 Task: Find connections with filter location Morada Nova with filter topic #innovationwith filter profile language Spanish with filter current company Funny IT Memes with filter school Narayana Junior College - India with filter industry Internet News with filter service category Corporate Law with filter keywords title Geologist
Action: Mouse moved to (531, 186)
Screenshot: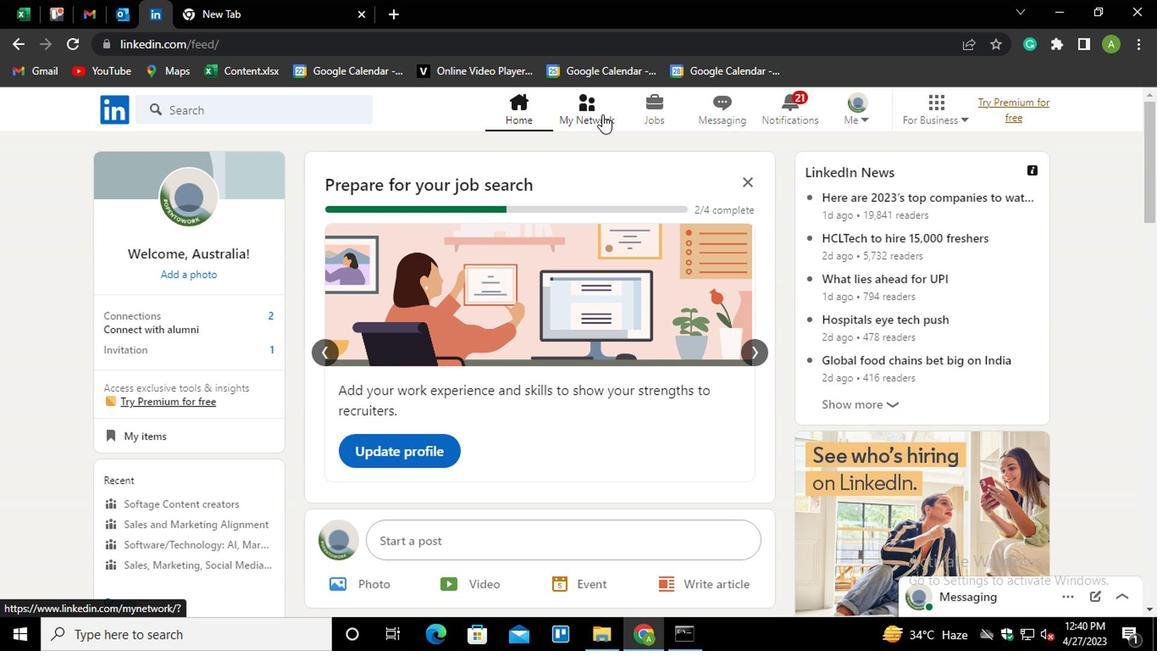 
Action: Mouse pressed left at (531, 186)
Screenshot: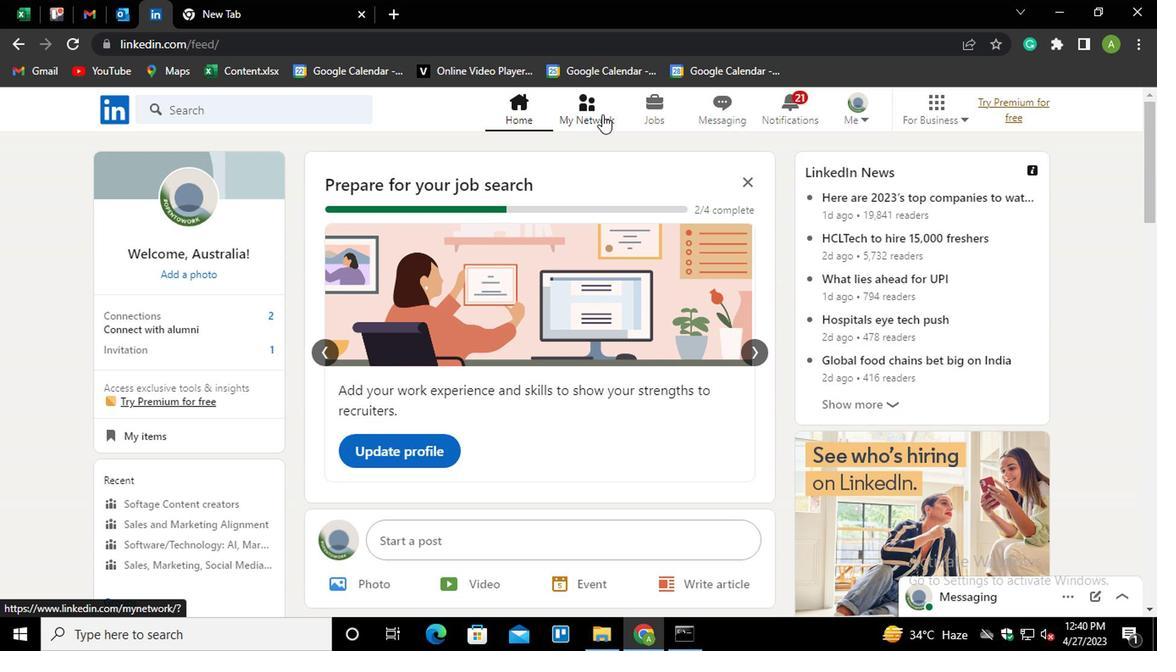 
Action: Mouse moved to (272, 252)
Screenshot: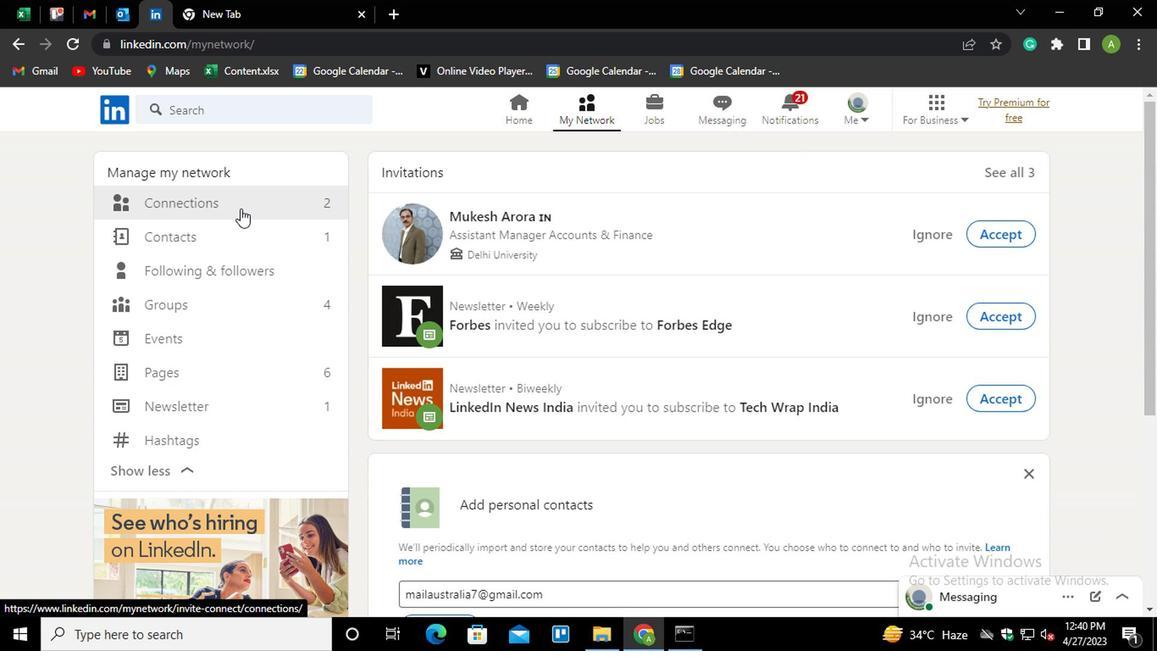 
Action: Mouse pressed left at (272, 252)
Screenshot: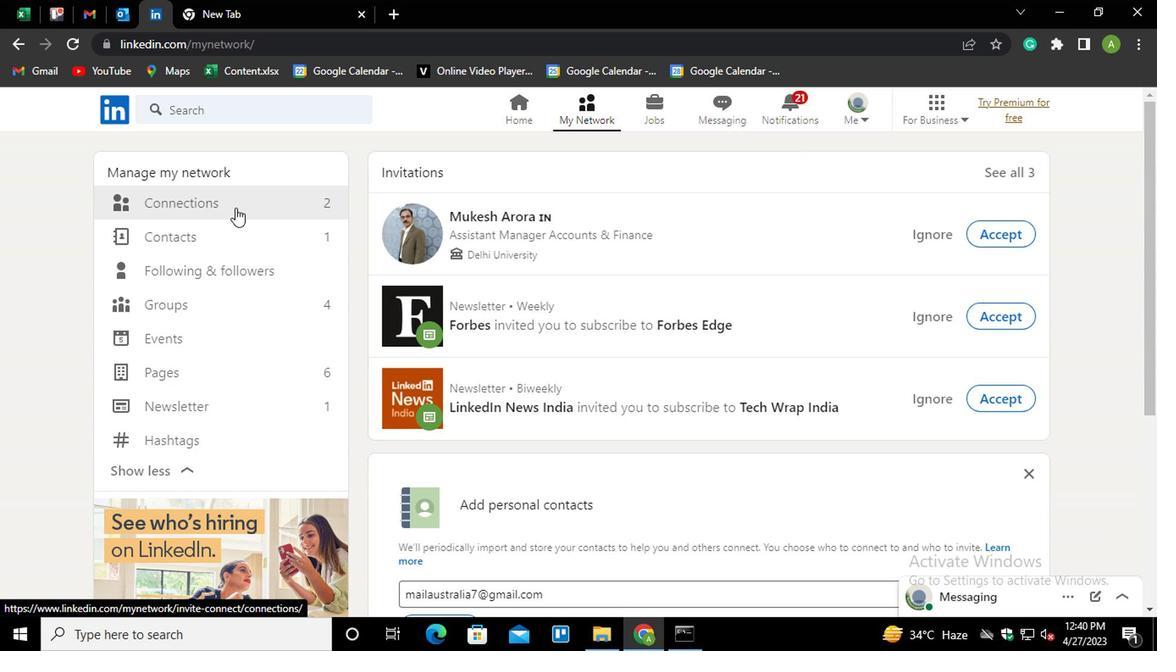 
Action: Mouse moved to (606, 248)
Screenshot: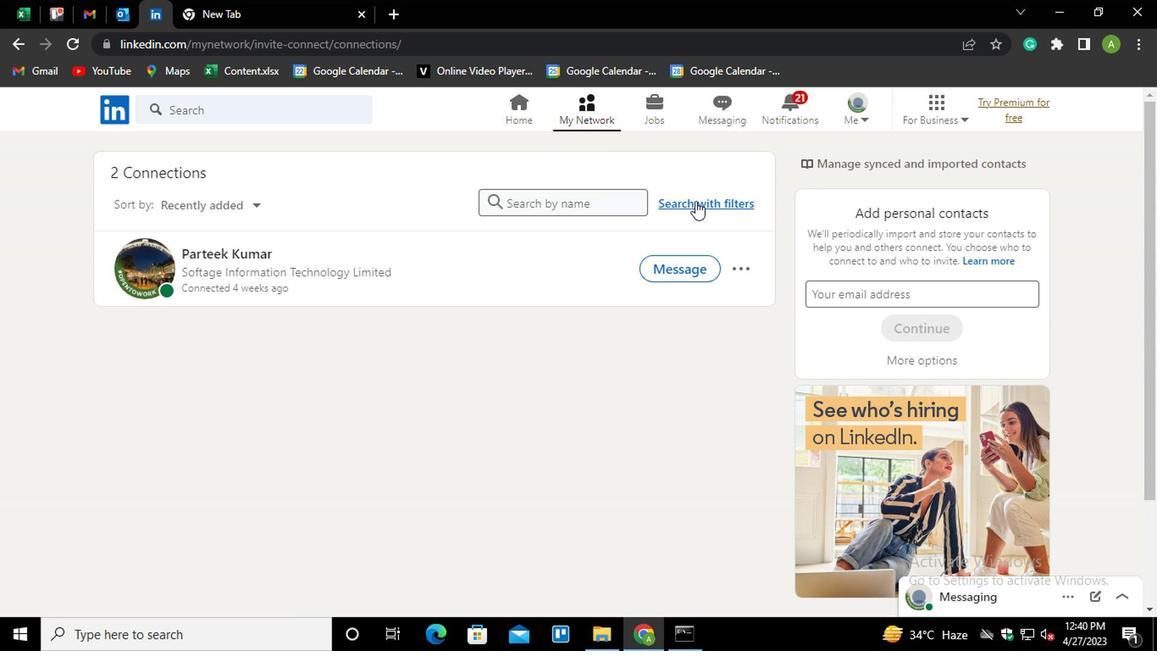 
Action: Mouse pressed left at (606, 248)
Screenshot: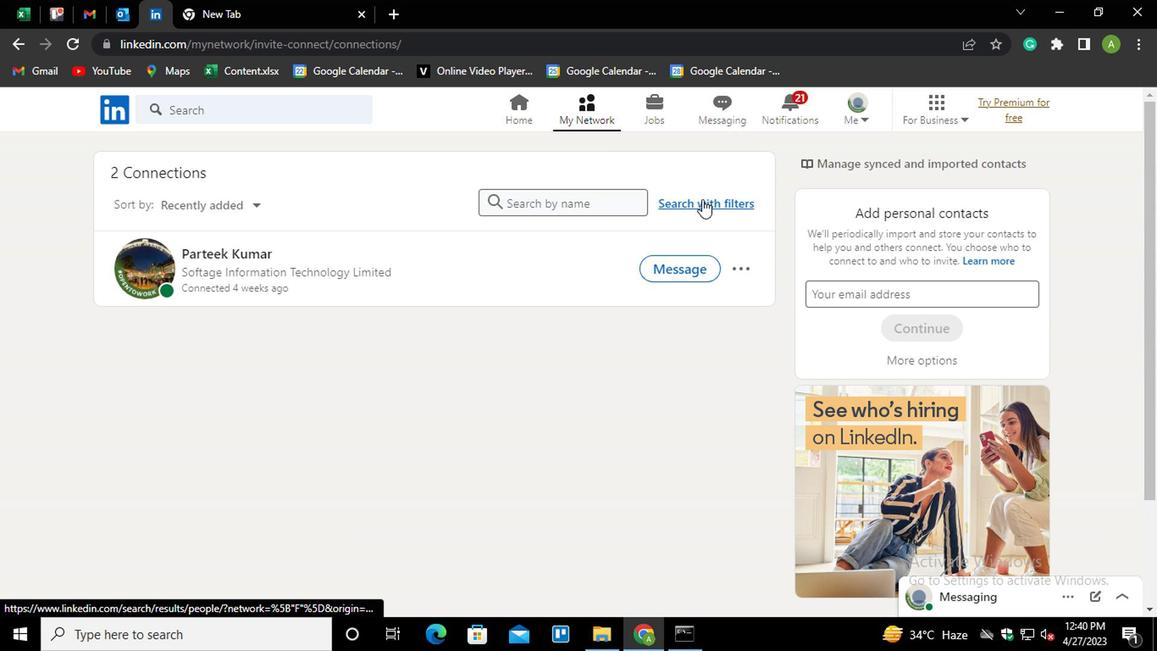 
Action: Mouse moved to (553, 215)
Screenshot: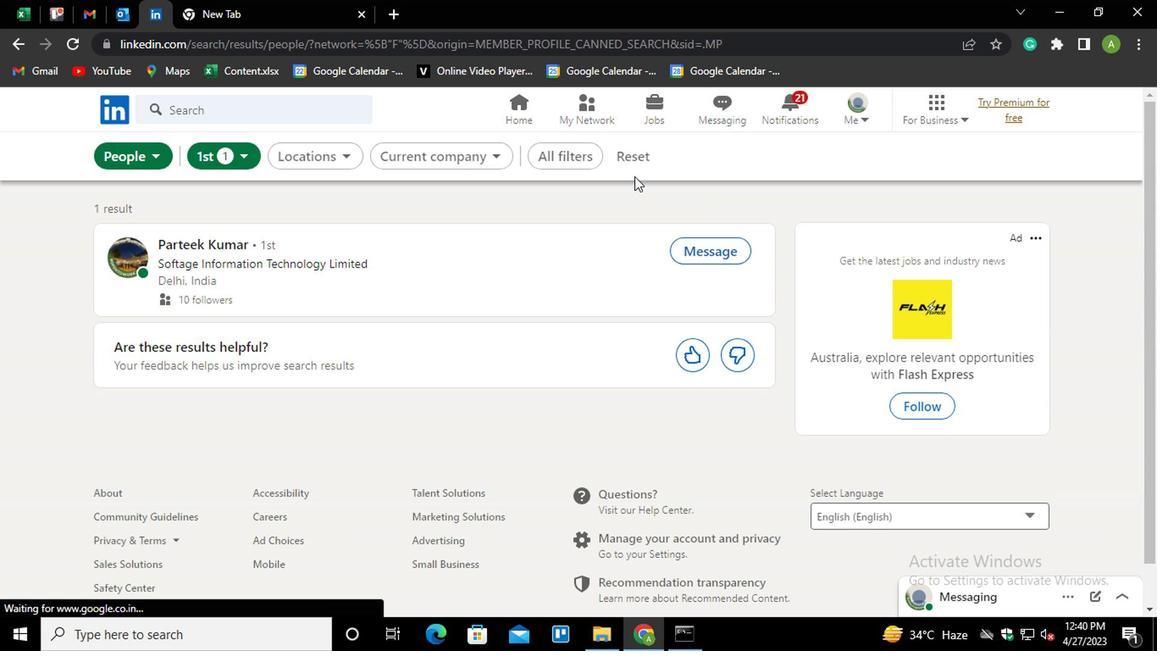 
Action: Mouse pressed left at (553, 215)
Screenshot: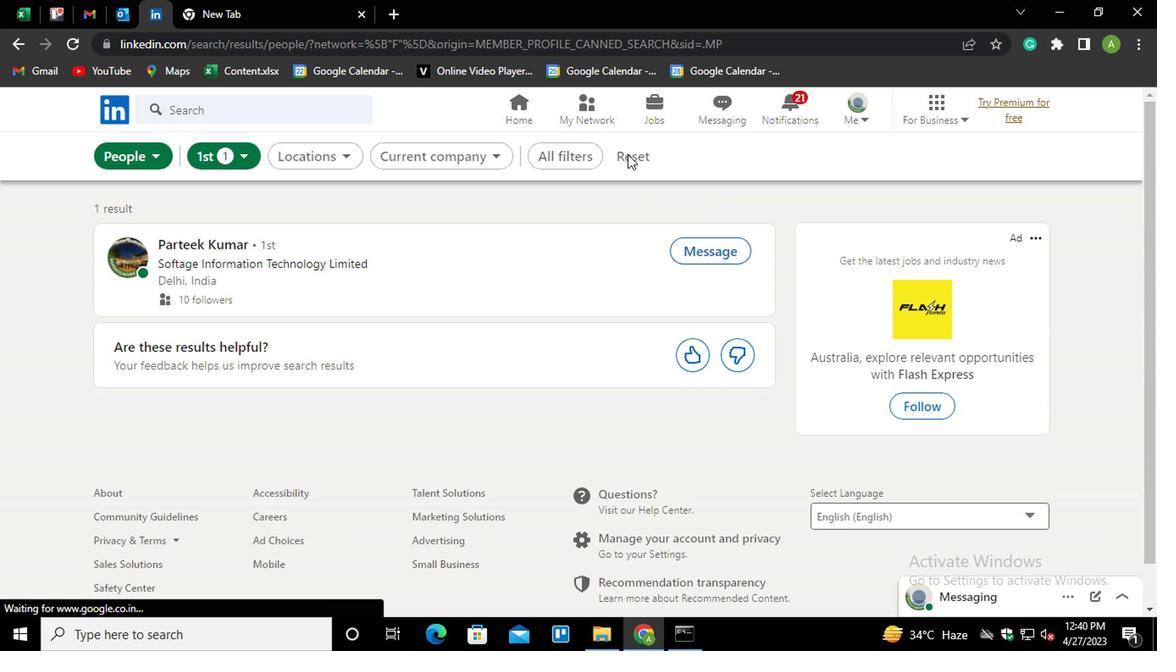 
Action: Mouse moved to (538, 217)
Screenshot: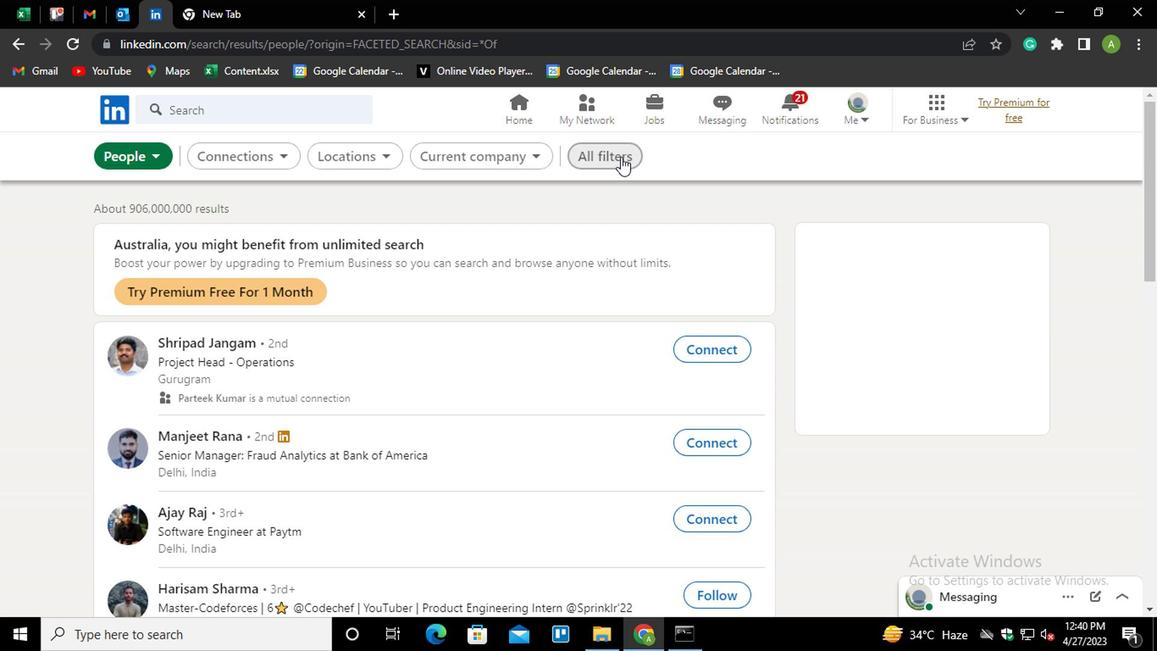 
Action: Mouse pressed left at (538, 217)
Screenshot: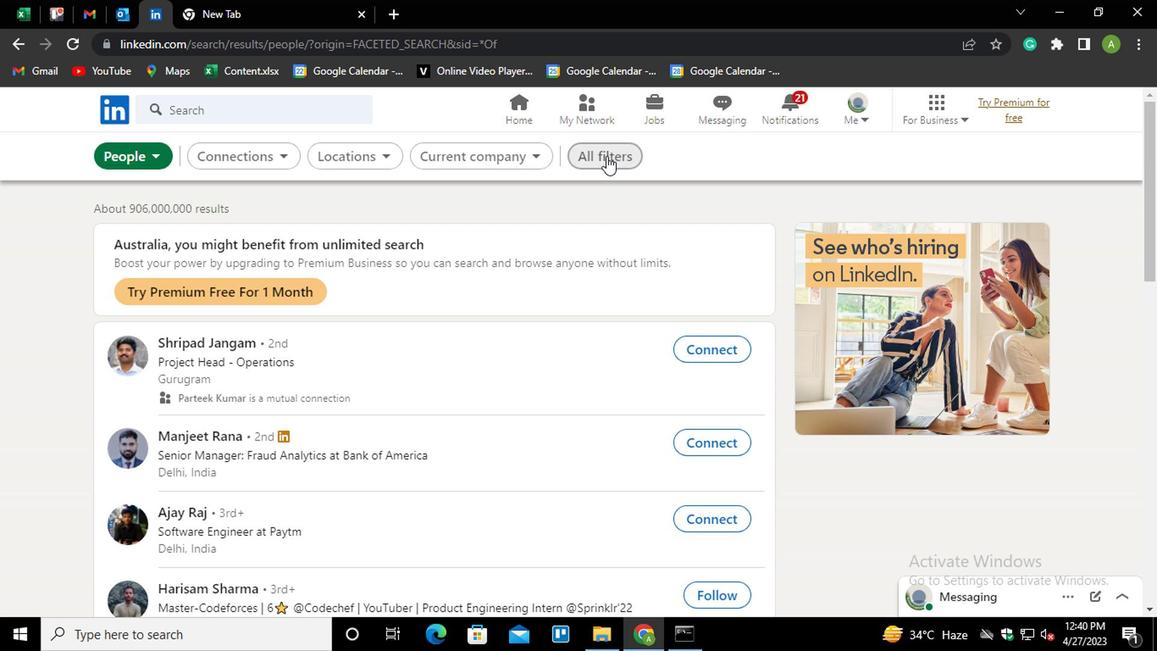 
Action: Mouse moved to (684, 302)
Screenshot: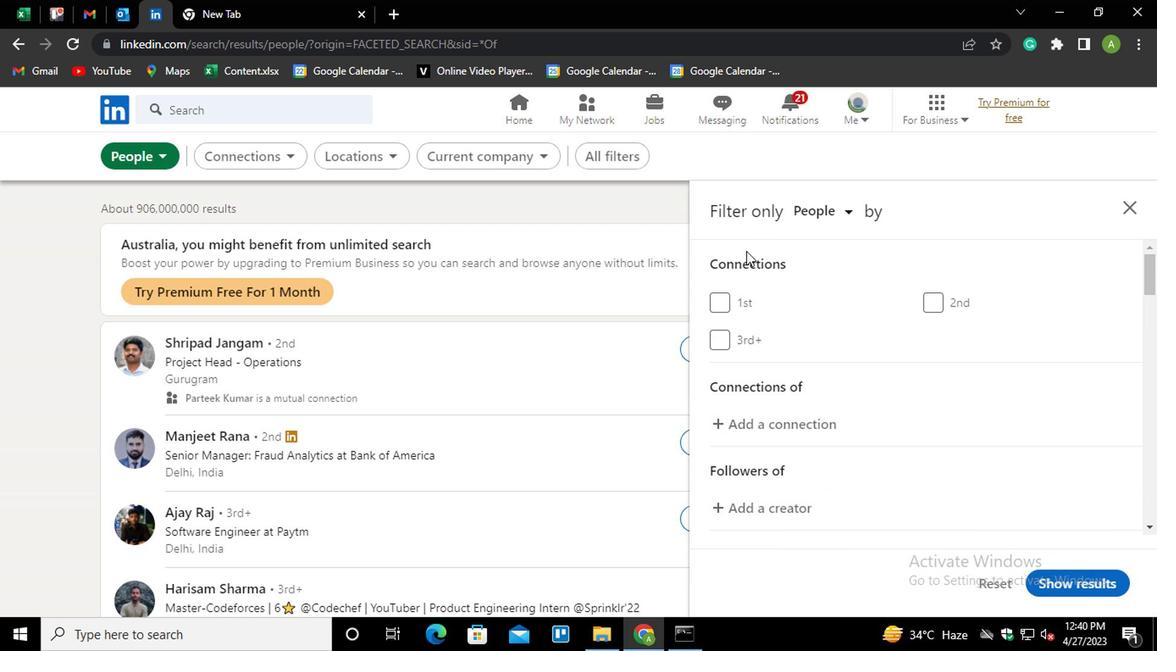 
Action: Mouse scrolled (684, 301) with delta (0, 0)
Screenshot: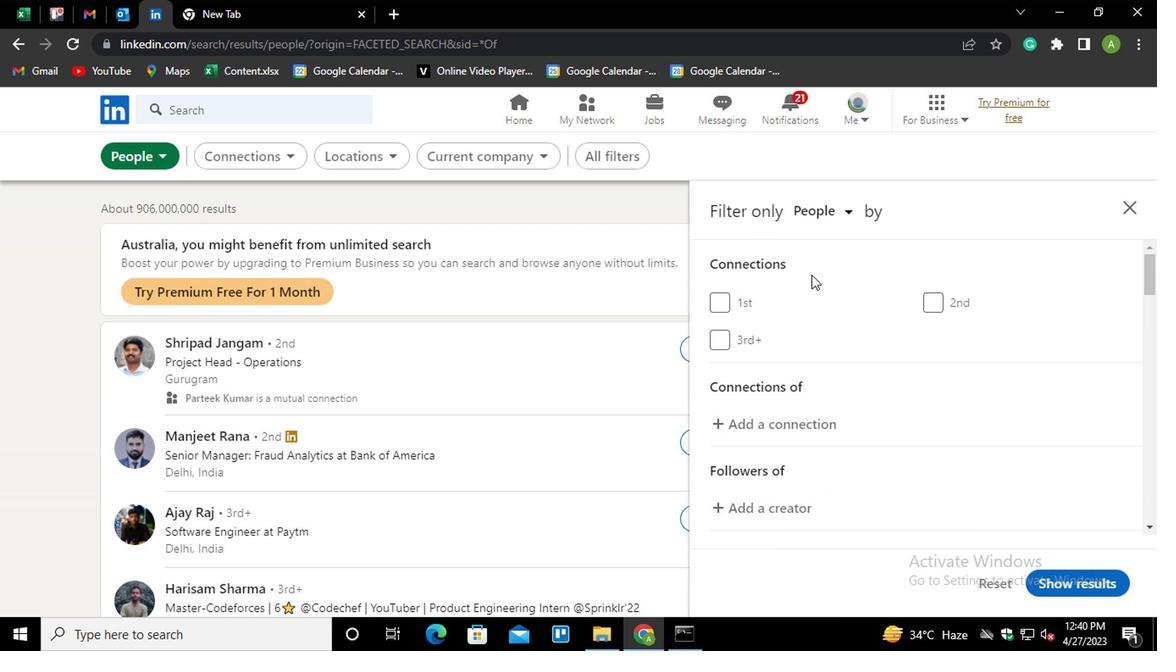
Action: Mouse scrolled (684, 301) with delta (0, 0)
Screenshot: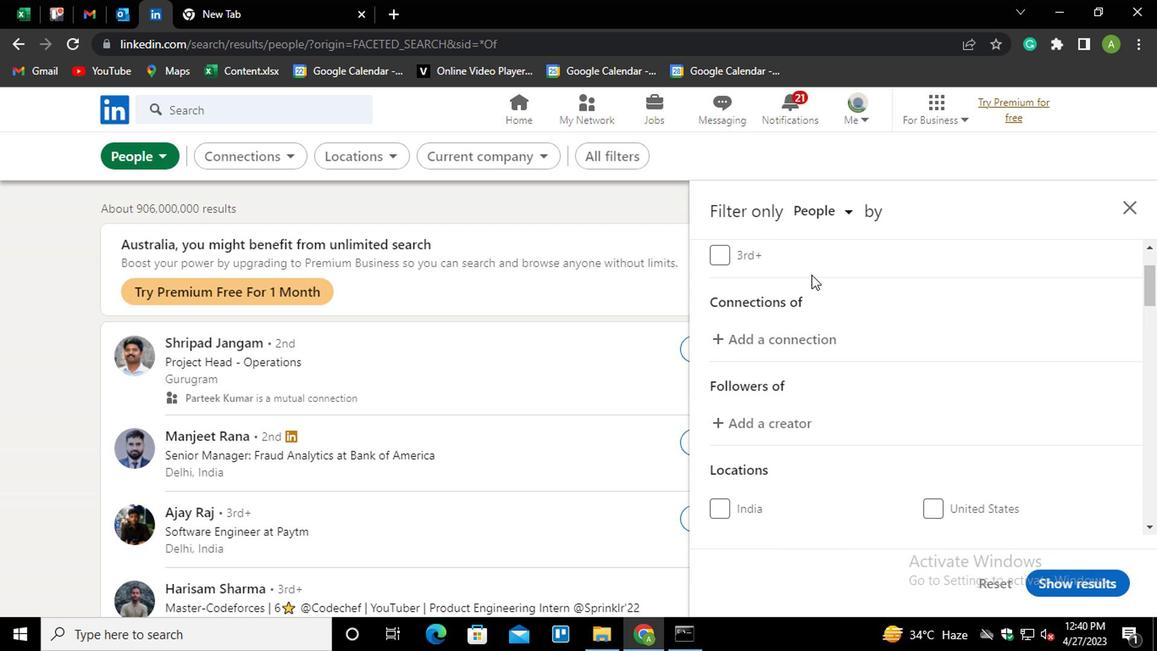 
Action: Mouse scrolled (684, 301) with delta (0, 0)
Screenshot: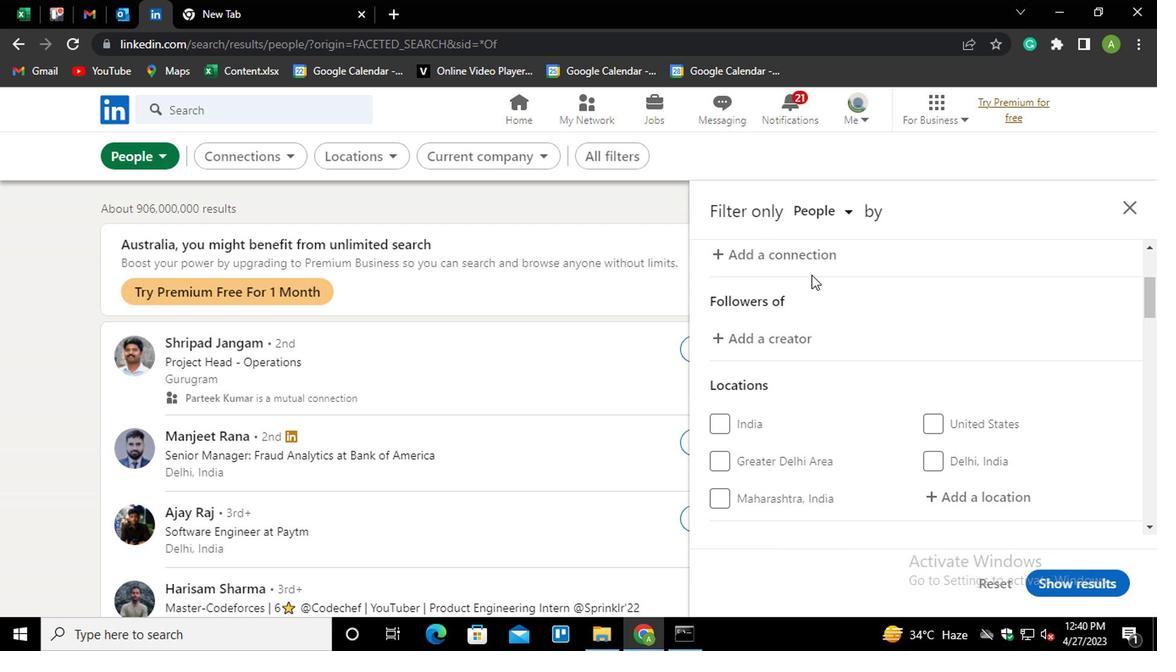 
Action: Mouse moved to (783, 395)
Screenshot: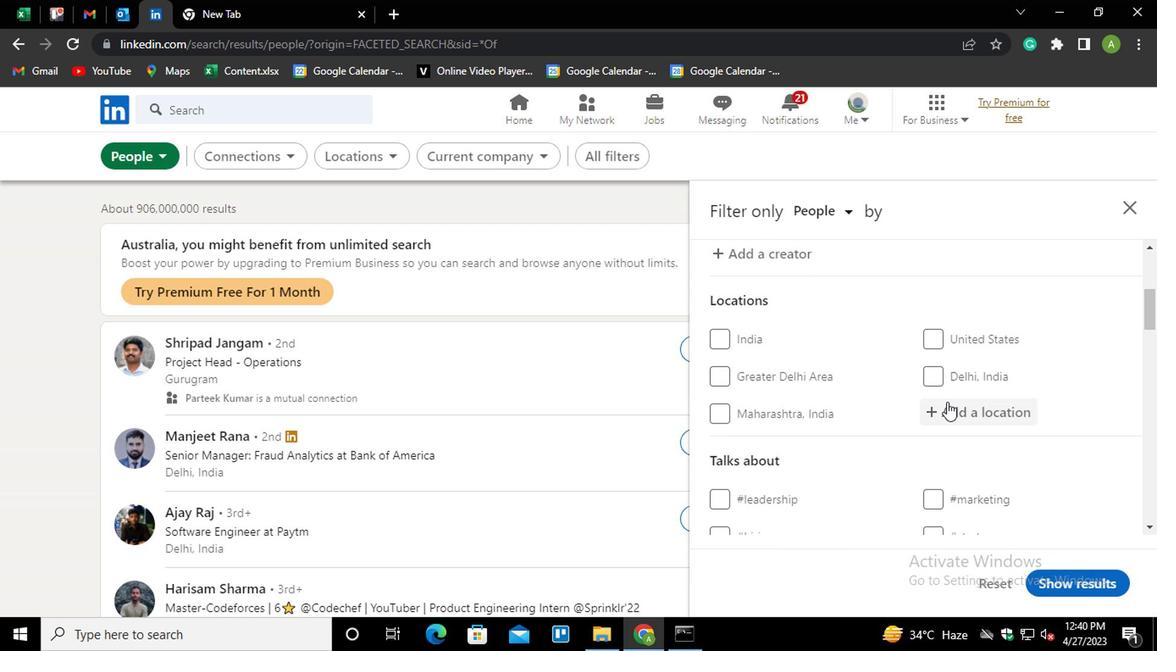 
Action: Mouse pressed left at (783, 395)
Screenshot: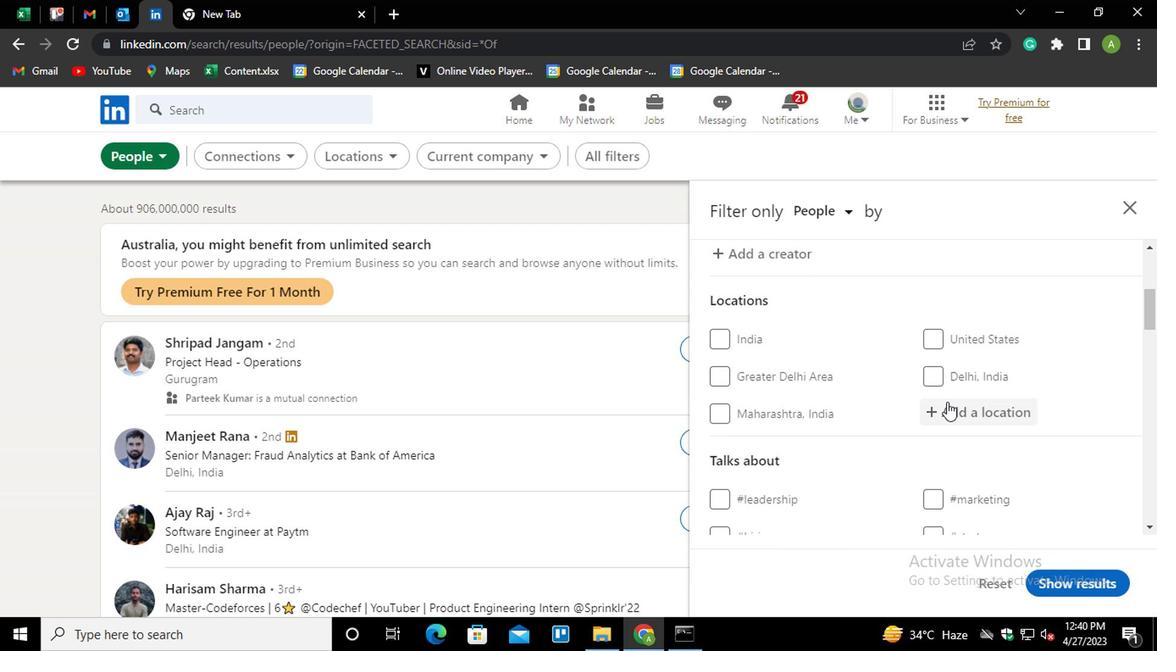 
Action: Mouse moved to (785, 399)
Screenshot: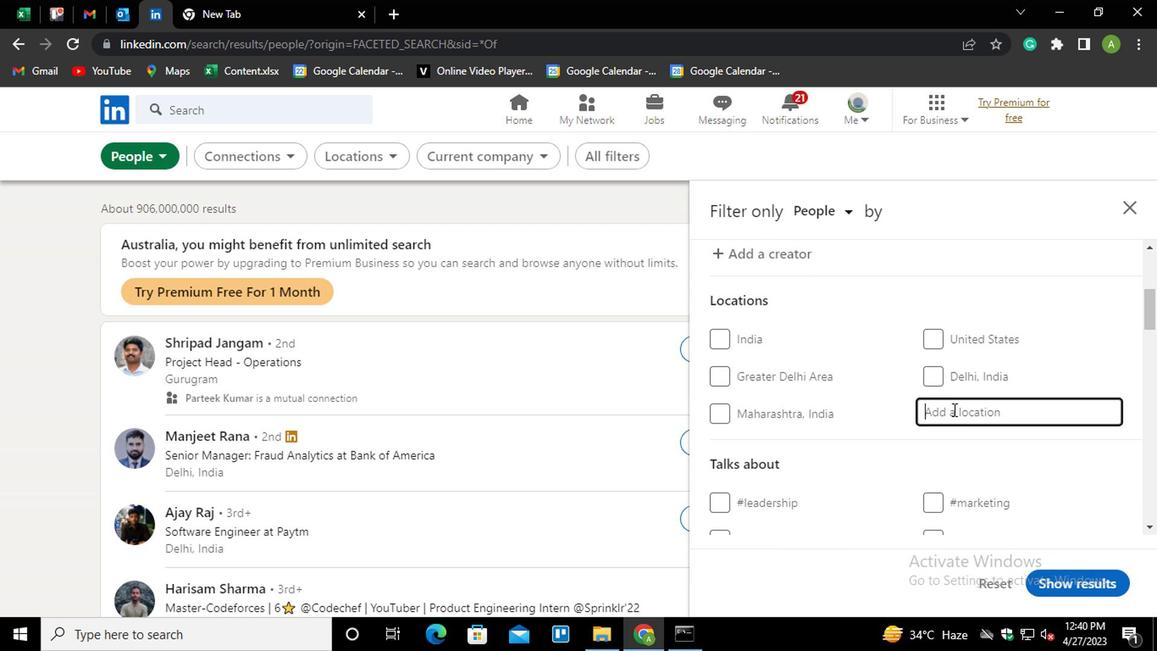 
Action: Mouse pressed left at (785, 399)
Screenshot: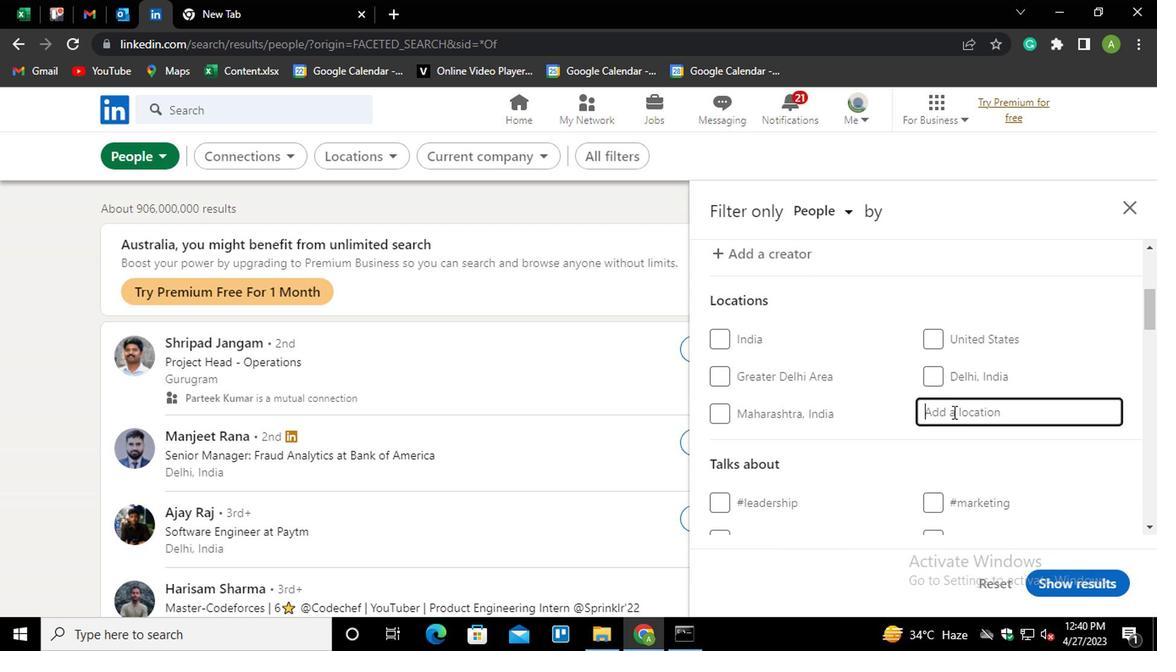 
Action: Mouse moved to (785, 400)
Screenshot: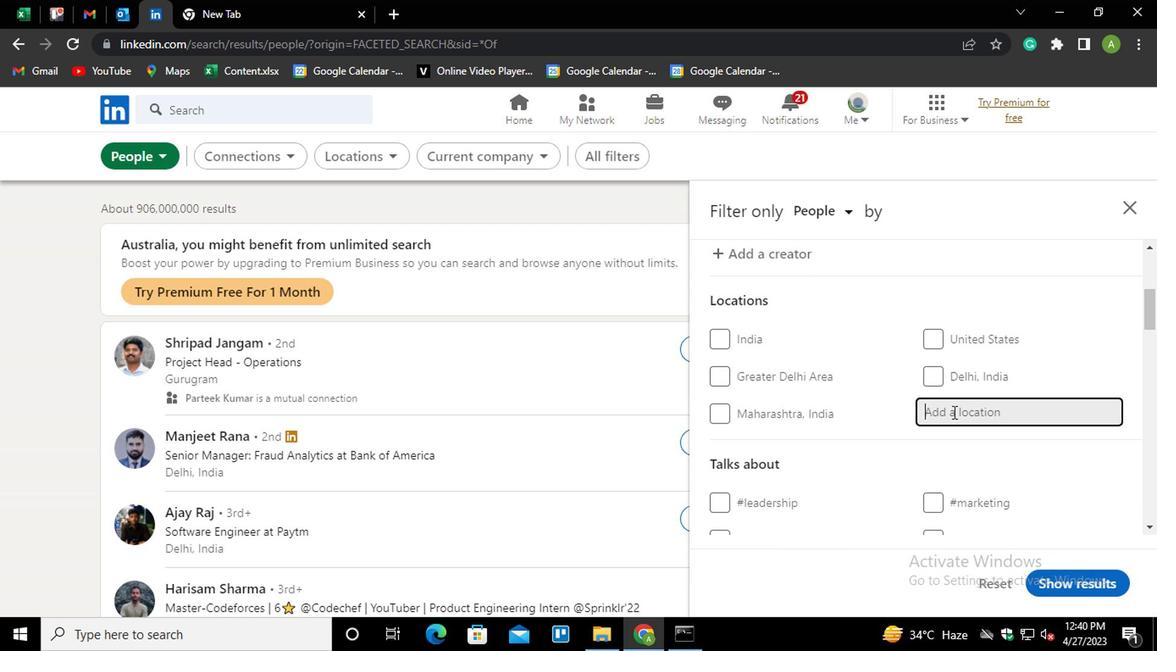 
Action: Key pressed <Key.shift><Key.shift><Key.shift><Key.shift><Key.shift><Key.shift><Key.shift><Key.shift><Key.shift><Key.shift>MORADA<Key.down><Key.space><Key.shift><Key.shift><Key.shift><Key.shift><Key.shift><Key.shift><Key.shift><Key.shift><Key.shift><Key.shift><Key.shift><Key.shift><Key.shift>NOVA<Key.down><Key.enter>
Screenshot: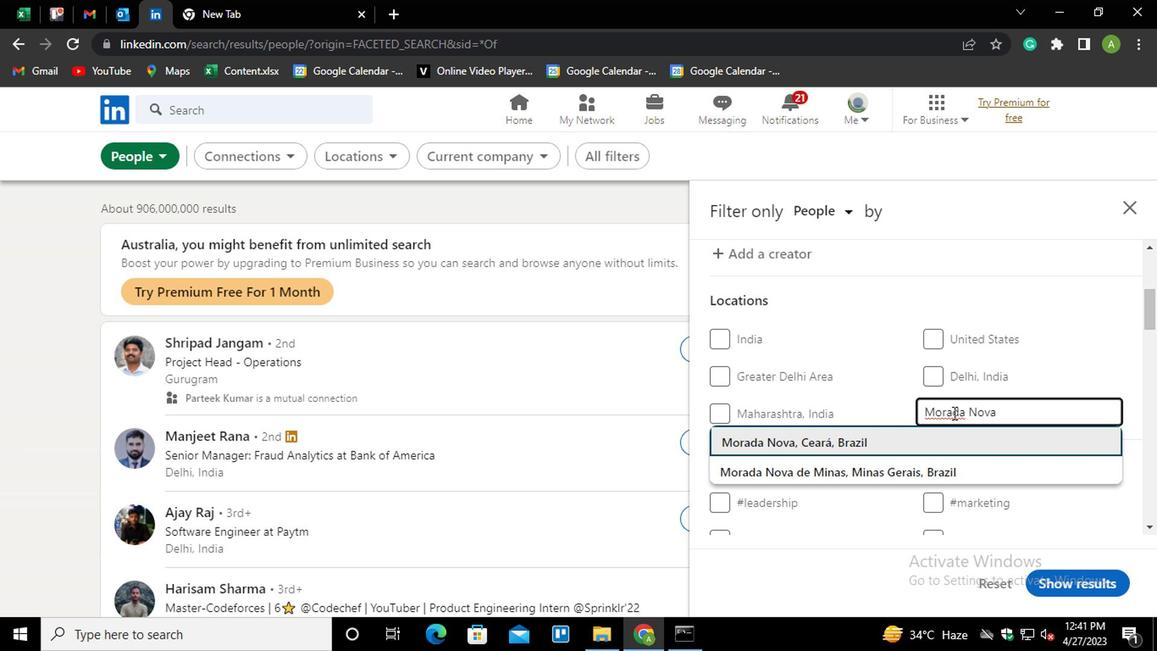
Action: Mouse scrolled (785, 399) with delta (0, 0)
Screenshot: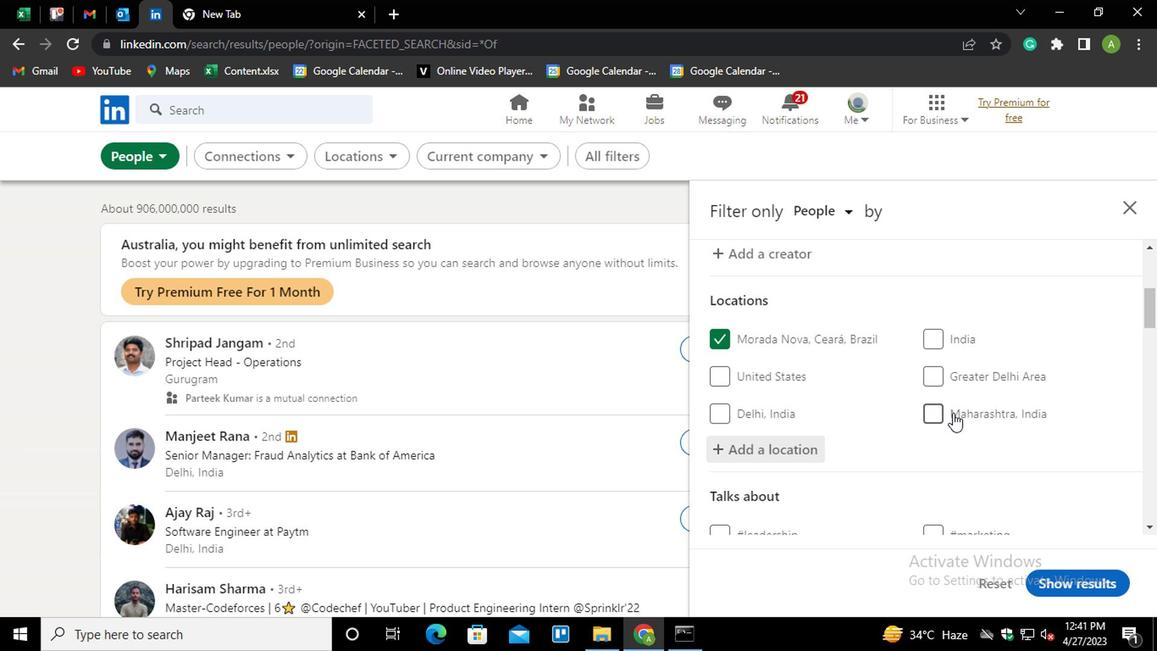 
Action: Mouse scrolled (785, 399) with delta (0, 0)
Screenshot: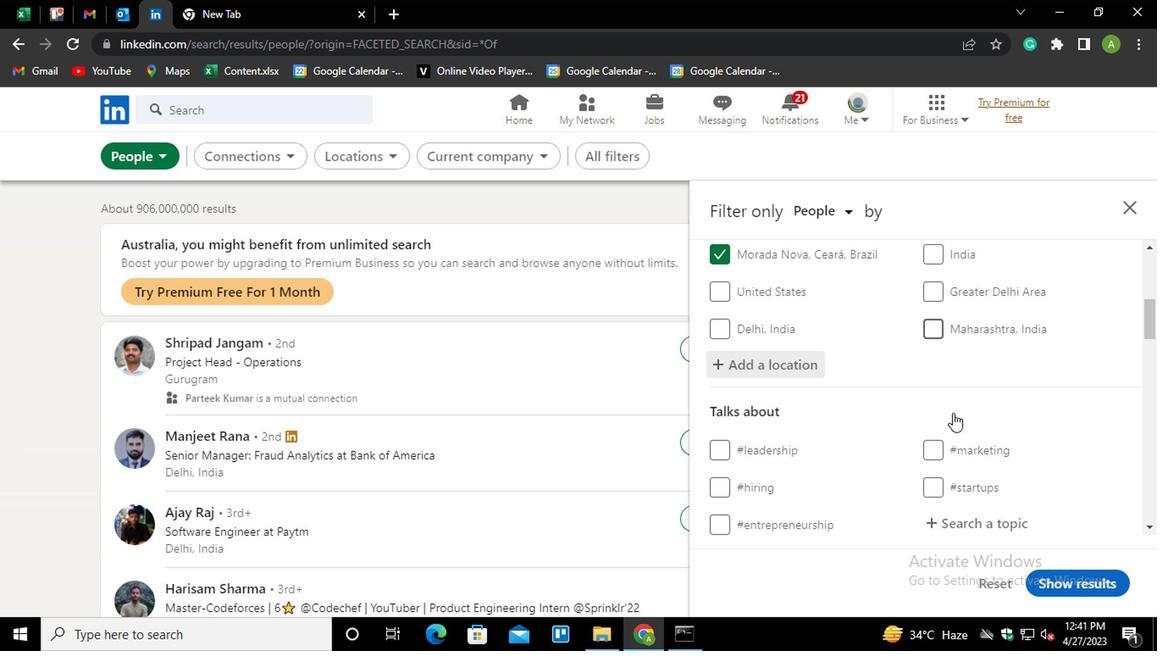 
Action: Mouse scrolled (785, 399) with delta (0, 0)
Screenshot: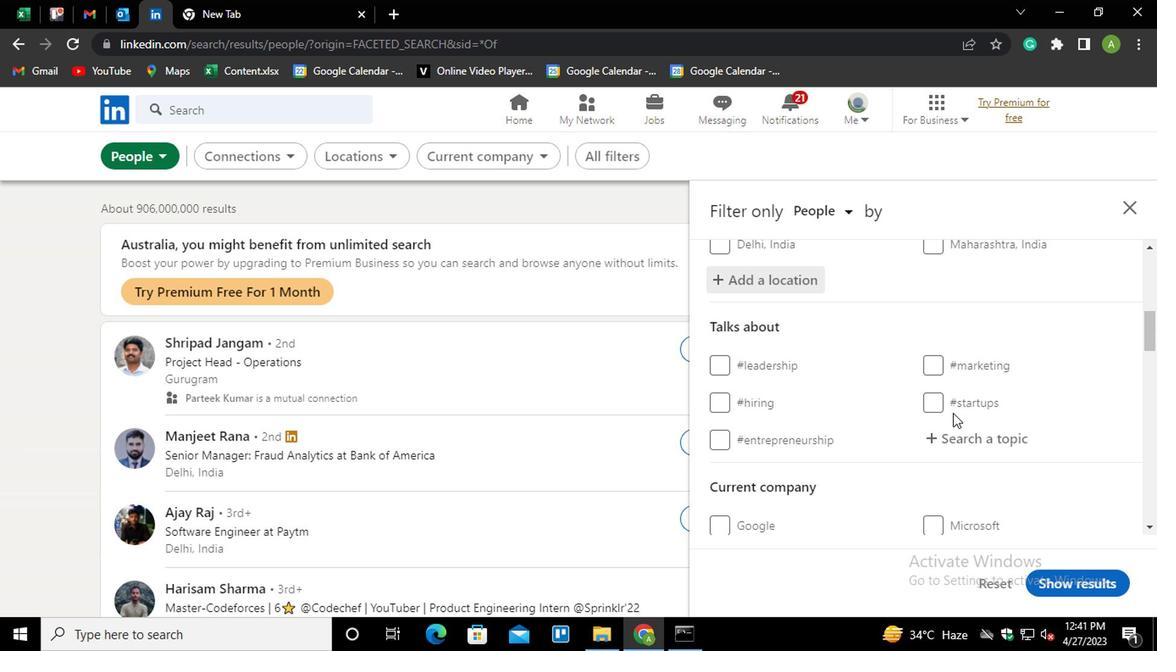 
Action: Mouse moved to (782, 358)
Screenshot: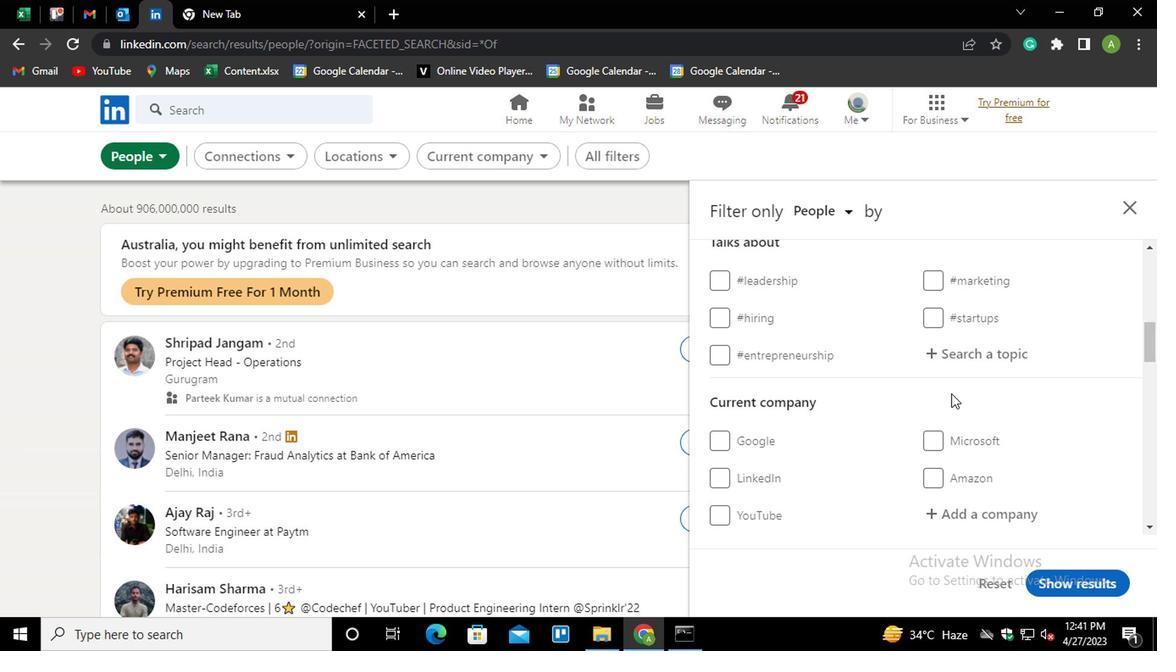 
Action: Mouse pressed left at (782, 358)
Screenshot: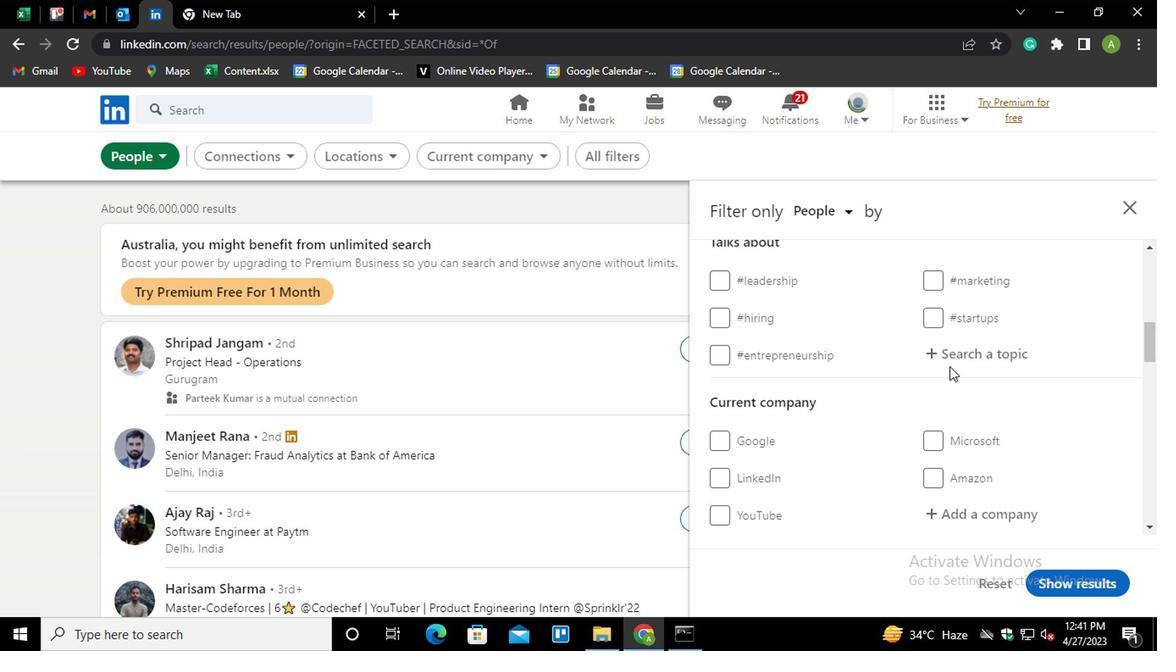 
Action: Mouse moved to (781, 358)
Screenshot: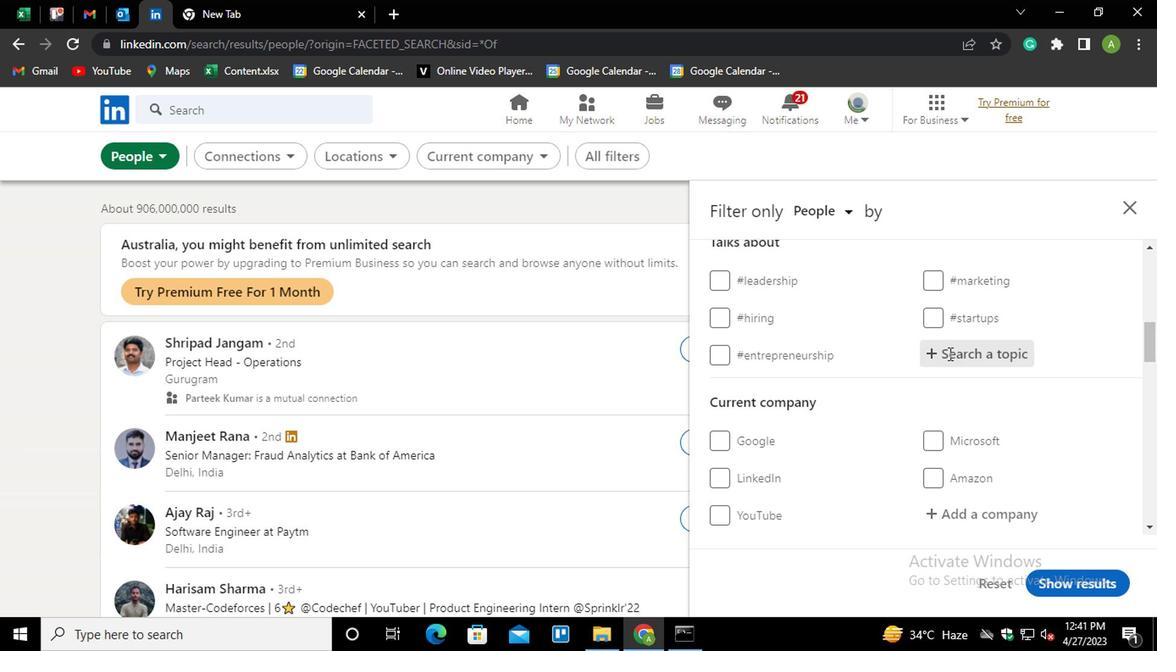 
Action: Key pressed <Key.shift>#INNOVATION
Screenshot: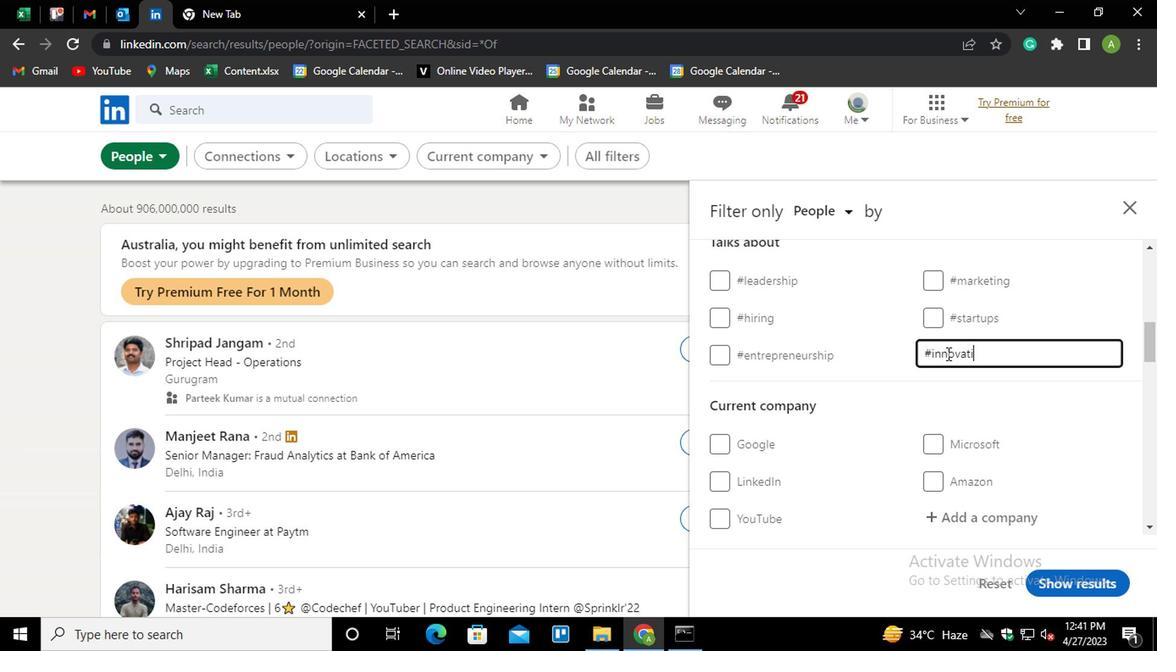
Action: Mouse moved to (866, 336)
Screenshot: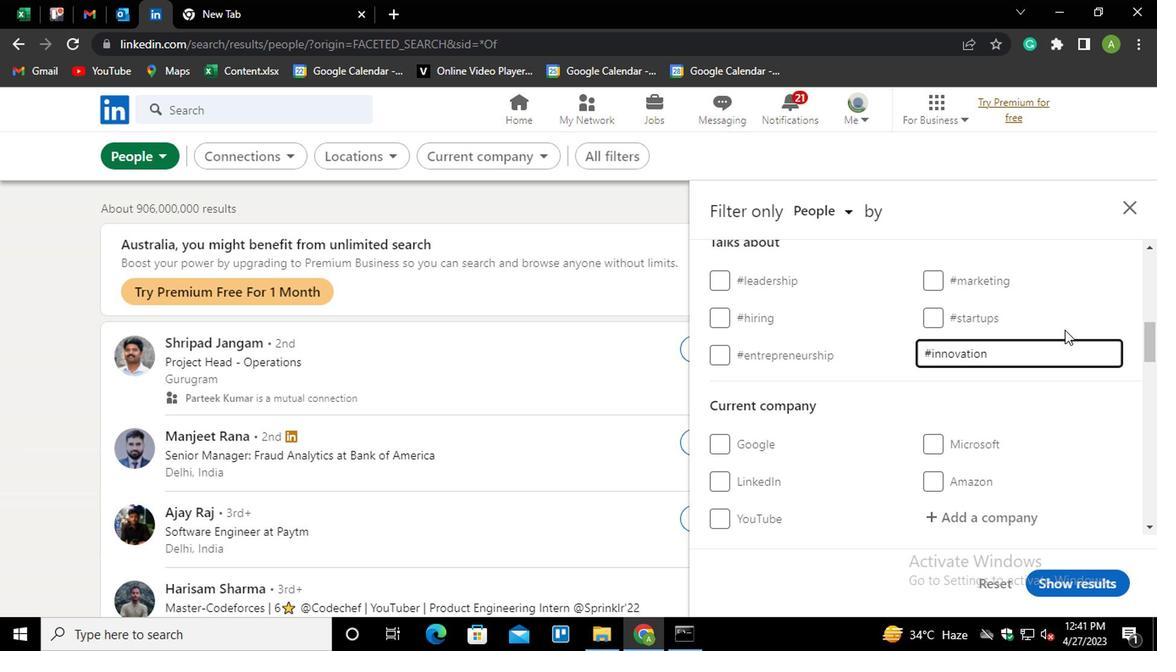 
Action: Mouse pressed left at (866, 336)
Screenshot: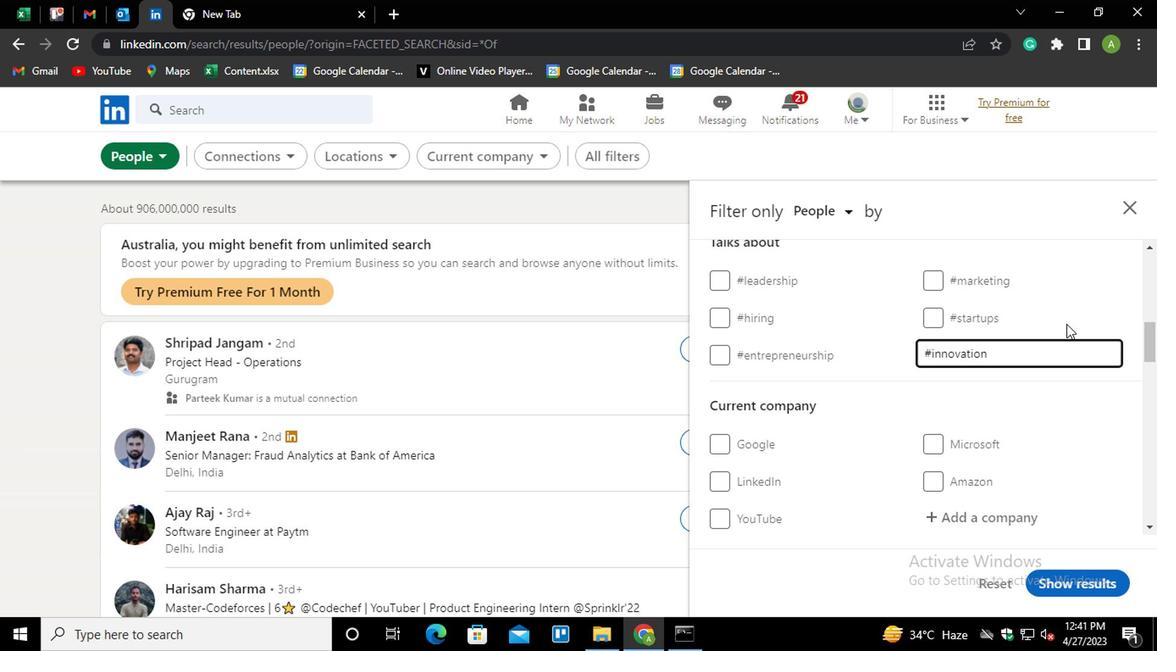 
Action: Mouse moved to (866, 336)
Screenshot: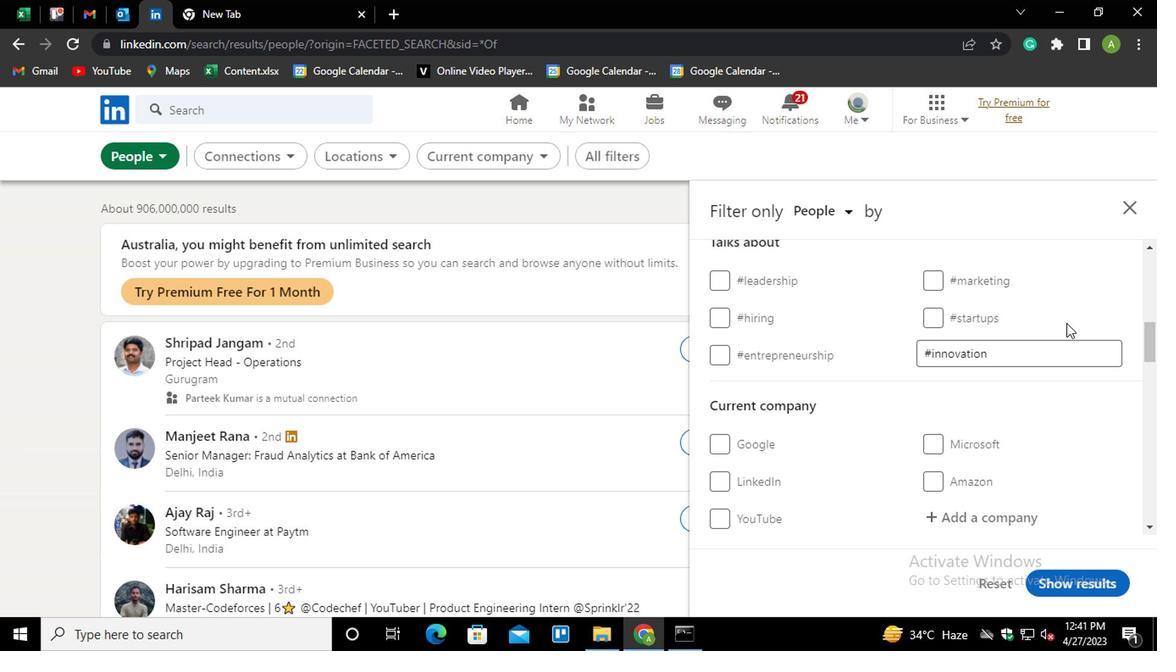 
Action: Mouse scrolled (866, 335) with delta (0, 0)
Screenshot: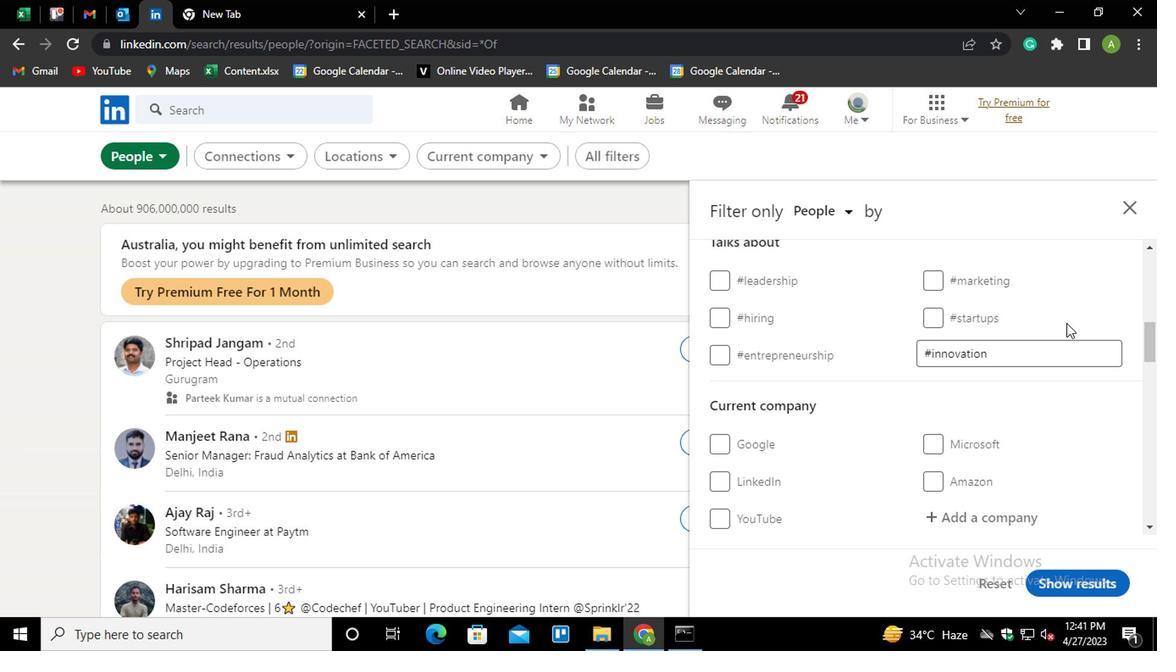 
Action: Mouse scrolled (866, 335) with delta (0, 0)
Screenshot: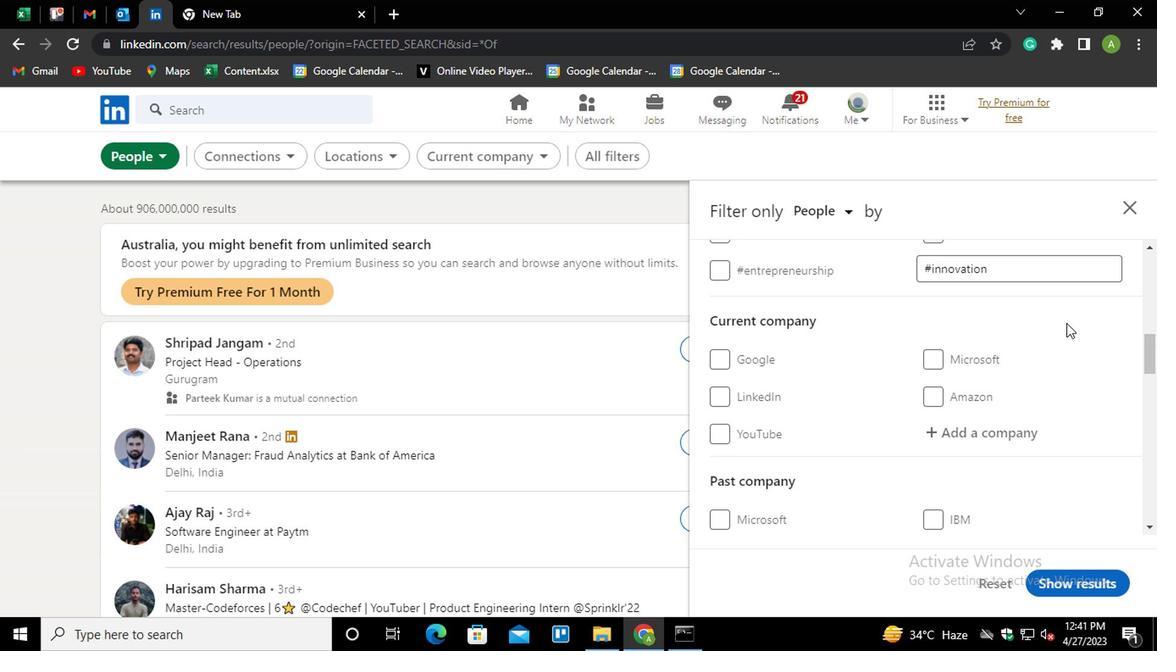 
Action: Mouse moved to (866, 335)
Screenshot: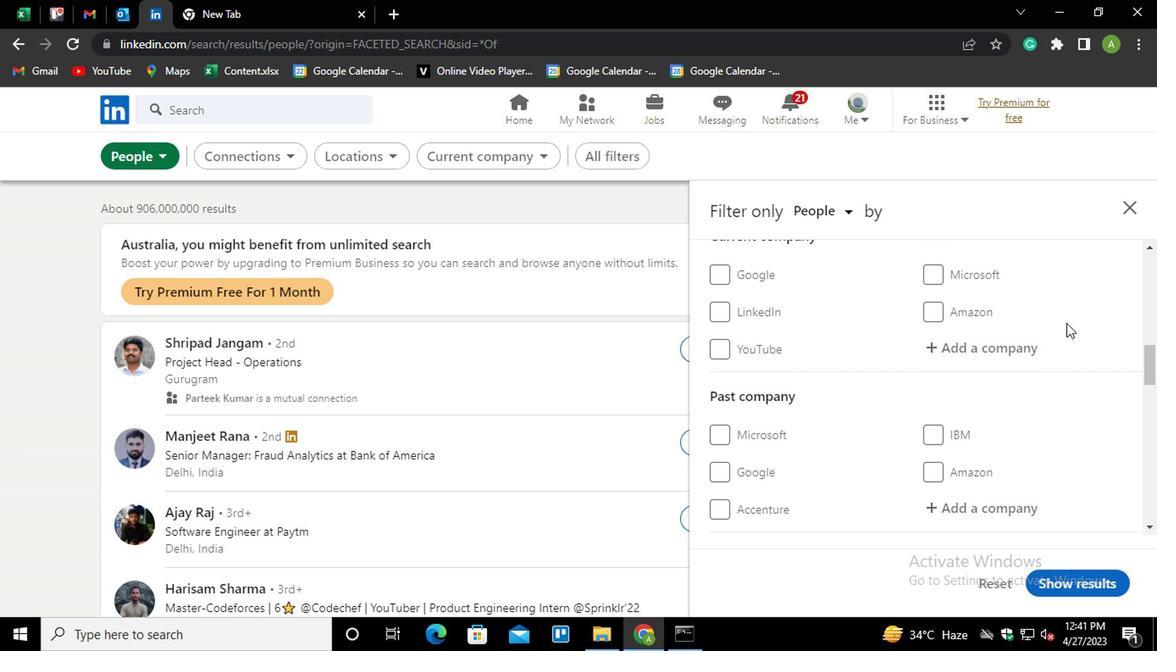 
Action: Mouse scrolled (866, 335) with delta (0, 0)
Screenshot: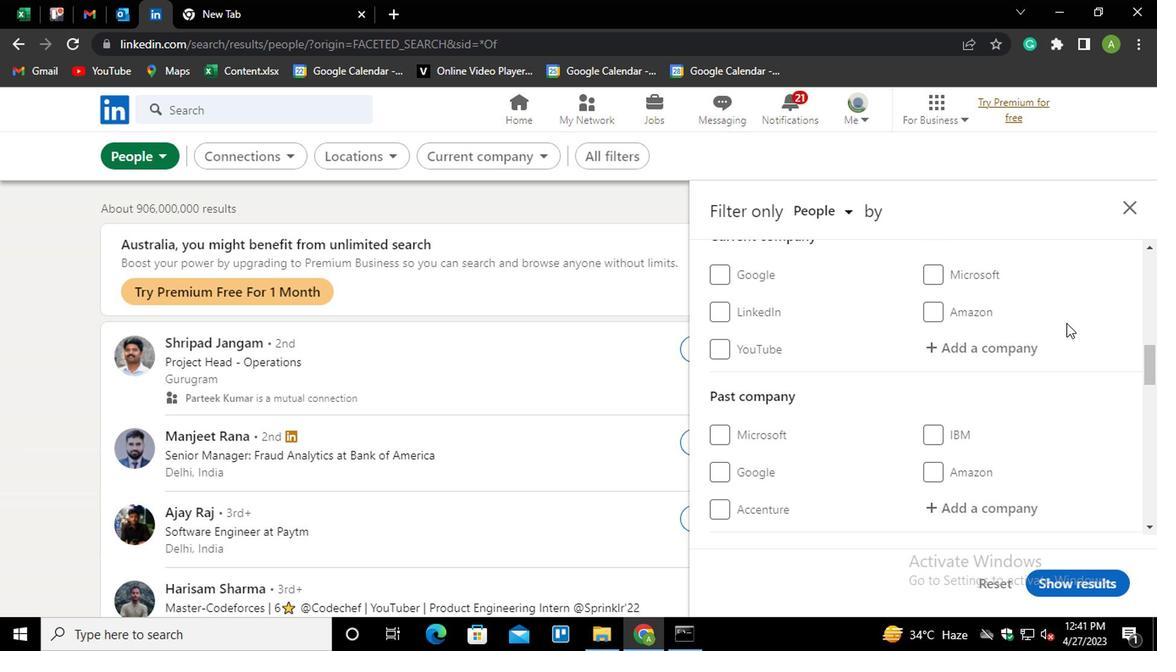 
Action: Mouse scrolled (866, 335) with delta (0, 0)
Screenshot: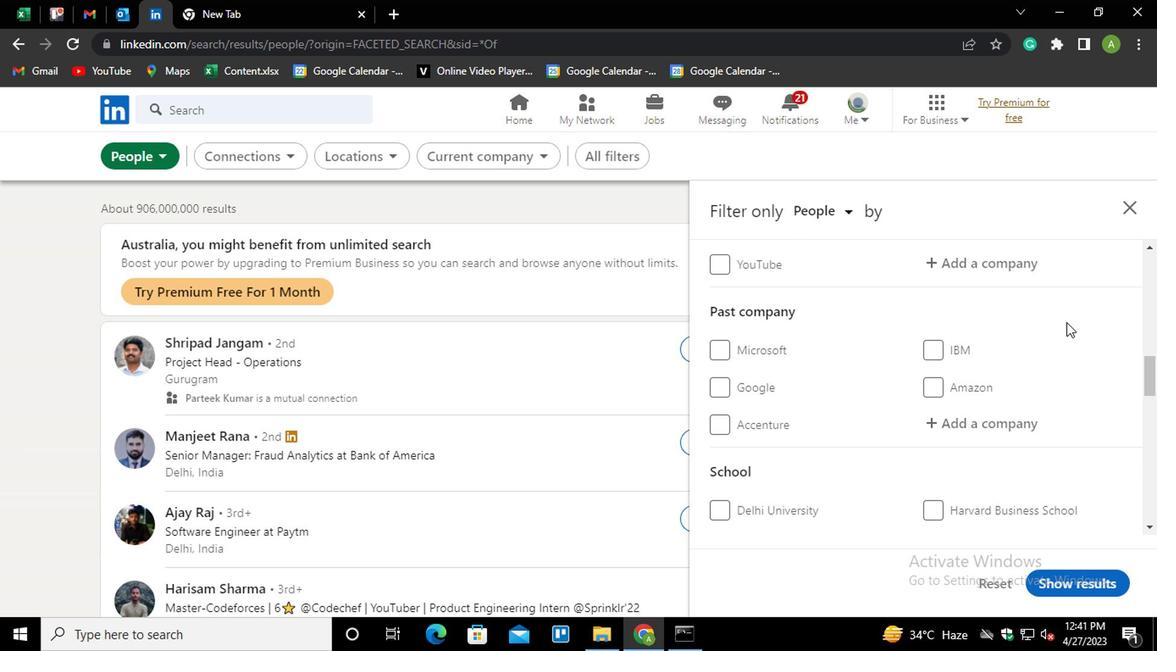
Action: Mouse scrolled (866, 335) with delta (0, 0)
Screenshot: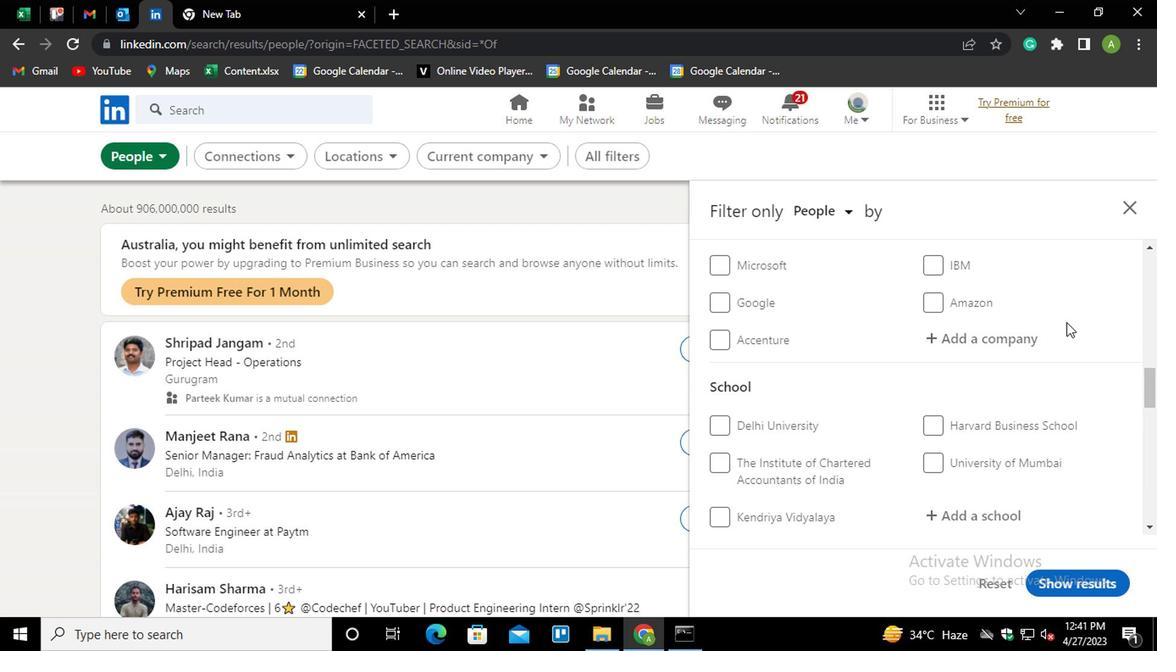 
Action: Mouse scrolled (866, 335) with delta (0, 0)
Screenshot: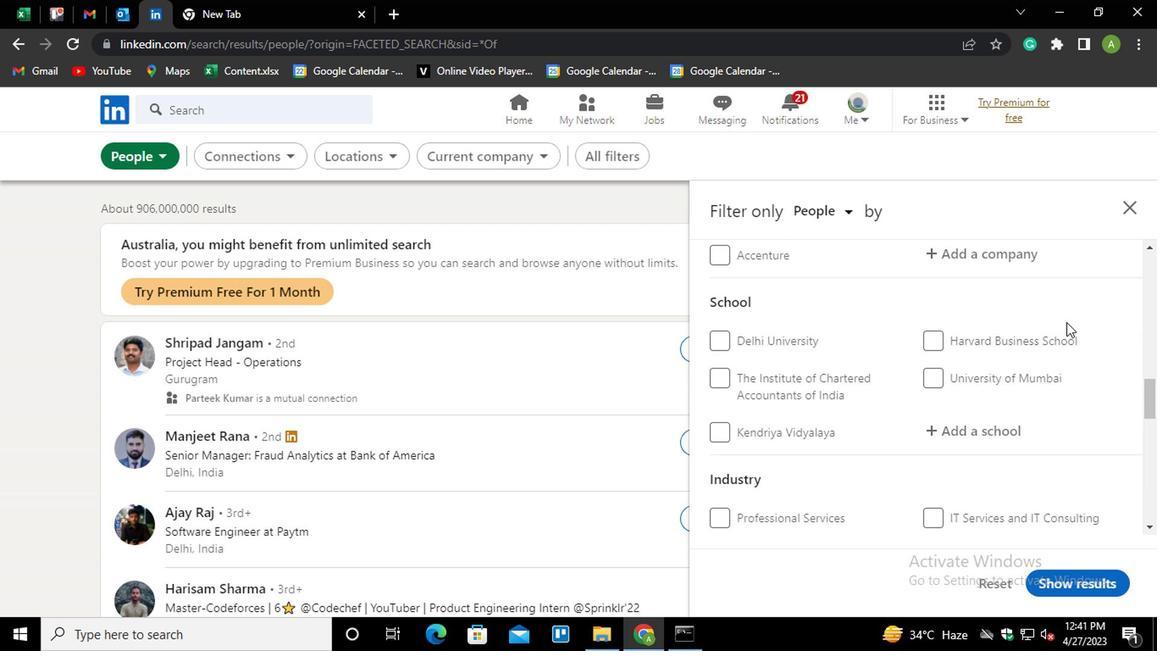 
Action: Mouse scrolled (866, 335) with delta (0, 0)
Screenshot: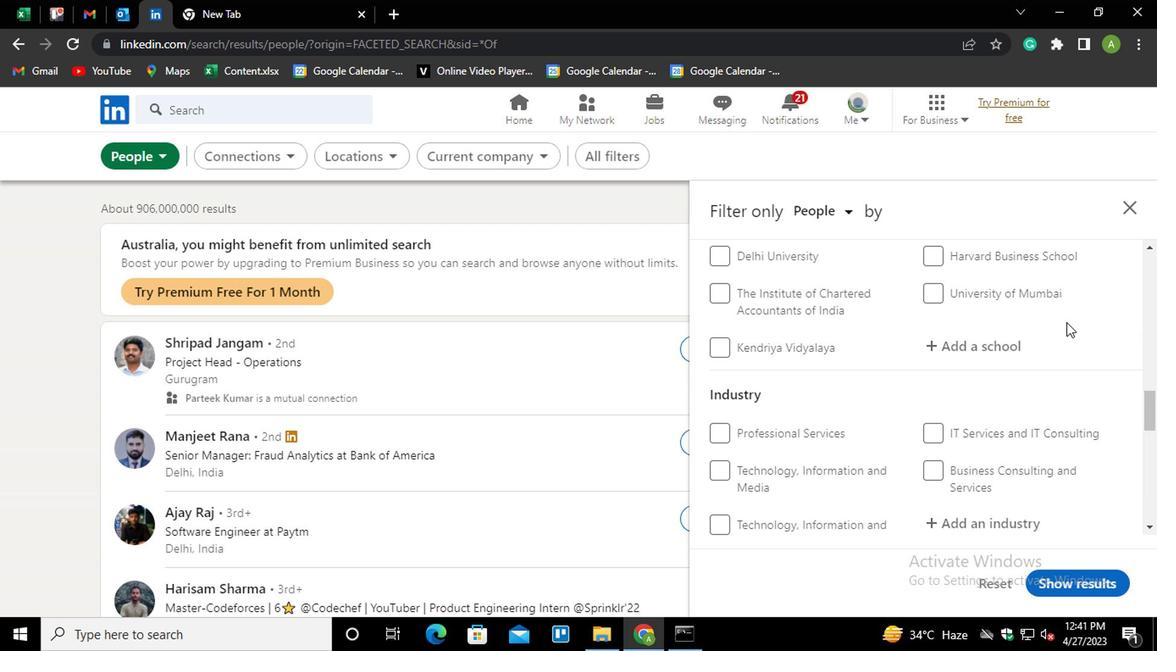 
Action: Mouse scrolled (866, 335) with delta (0, 0)
Screenshot: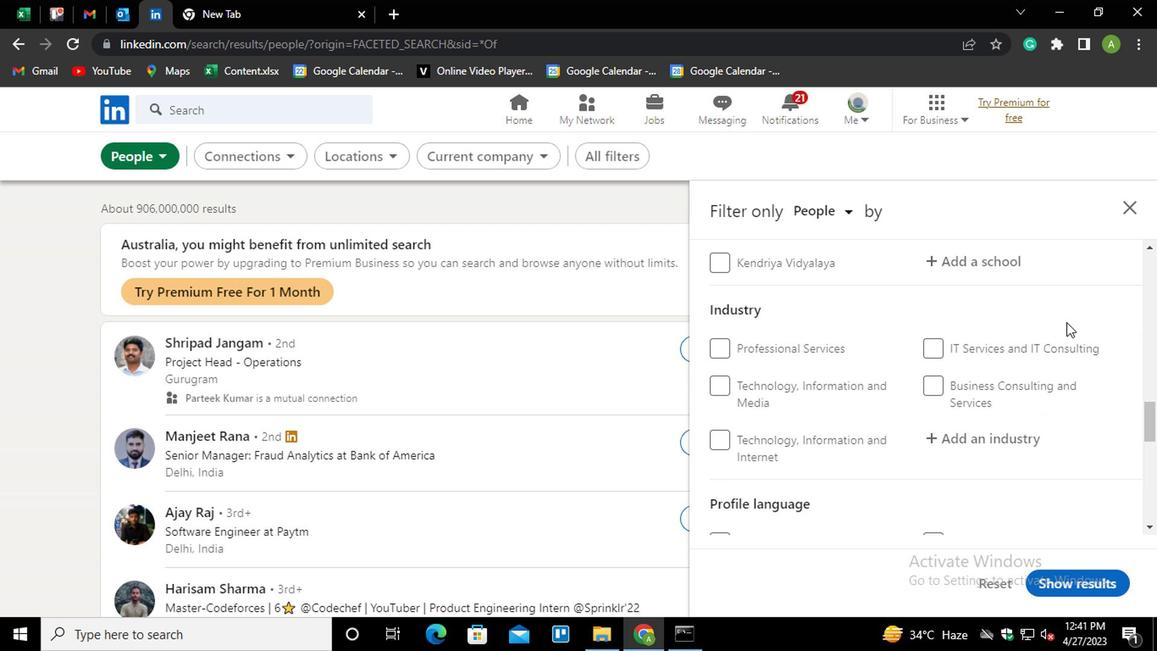 
Action: Mouse scrolled (866, 335) with delta (0, 0)
Screenshot: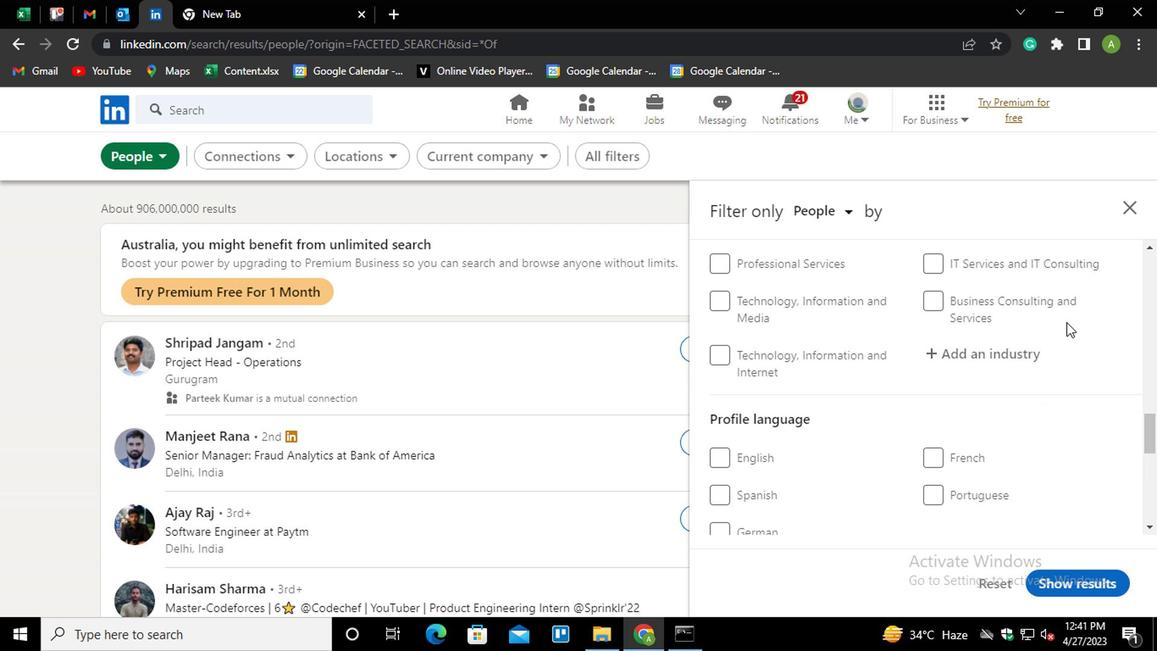 
Action: Mouse scrolled (866, 335) with delta (0, 0)
Screenshot: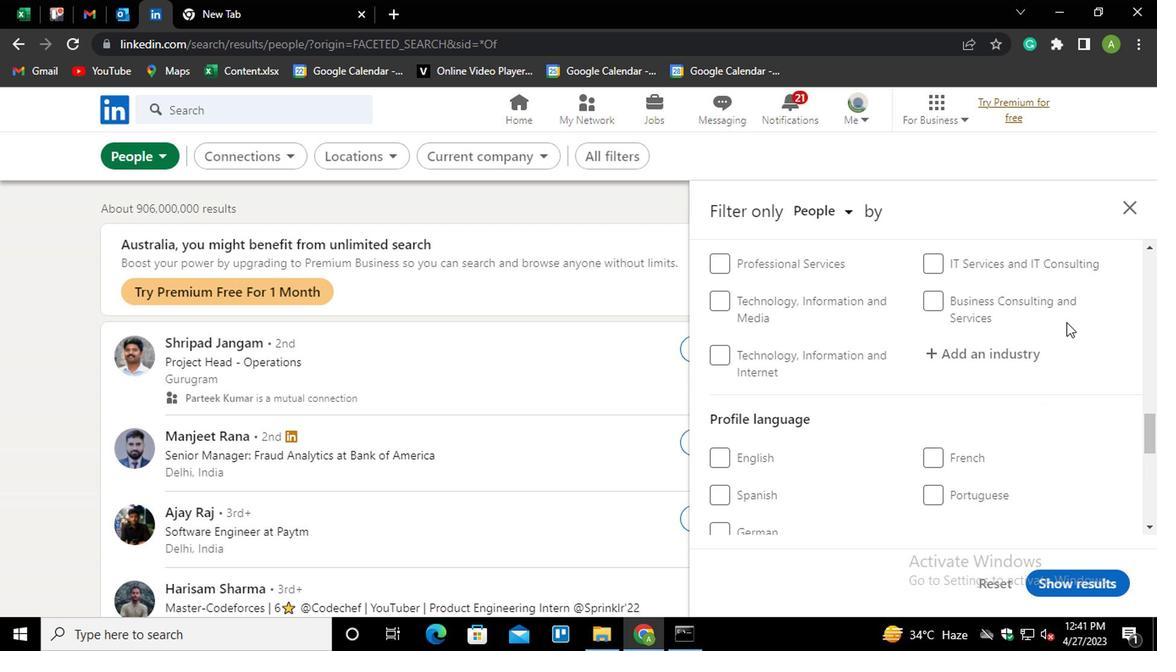 
Action: Mouse moved to (631, 338)
Screenshot: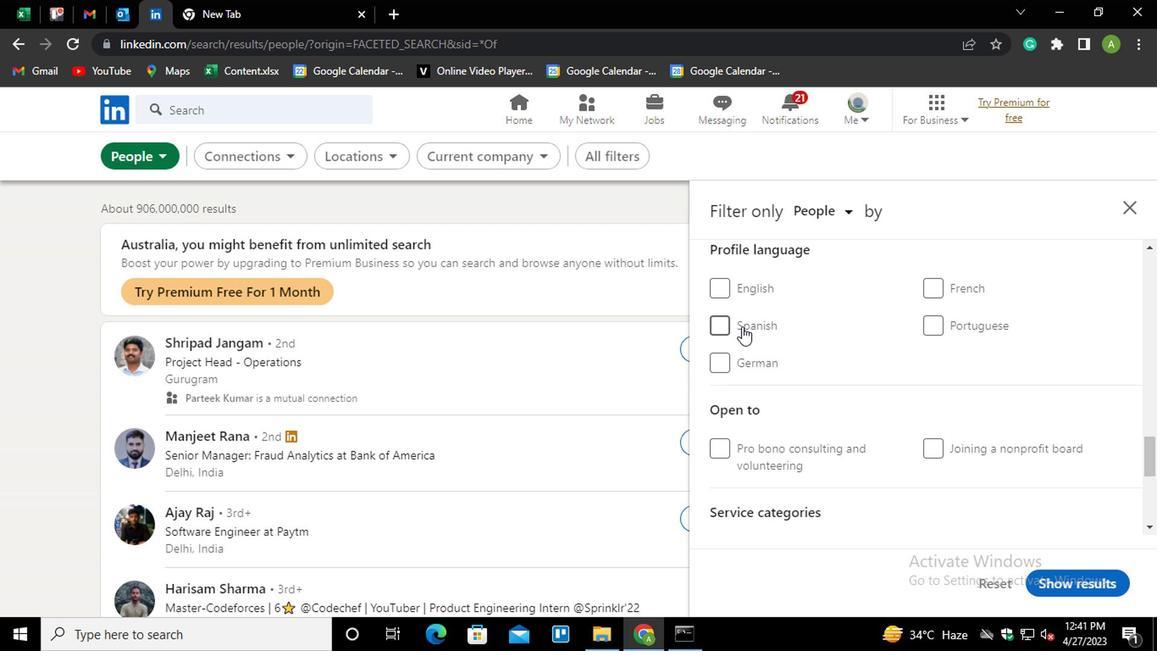 
Action: Mouse pressed left at (631, 338)
Screenshot: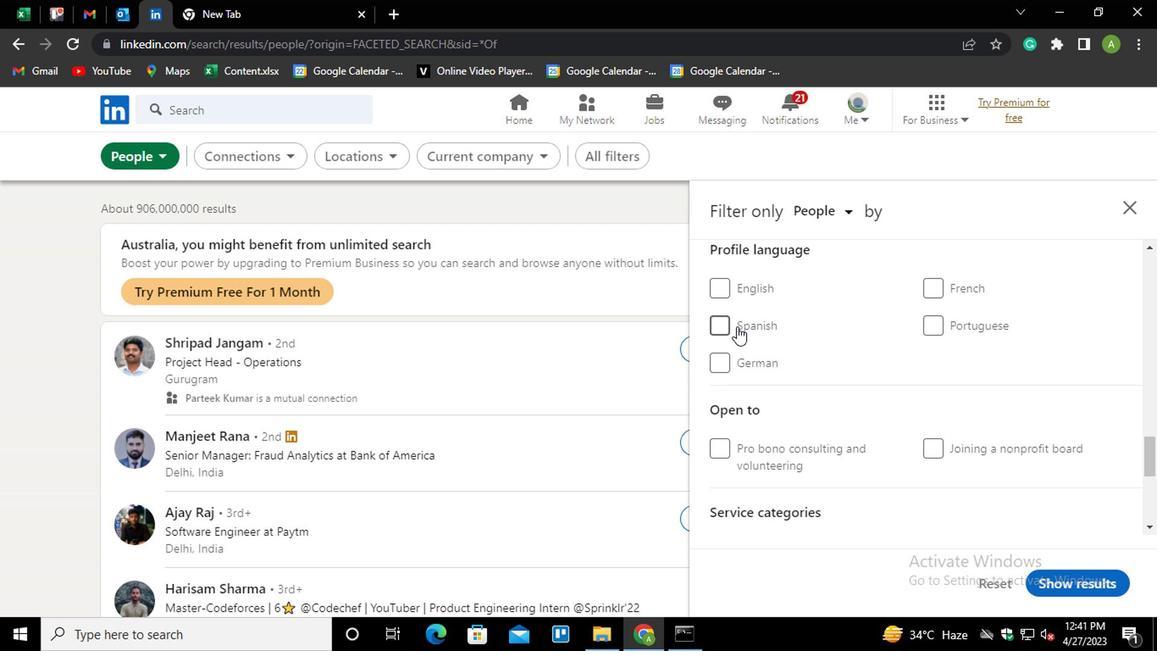 
Action: Mouse moved to (716, 367)
Screenshot: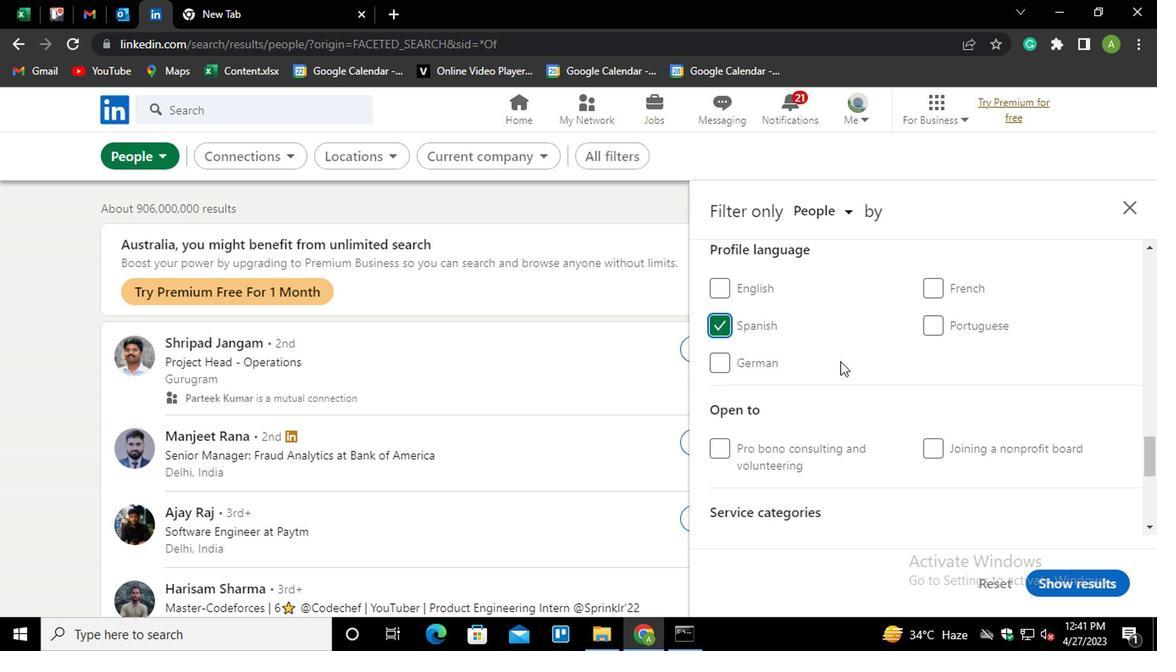 
Action: Mouse scrolled (716, 367) with delta (0, 0)
Screenshot: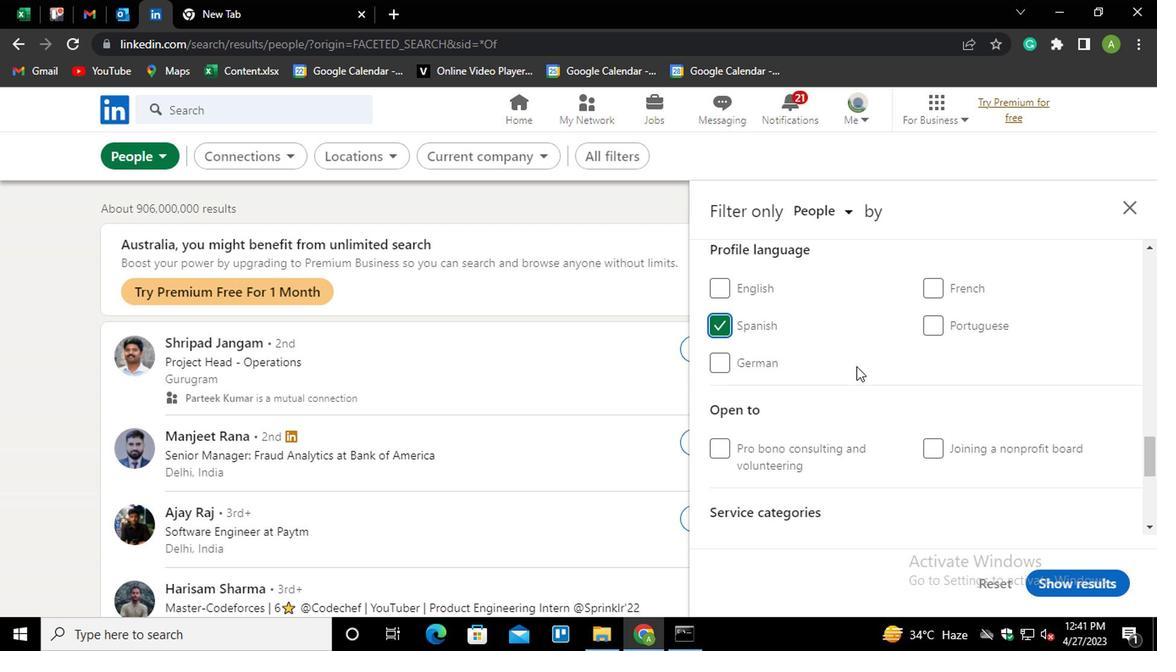 
Action: Mouse scrolled (716, 367) with delta (0, 0)
Screenshot: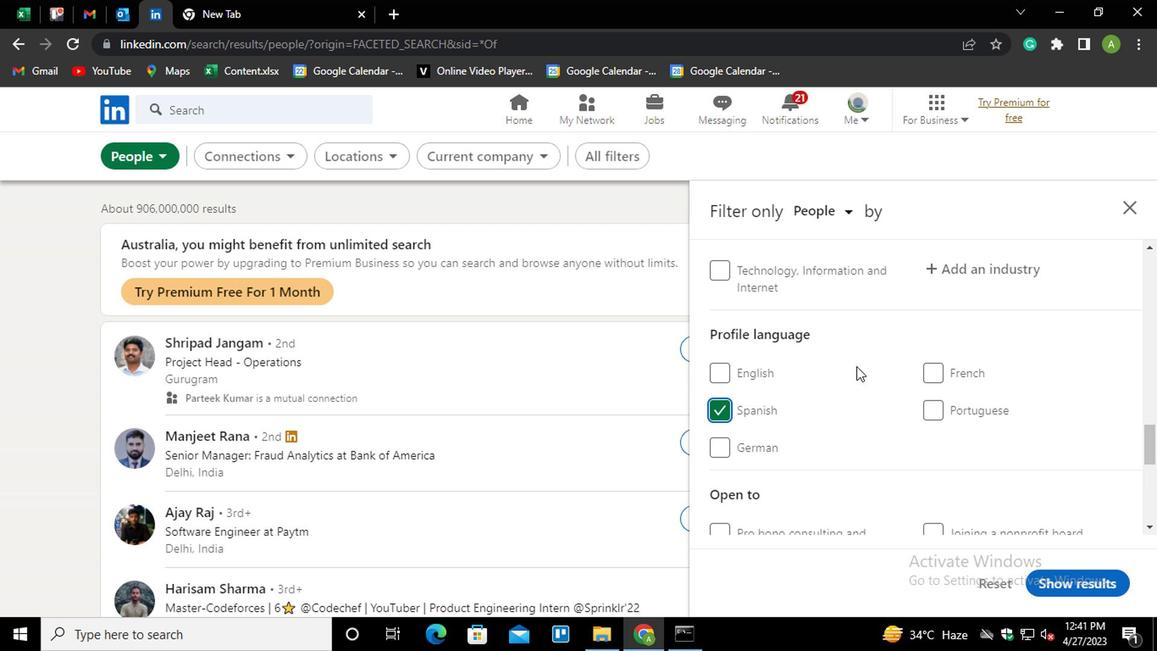 
Action: Mouse scrolled (716, 367) with delta (0, 0)
Screenshot: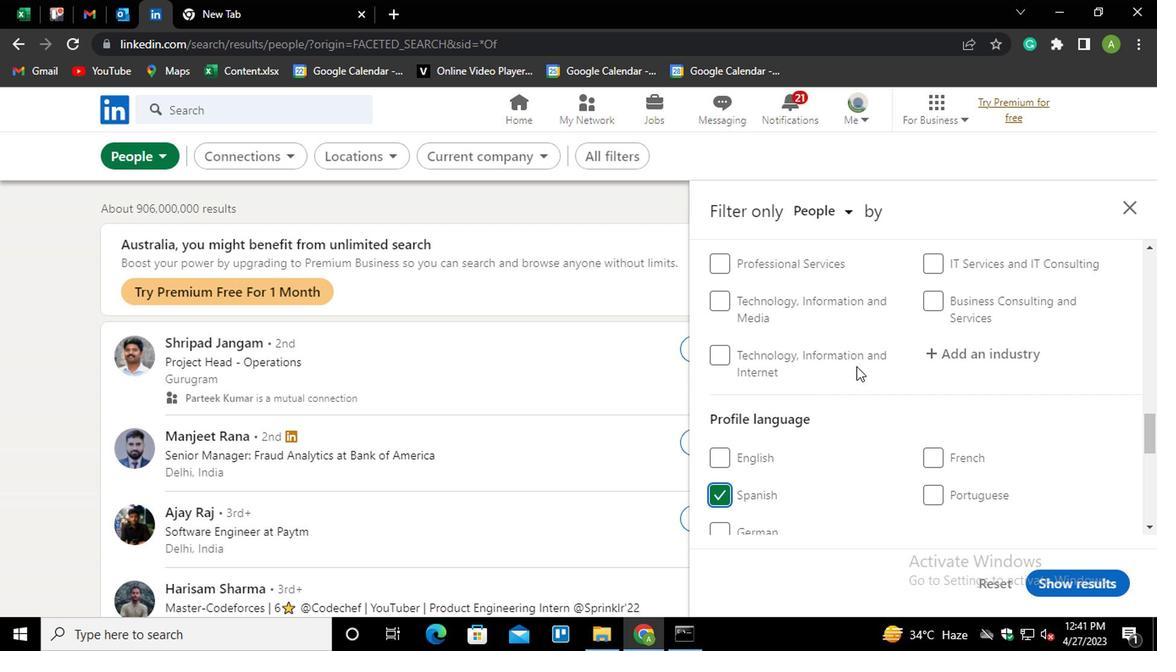 
Action: Mouse scrolled (716, 367) with delta (0, 0)
Screenshot: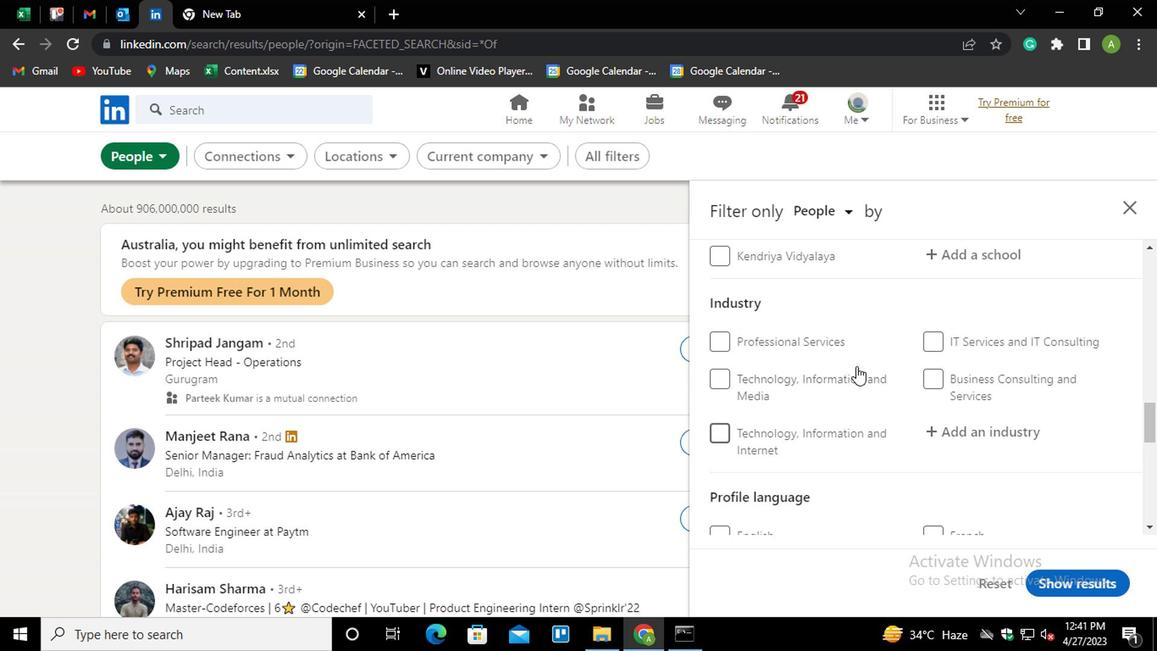 
Action: Mouse scrolled (716, 367) with delta (0, 0)
Screenshot: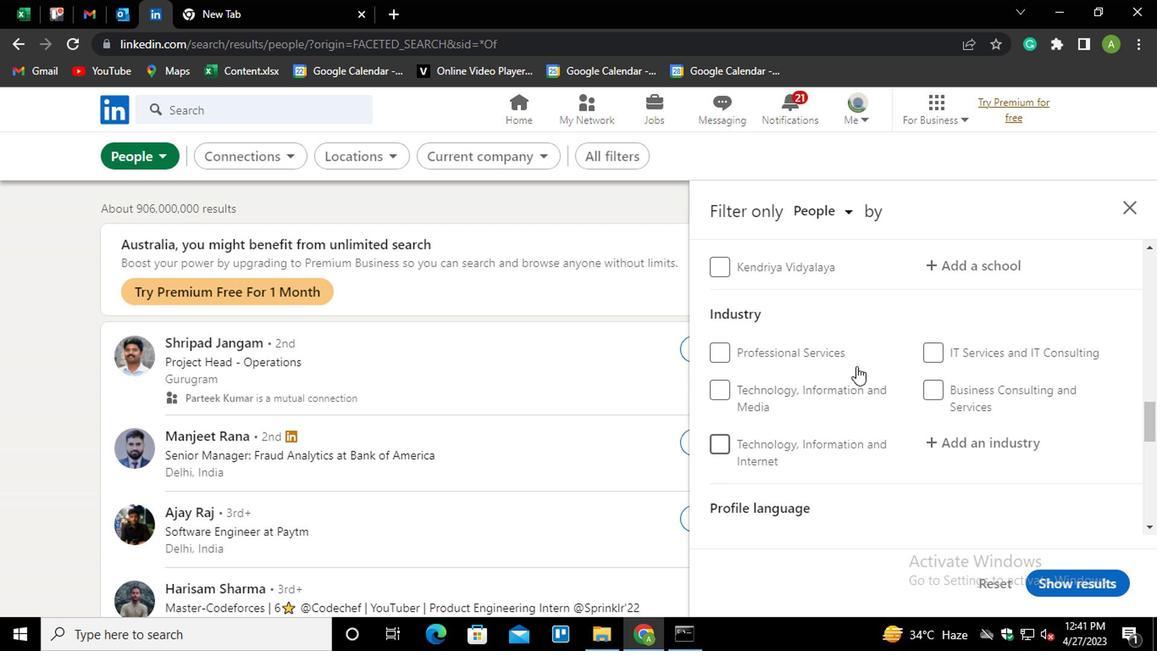 
Action: Mouse scrolled (716, 367) with delta (0, 0)
Screenshot: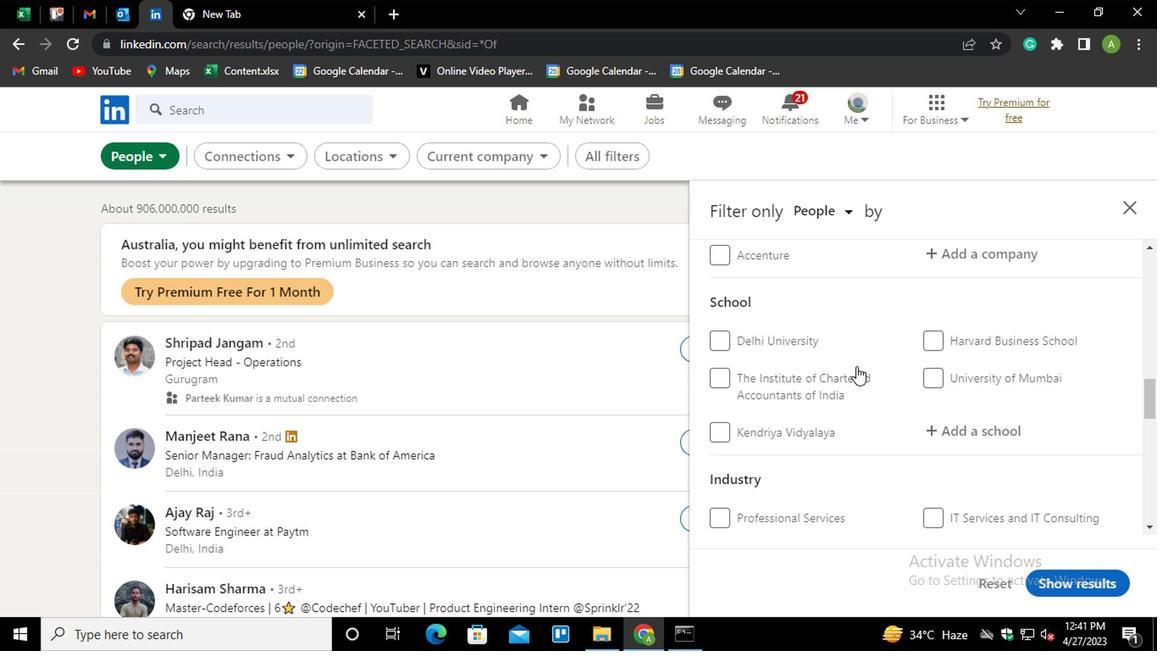 
Action: Mouse scrolled (716, 367) with delta (0, 0)
Screenshot: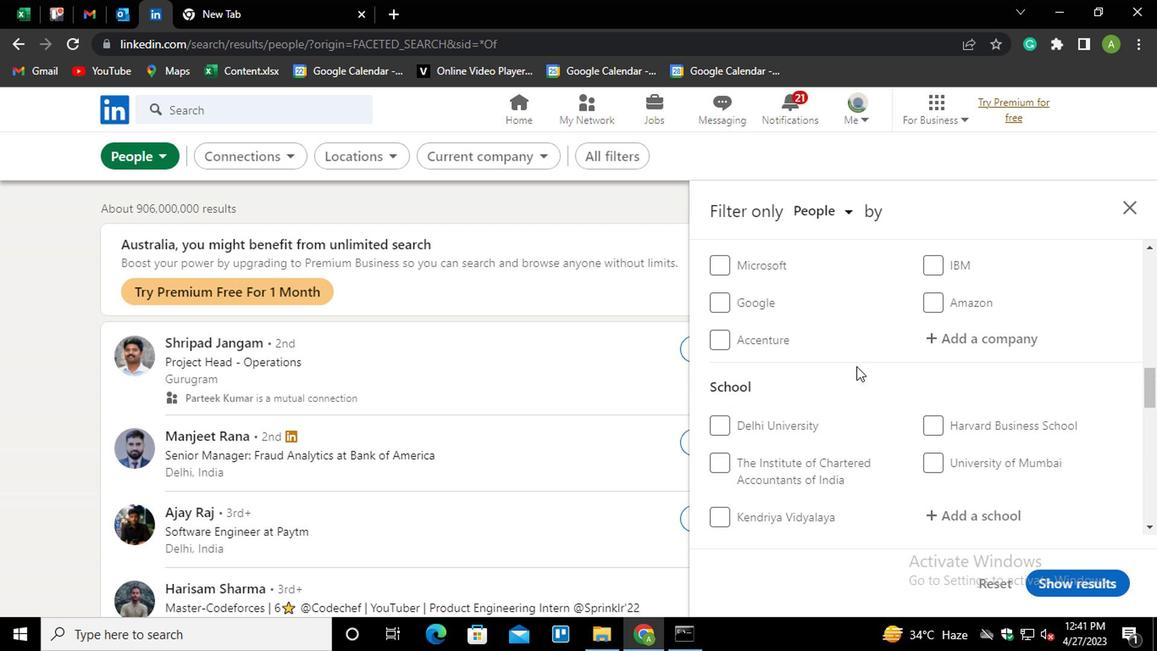 
Action: Mouse moved to (782, 292)
Screenshot: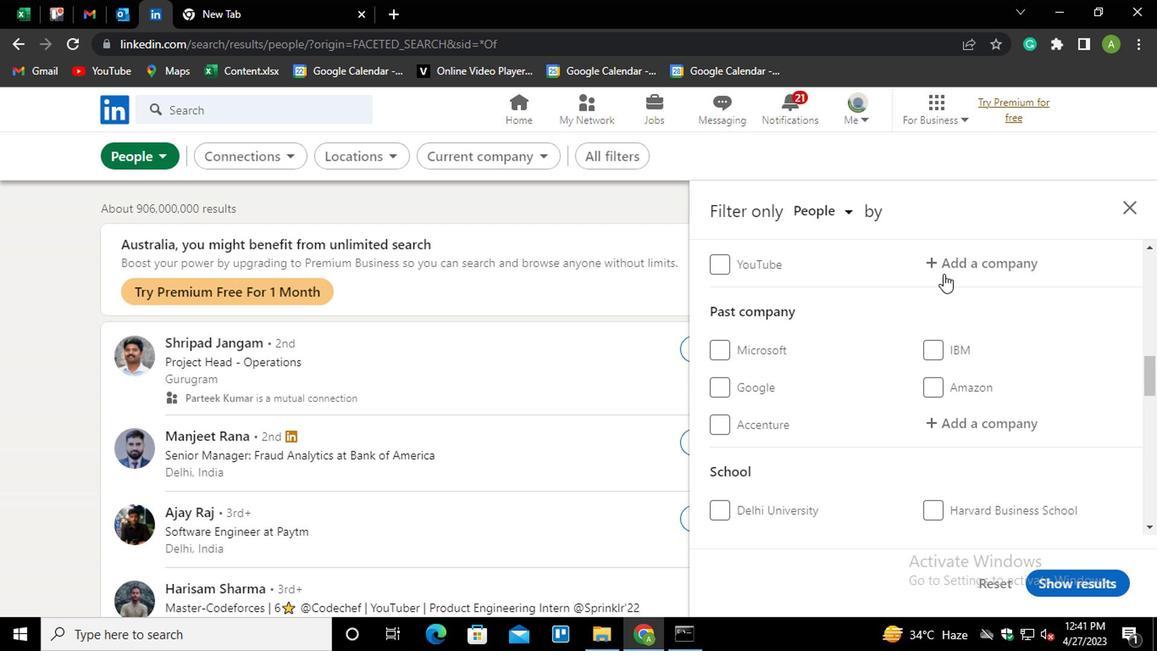 
Action: Mouse pressed left at (782, 292)
Screenshot: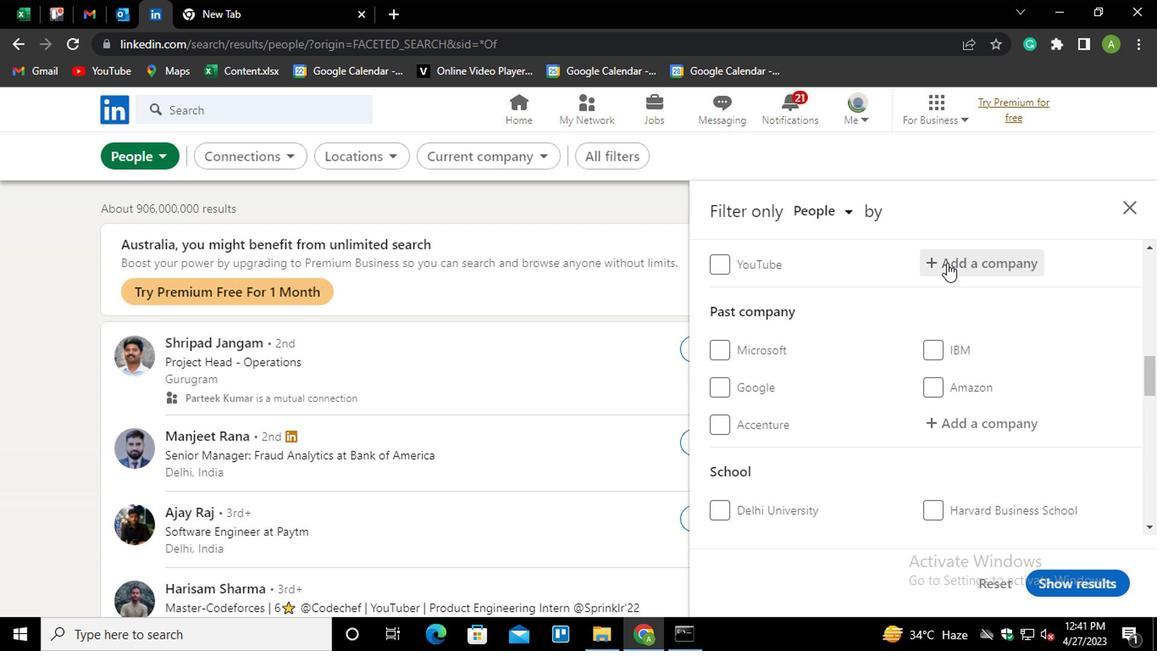 
Action: Key pressed <Key.shift><Key.shift><Key.shift><Key.shift>FUNNY<Key.space><Key.shift>I<Key.down><Key.enter>
Screenshot: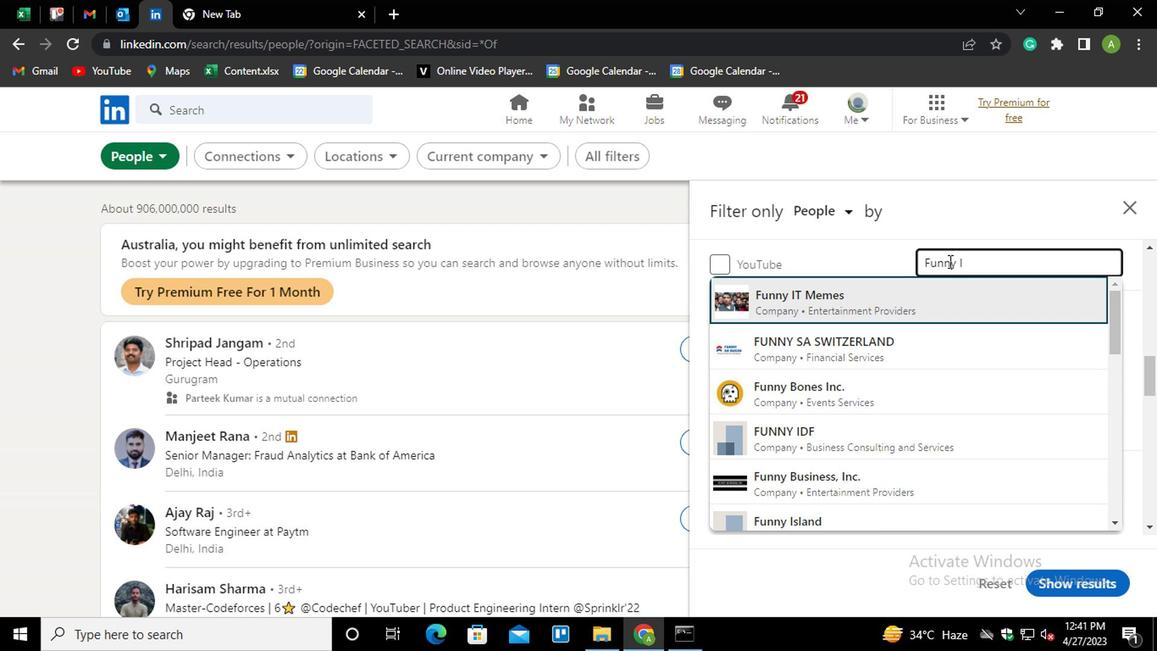 
Action: Mouse moved to (787, 321)
Screenshot: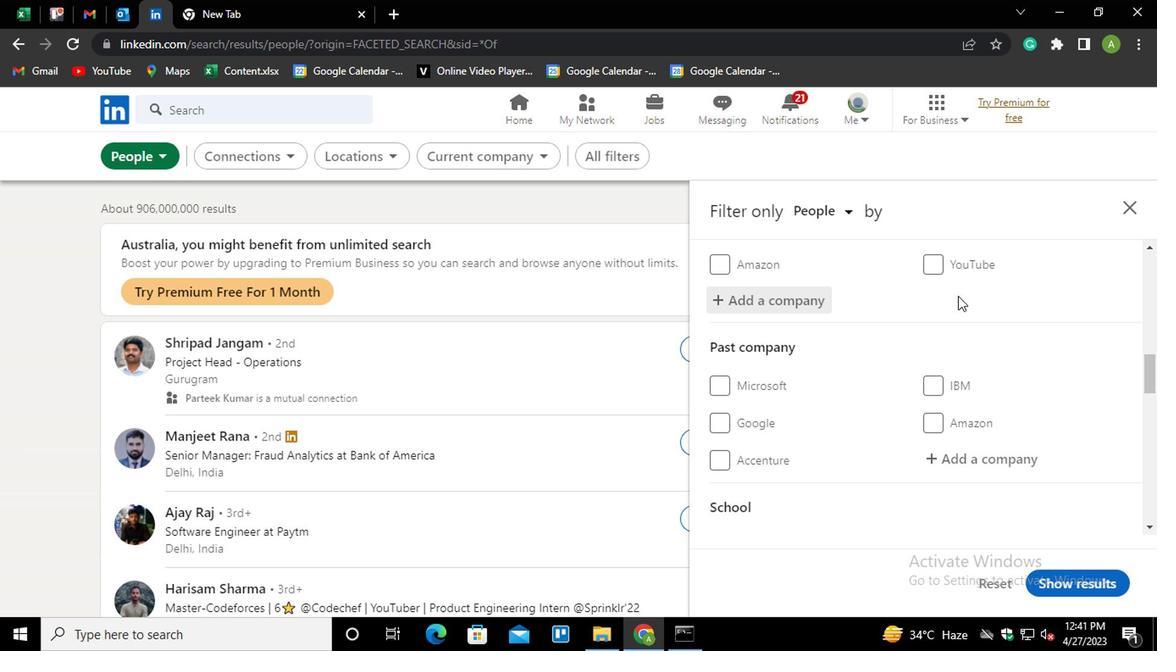 
Action: Mouse scrolled (787, 320) with delta (0, 0)
Screenshot: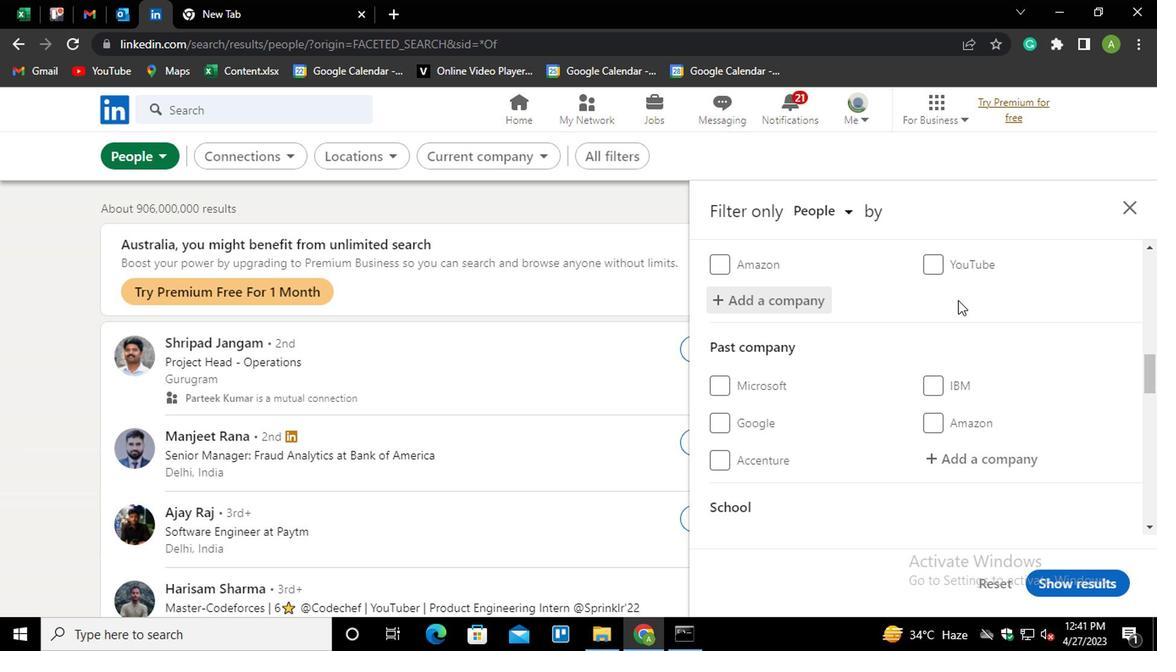 
Action: Mouse scrolled (787, 320) with delta (0, 0)
Screenshot: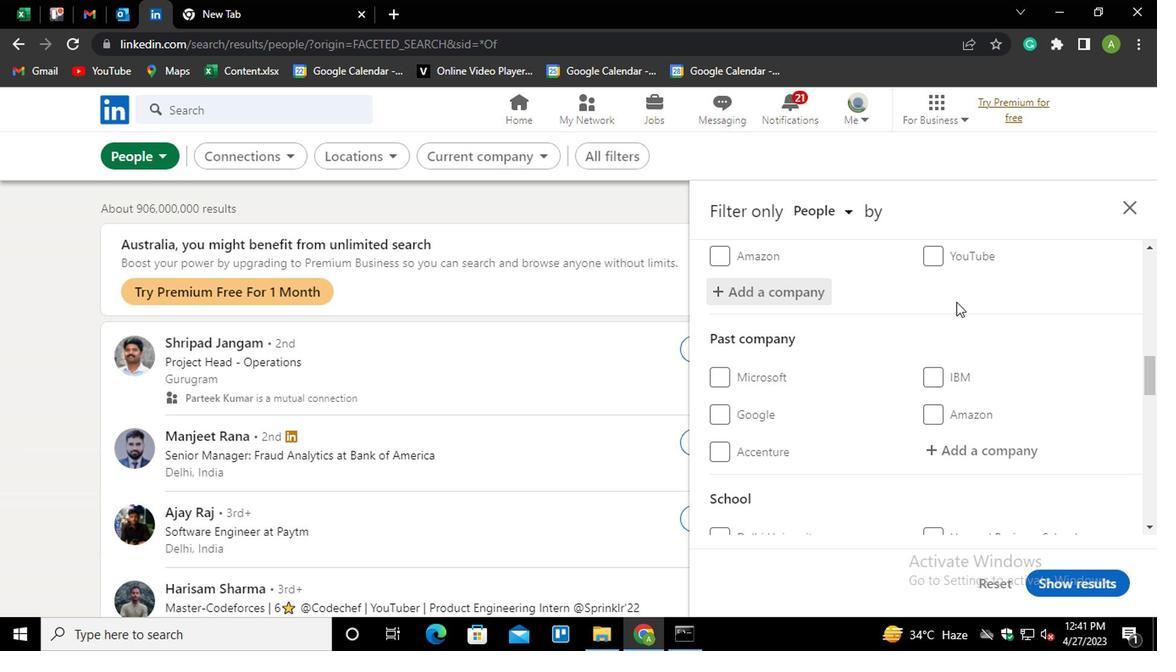 
Action: Mouse scrolled (787, 320) with delta (0, 0)
Screenshot: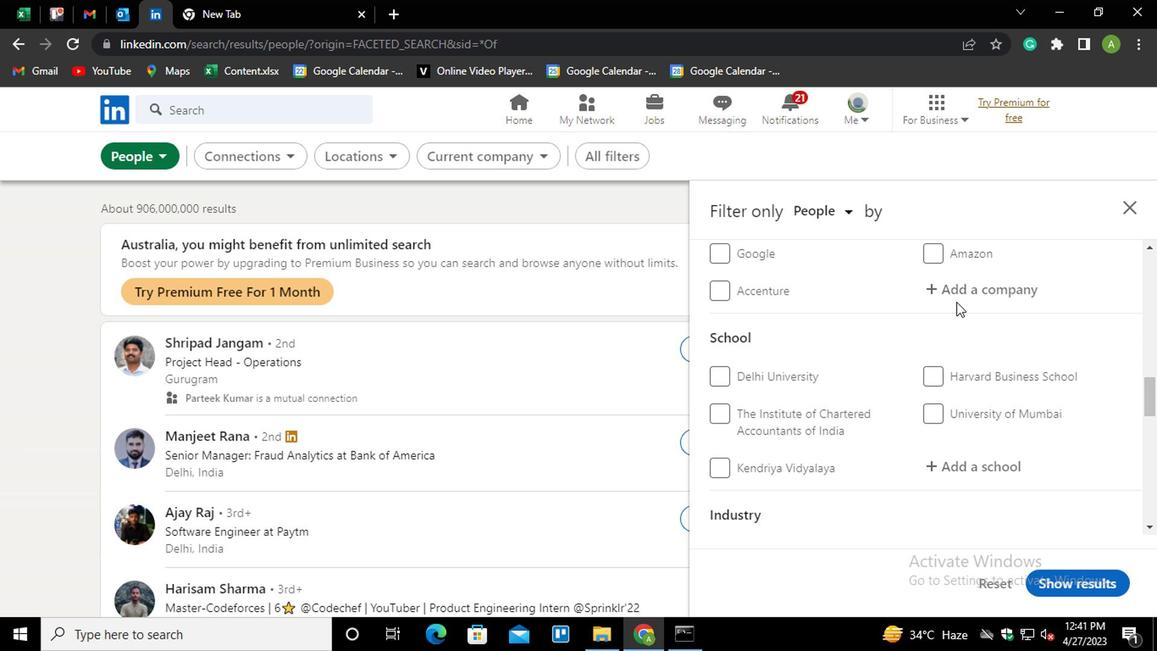 
Action: Mouse moved to (784, 376)
Screenshot: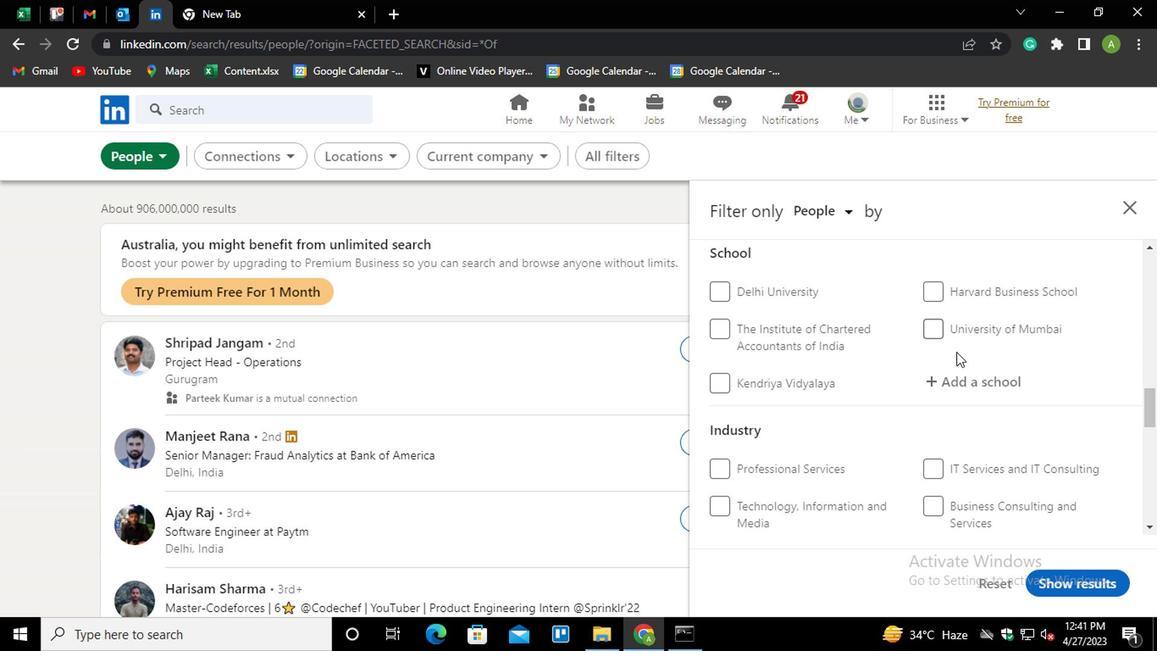 
Action: Mouse pressed left at (784, 376)
Screenshot: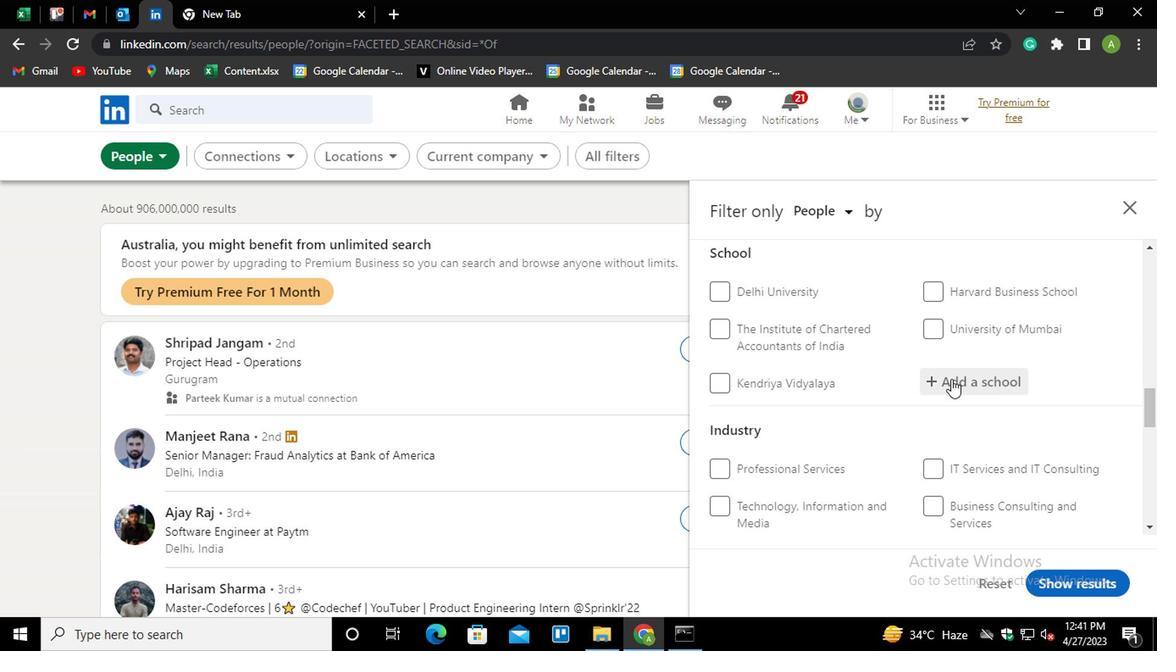 
Action: Mouse moved to (784, 376)
Screenshot: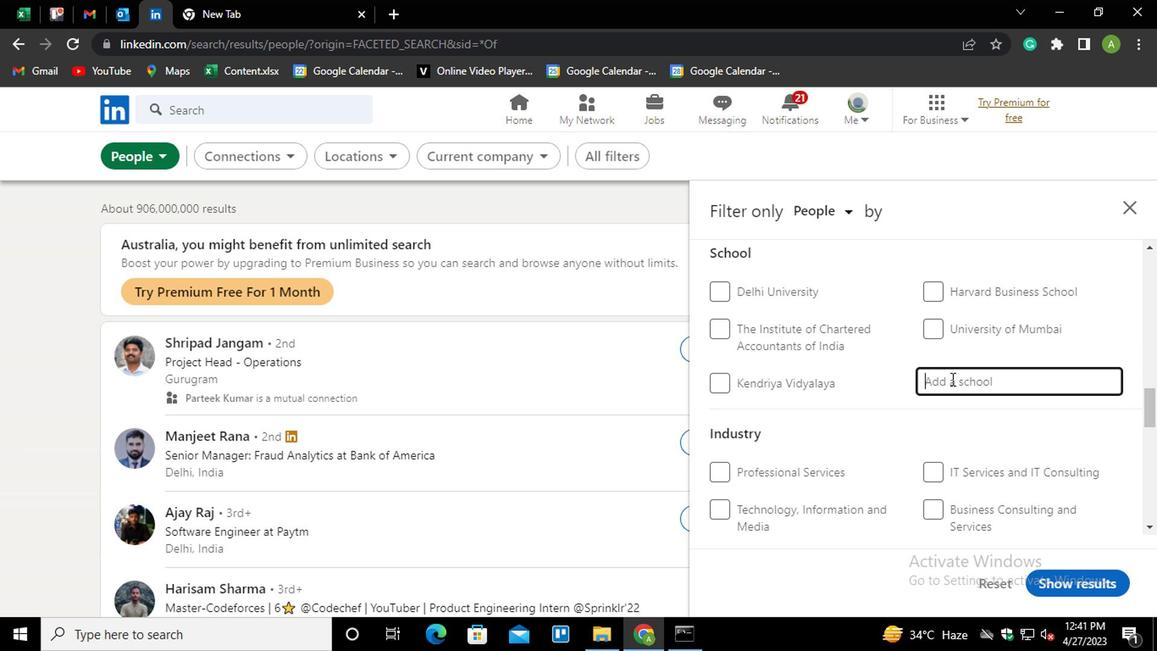 
Action: Key pressed <Key.shift>NAY<Key.backspace>RAYANA<Key.down><Key.enter>
Screenshot: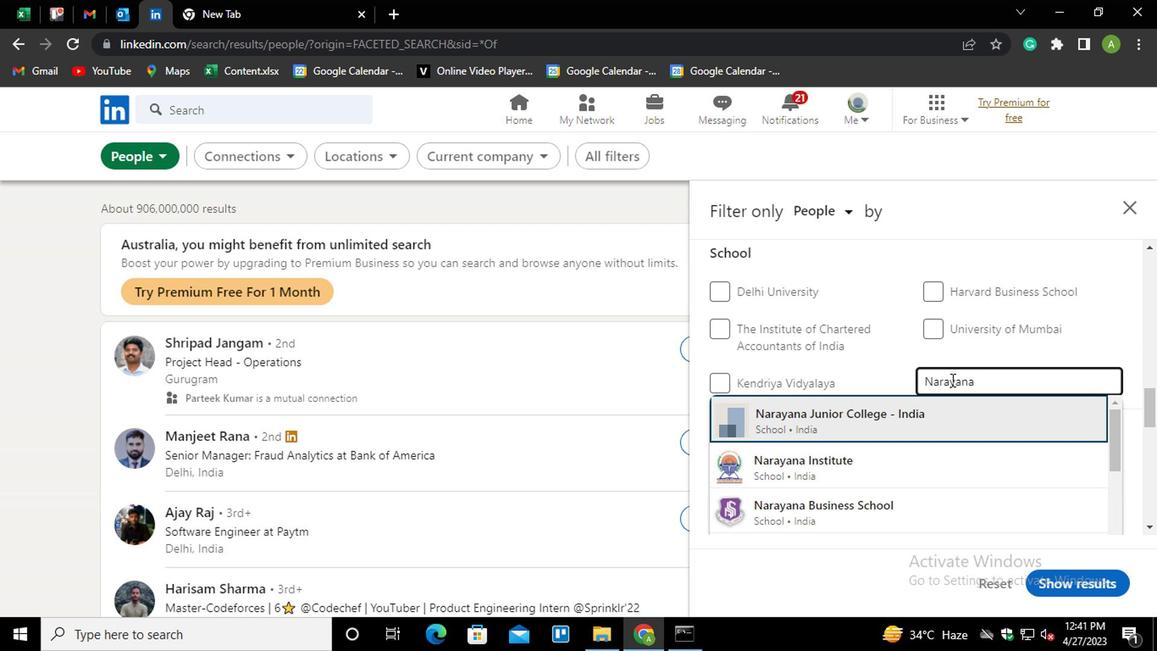 
Action: Mouse scrolled (784, 376) with delta (0, 0)
Screenshot: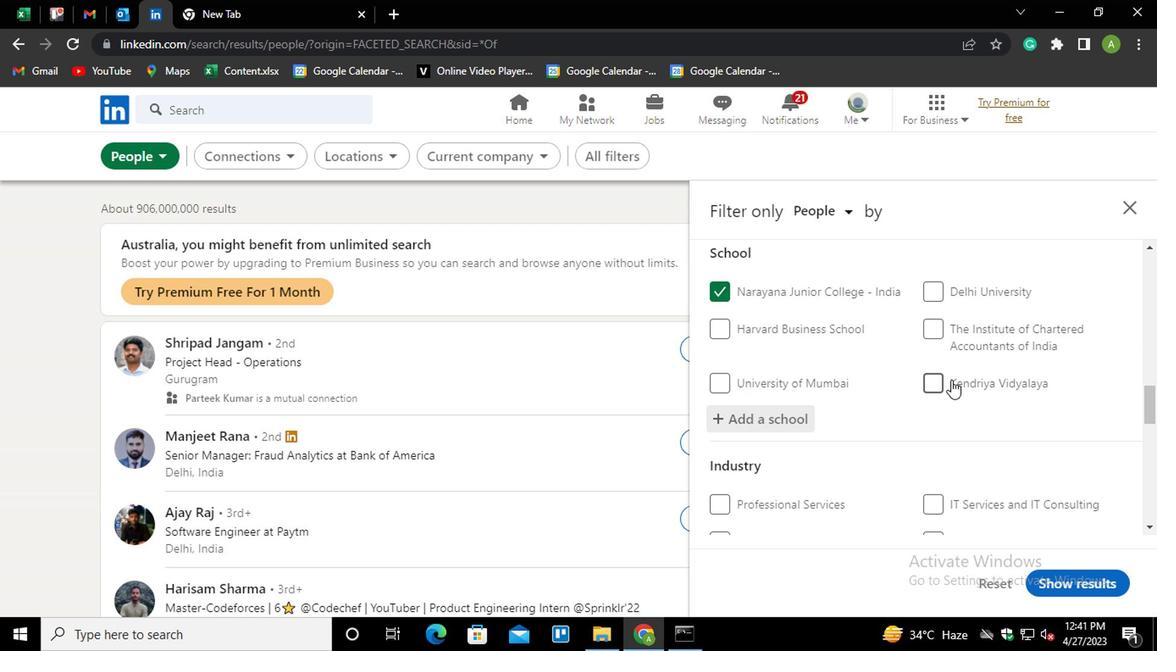 
Action: Mouse scrolled (784, 376) with delta (0, 0)
Screenshot: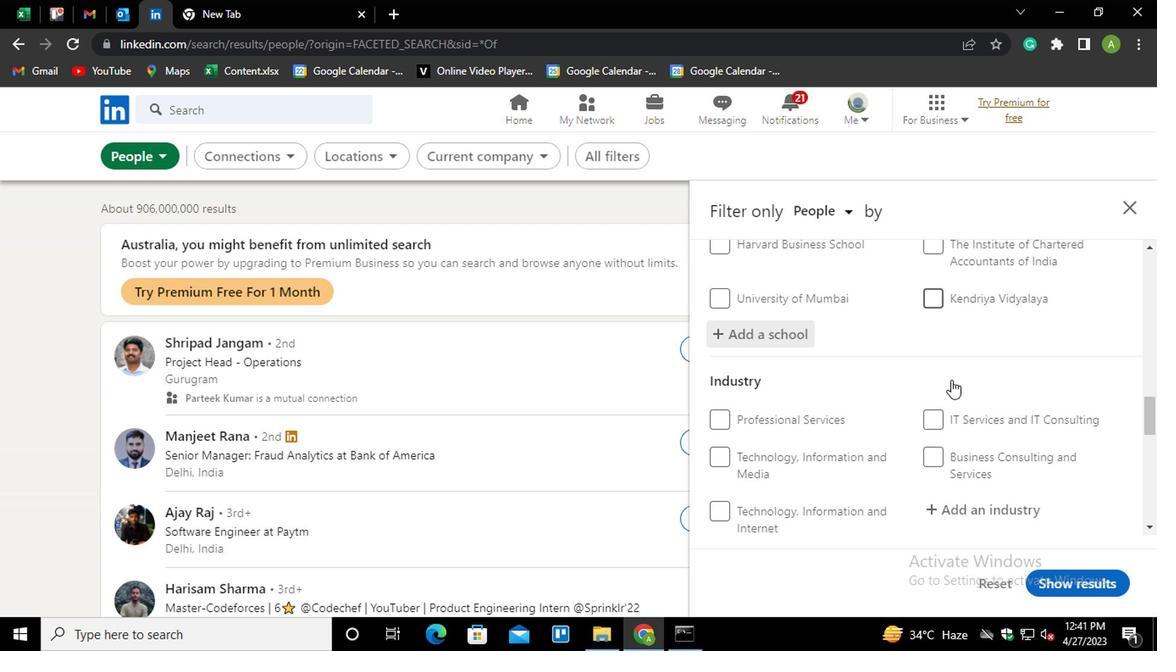 
Action: Mouse scrolled (784, 376) with delta (0, 0)
Screenshot: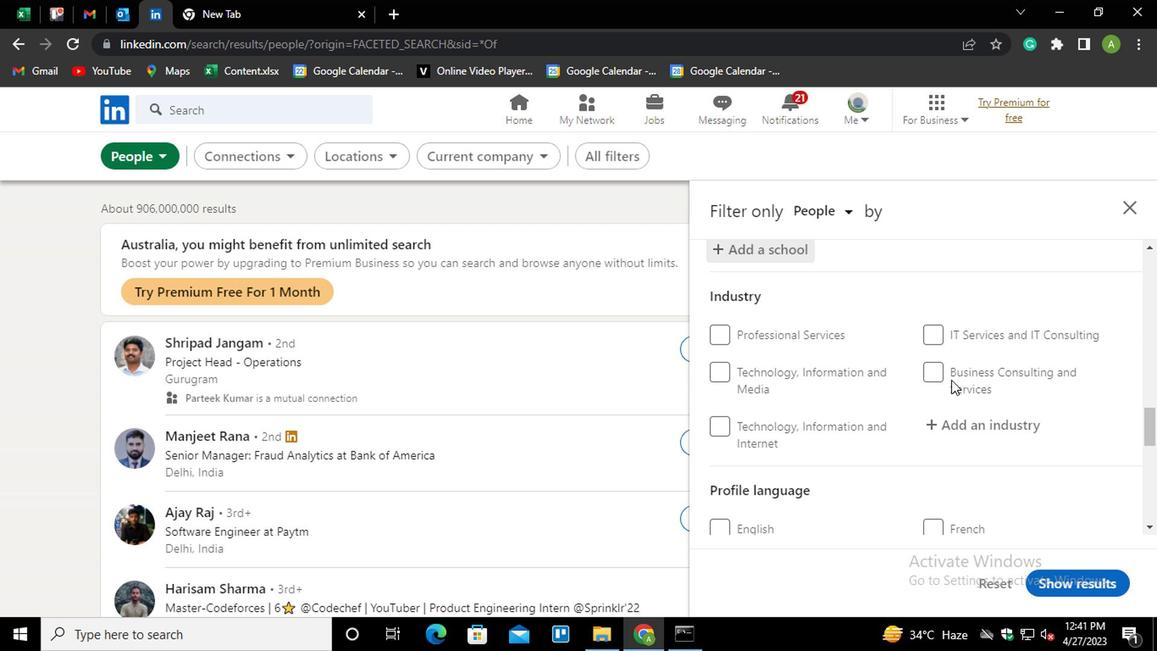 
Action: Mouse scrolled (784, 377) with delta (0, 0)
Screenshot: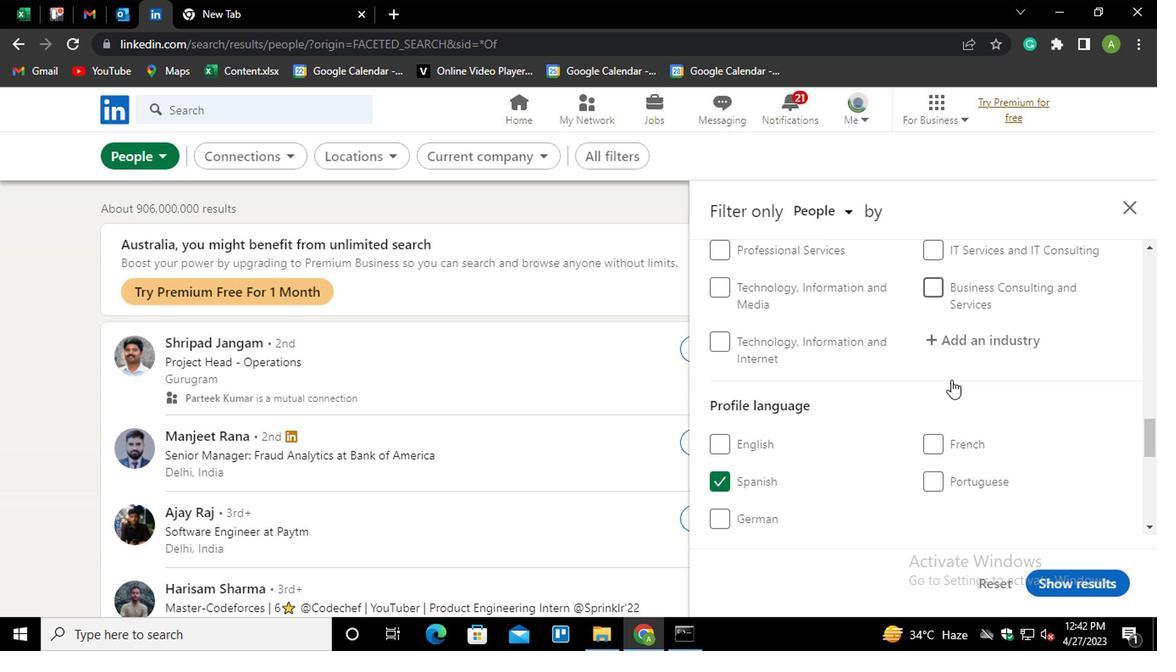 
Action: Mouse moved to (794, 408)
Screenshot: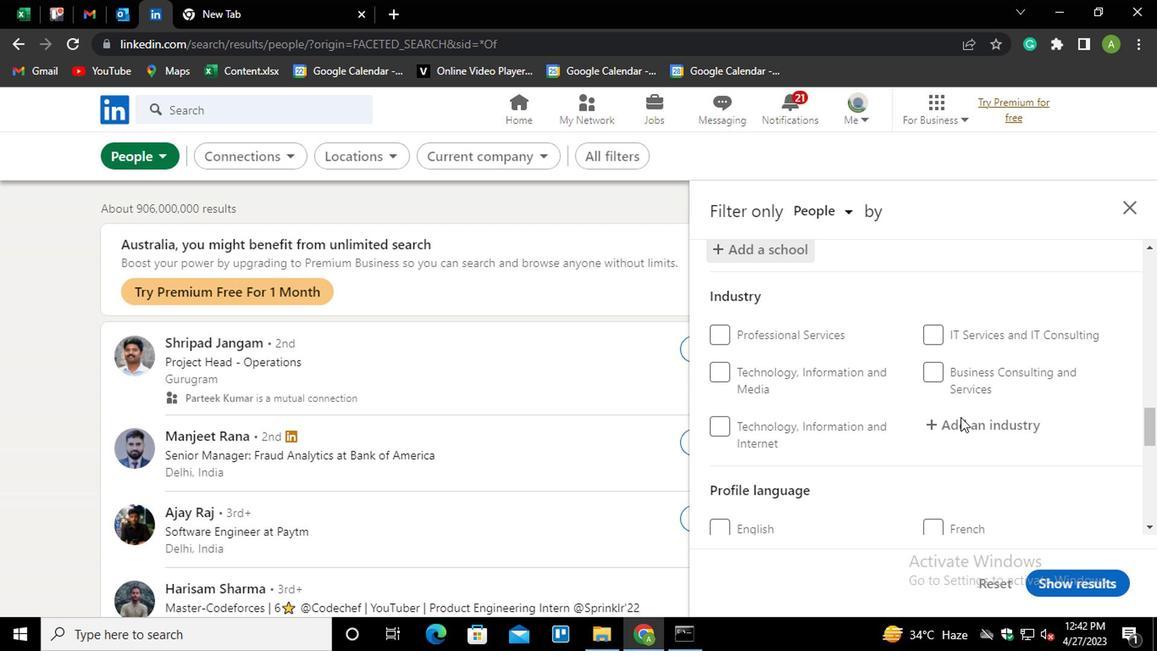 
Action: Mouse pressed left at (794, 408)
Screenshot: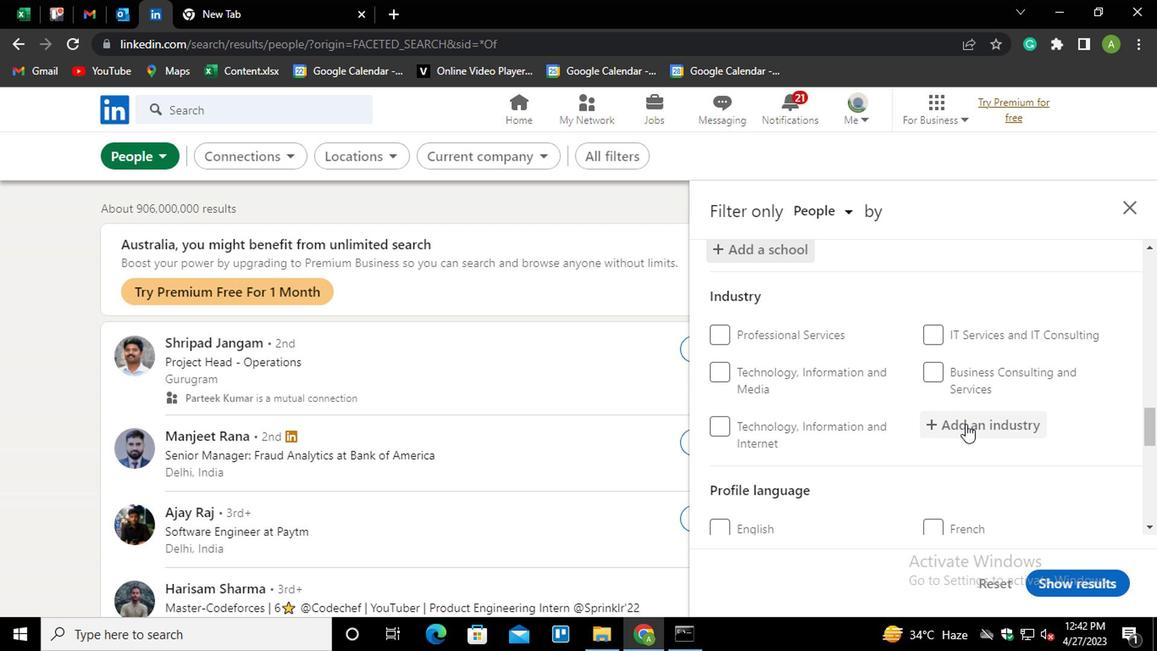 
Action: Mouse moved to (806, 406)
Screenshot: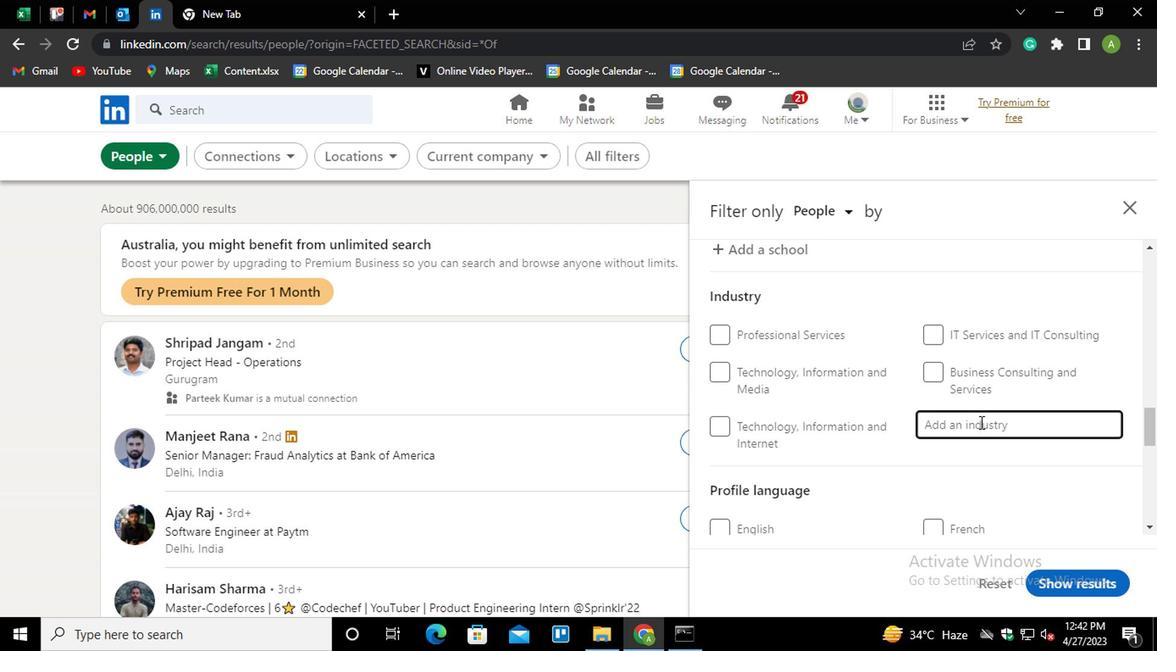 
Action: Mouse pressed left at (806, 406)
Screenshot: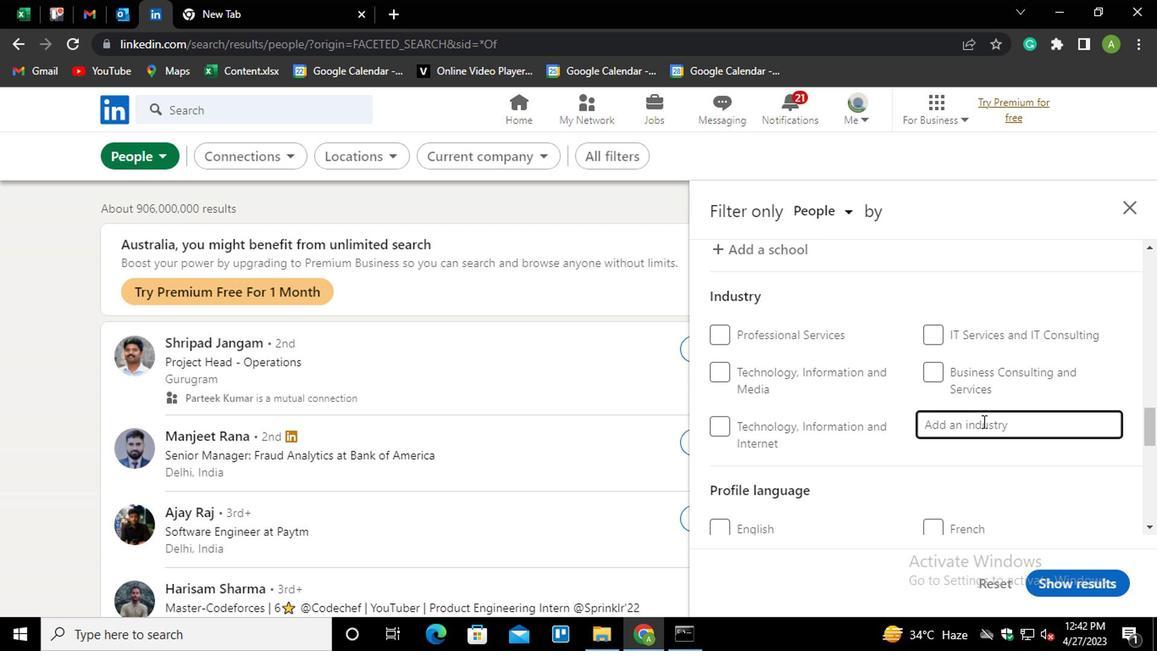 
Action: Key pressed <Key.shift>IN<Key.backspace>NTERNET<Key.space><Key.shift>NEWS<Key.down><Key.enter>
Screenshot: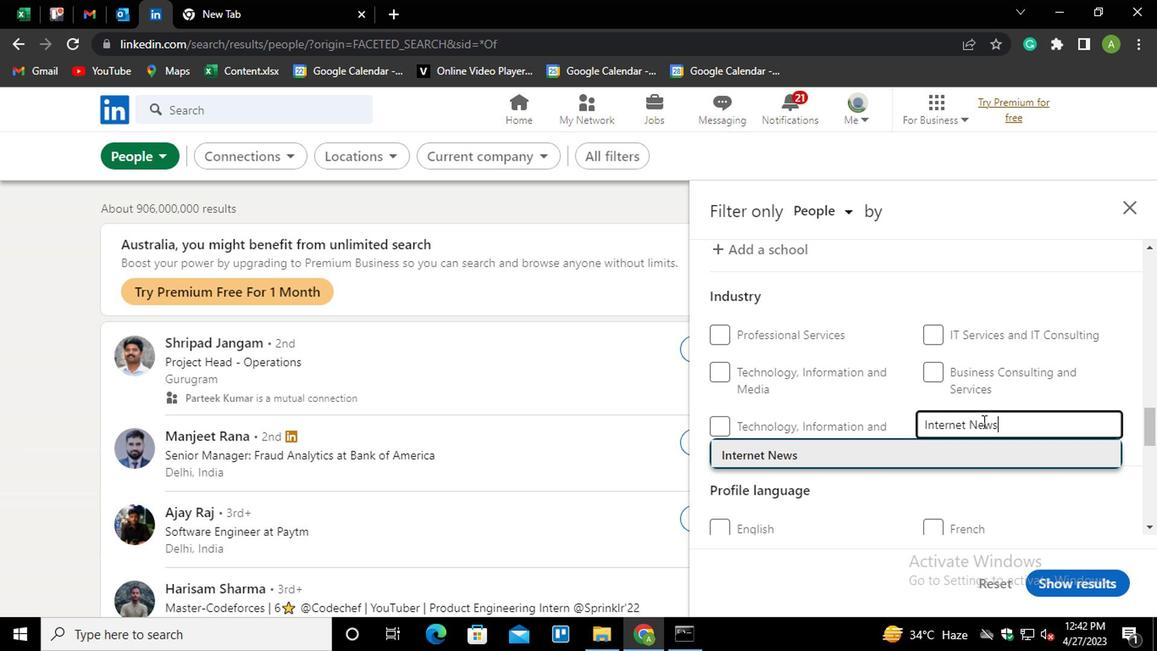 
Action: Mouse moved to (815, 401)
Screenshot: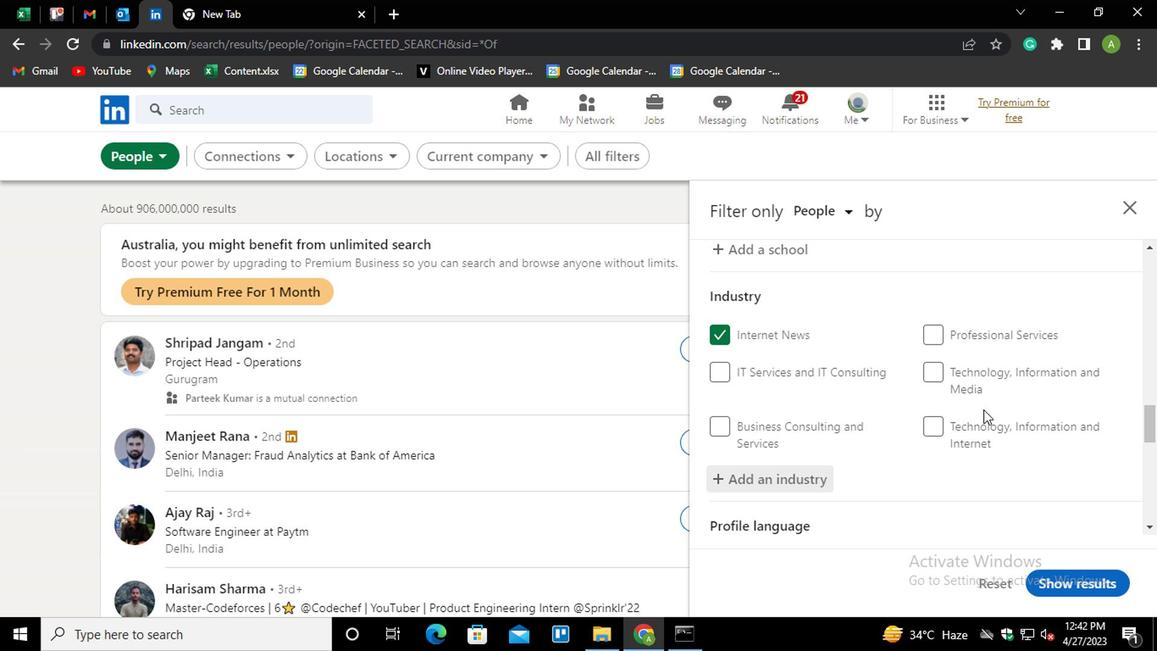 
Action: Mouse scrolled (815, 401) with delta (0, 0)
Screenshot: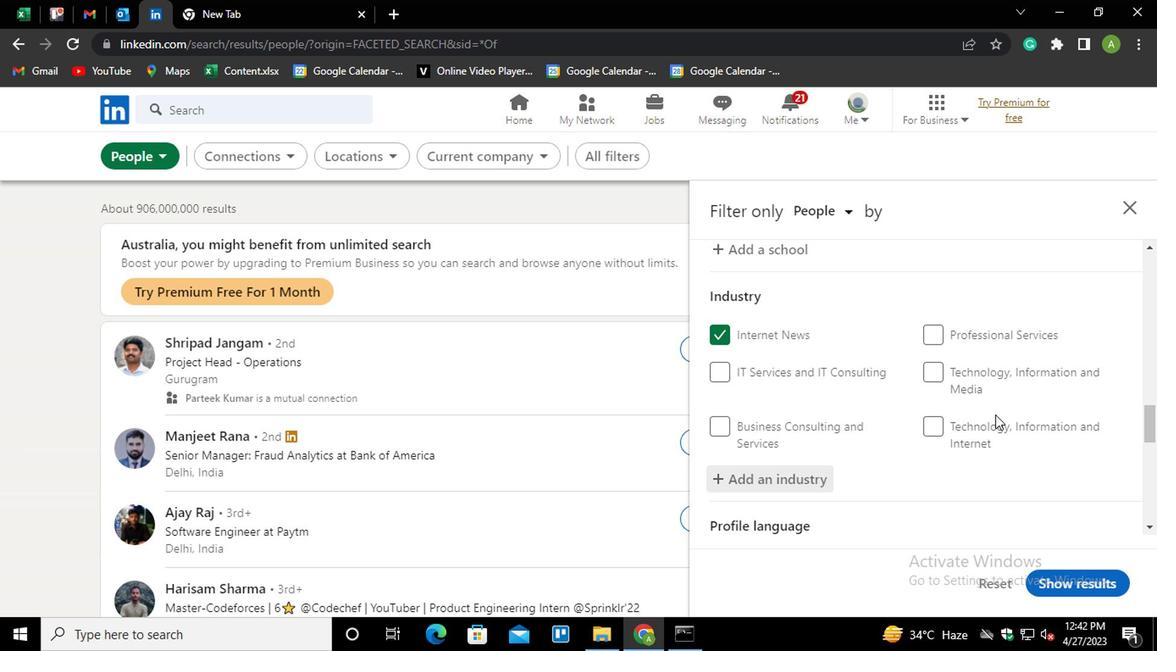 
Action: Mouse scrolled (815, 401) with delta (0, 0)
Screenshot: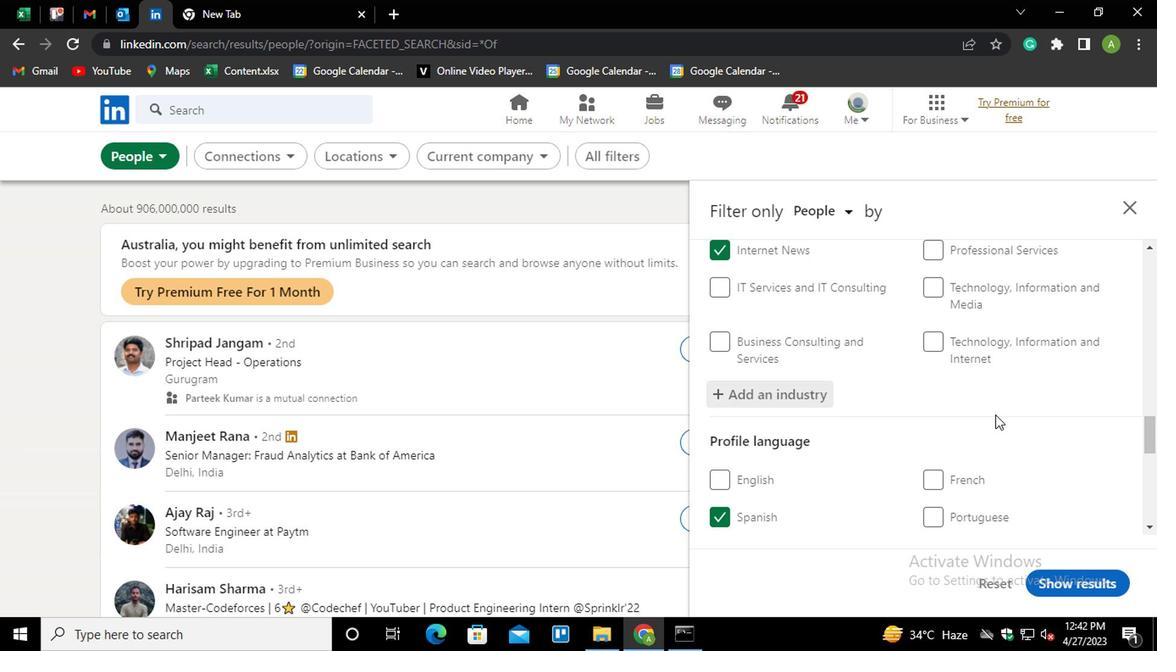 
Action: Mouse scrolled (815, 401) with delta (0, 0)
Screenshot: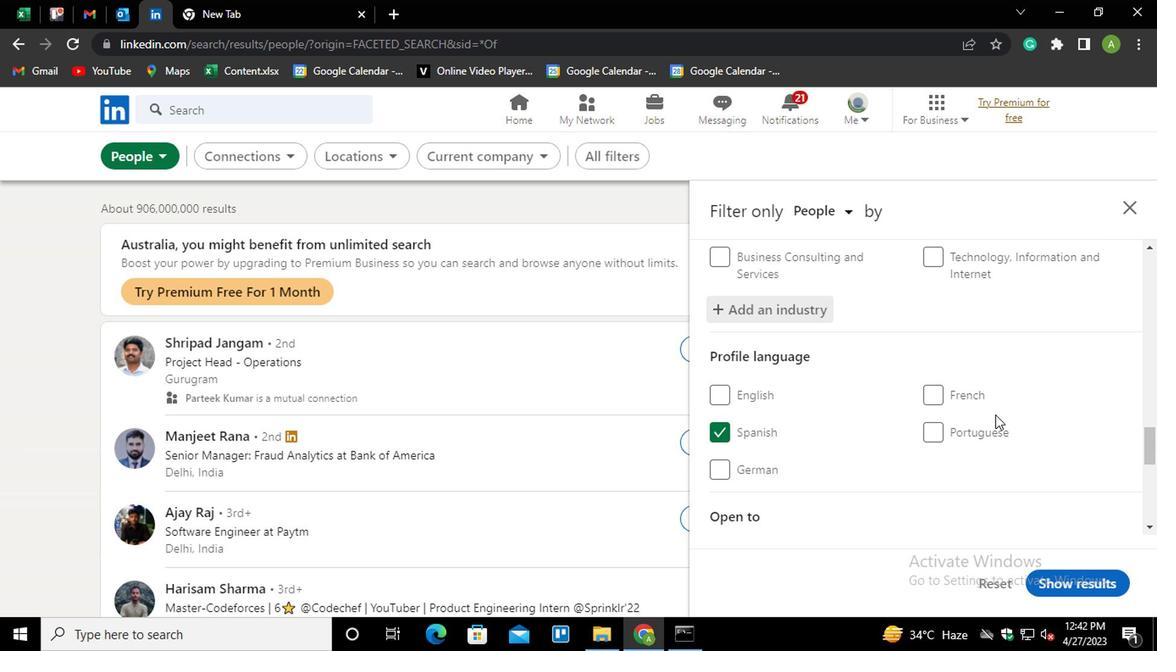 
Action: Mouse scrolled (815, 401) with delta (0, 0)
Screenshot: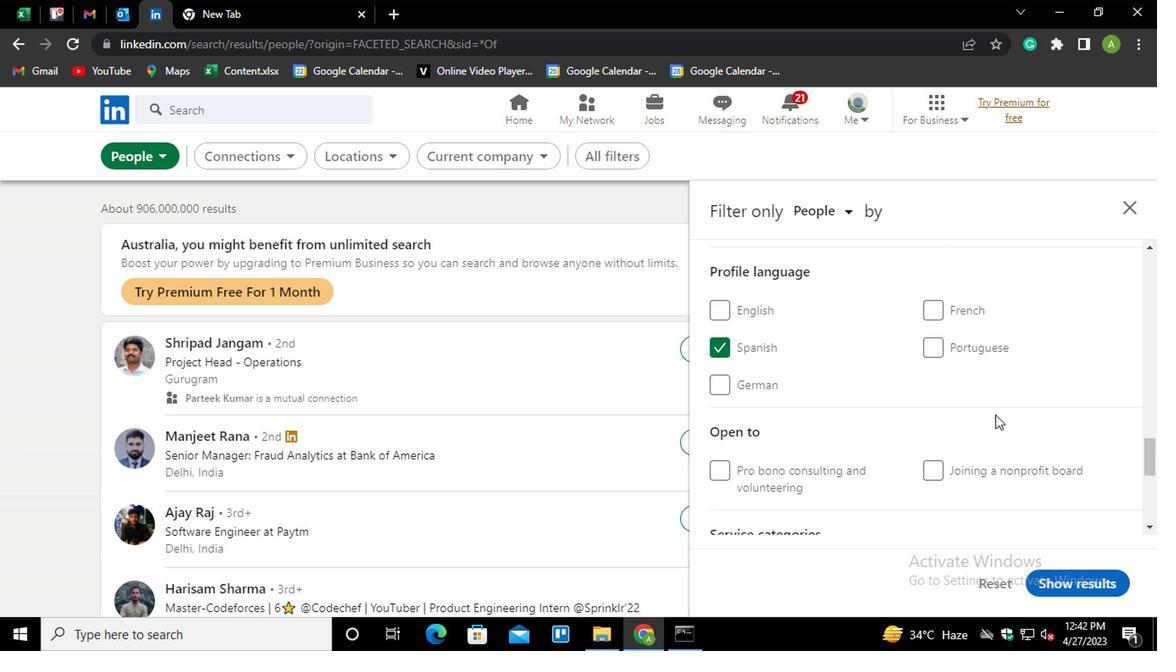 
Action: Mouse scrolled (815, 401) with delta (0, 0)
Screenshot: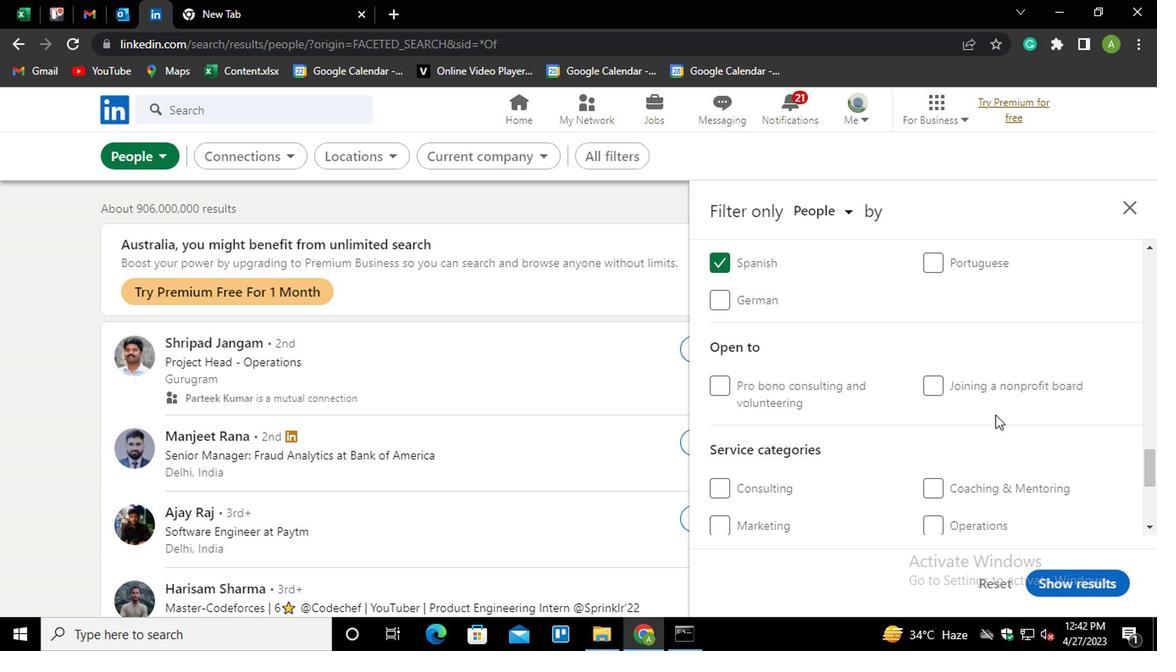 
Action: Mouse scrolled (815, 401) with delta (0, 0)
Screenshot: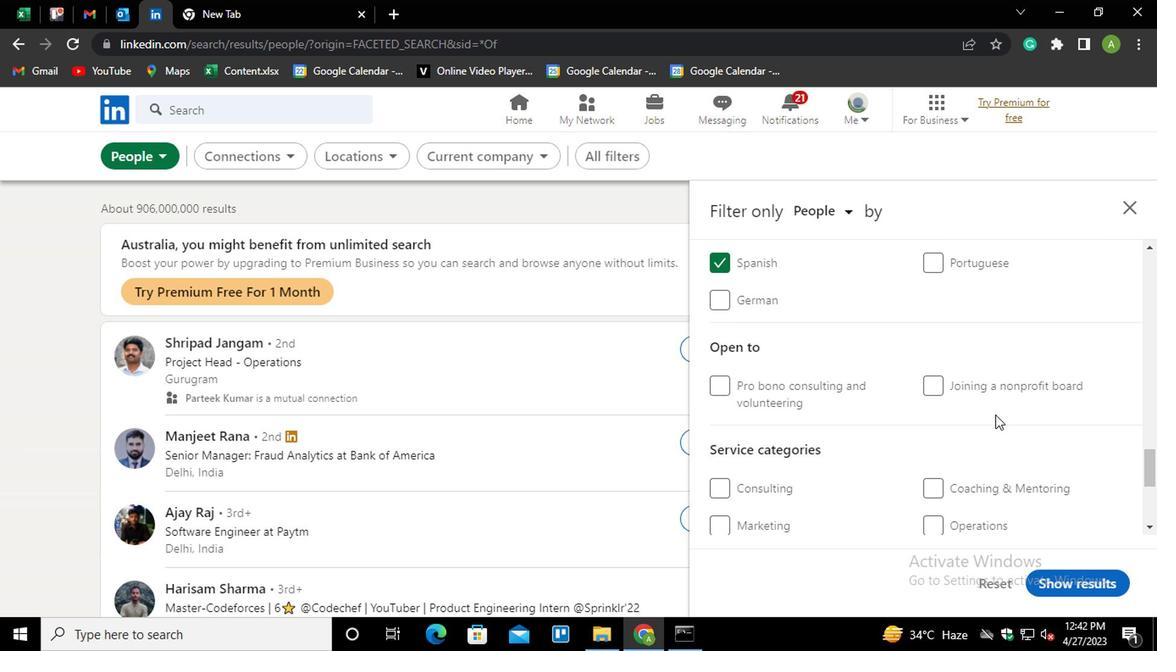 
Action: Mouse moved to (785, 382)
Screenshot: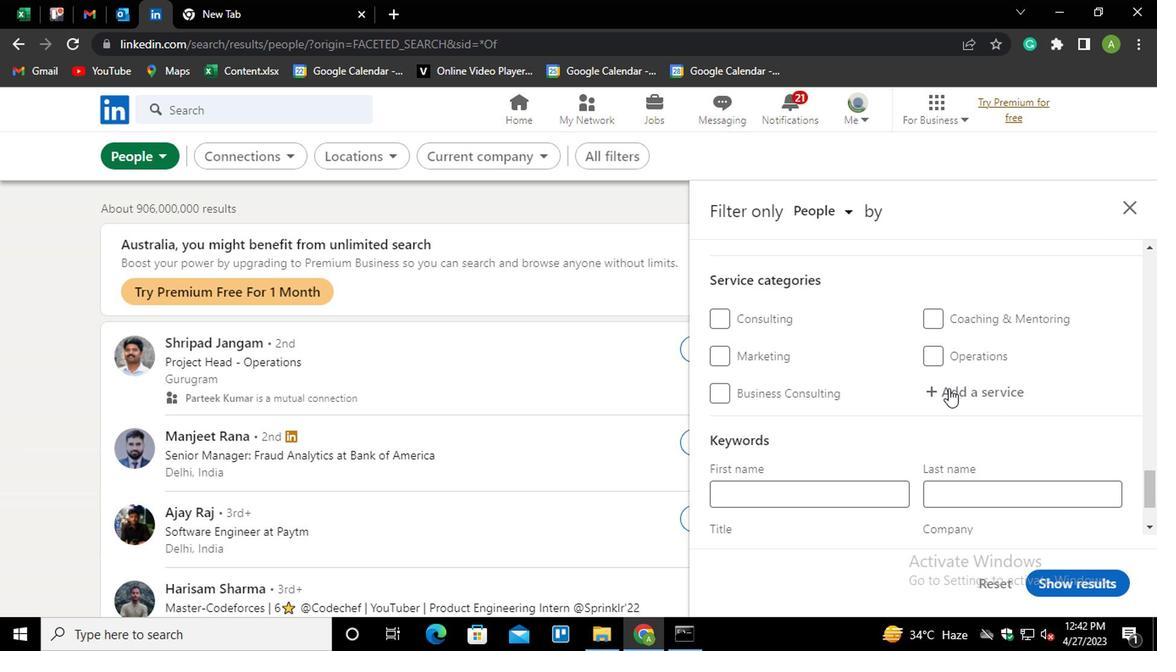 
Action: Mouse pressed left at (785, 382)
Screenshot: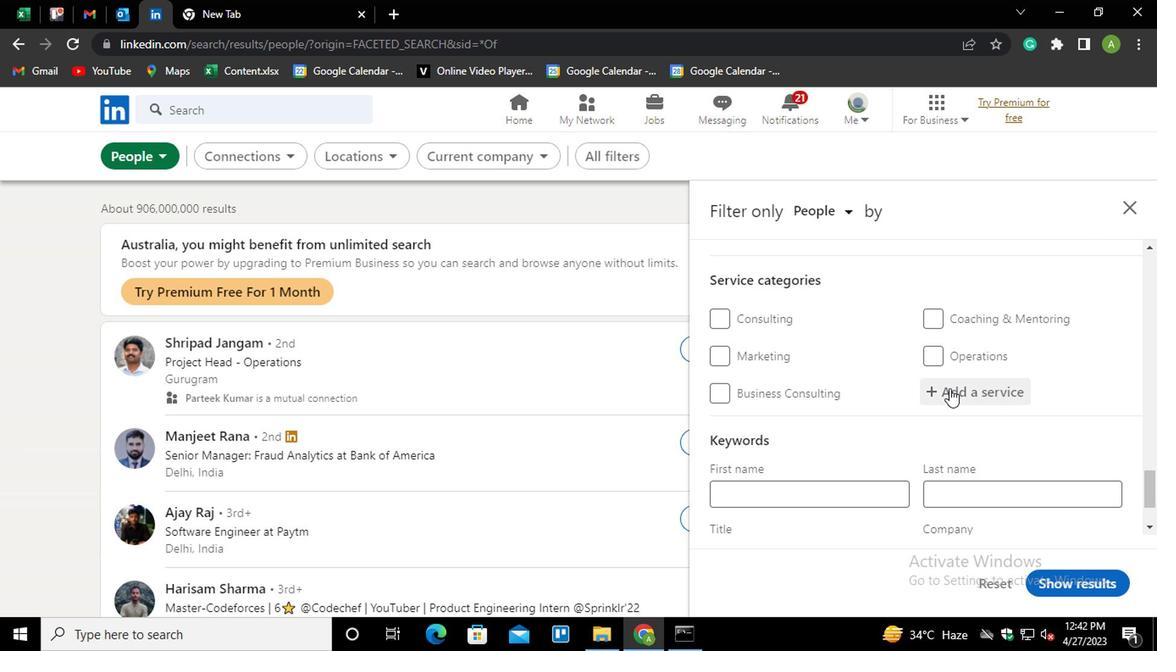 
Action: Mouse moved to (785, 383)
Screenshot: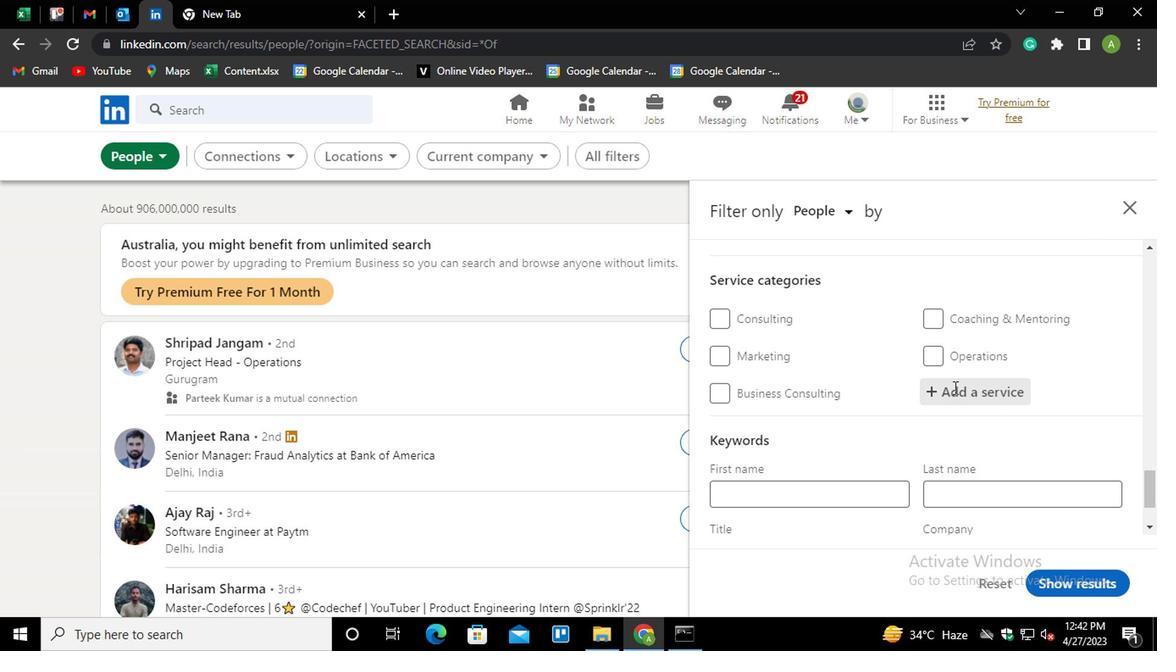 
Action: Mouse pressed left at (785, 383)
Screenshot: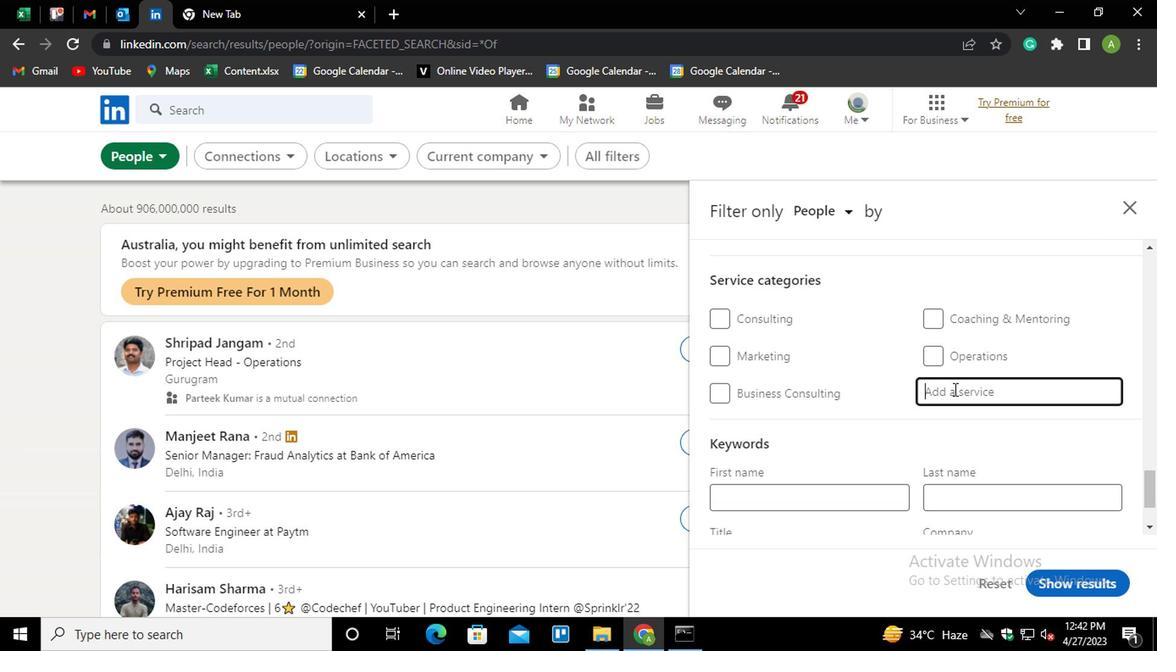 
Action: Key pressed <Key.shift><Key.shift><Key.shift><Key.shift><Key.shift><Key.shift><Key.shift><Key.shift><Key.shift><Key.shift><Key.shift><Key.shift><Key.shift><Key.shift><Key.shift><Key.shift><Key.shift><Key.shift><Key.shift><Key.shift><Key.shift><Key.shift><Key.shift><Key.shift><Key.shift><Key.shift><Key.shift><Key.shift><Key.shift><Key.shift><Key.shift><Key.shift><Key.shift><Key.shift><Key.shift><Key.shift><Key.shift><Key.shift><Key.shift><Key.shift><Key.shift><Key.shift><Key.shift><Key.shift><Key.shift><Key.shift><Key.shift><Key.shift><Key.shift><Key.shift><Key.shift><Key.shift><Key.shift><Key.shift><Key.shift><Key.shift><Key.shift><Key.shift><Key.shift><Key.shift><Key.shift><Key.shift><Key.shift><Key.shift><Key.shift><Key.shift><Key.shift><Key.shift><Key.shift><Key.shift><Key.shift><Key.shift><Key.shift><Key.shift><Key.shift><Key.shift><Key.shift><Key.shift><Key.shift><Key.shift><Key.shift><Key.shift><Key.shift><Key.shift><Key.shift><Key.shift><Key.shift><Key.shift><Key.shift><Key.shift>CORPORATE<Key.down><Key.enter>
Screenshot: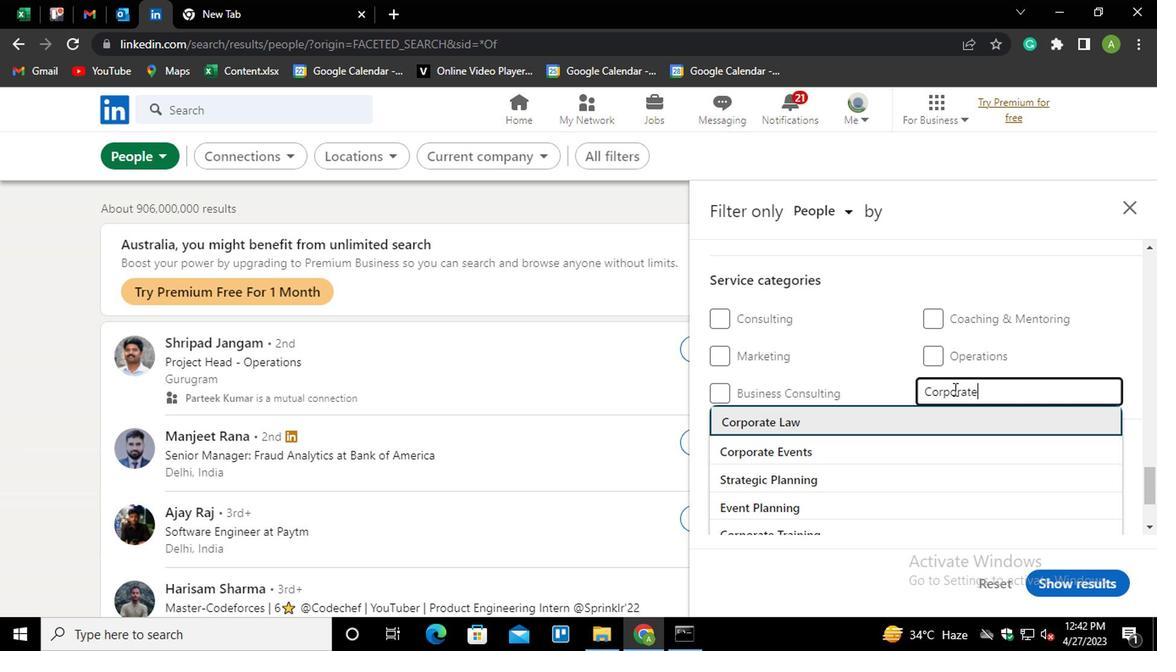 
Action: Mouse scrolled (785, 382) with delta (0, 0)
Screenshot: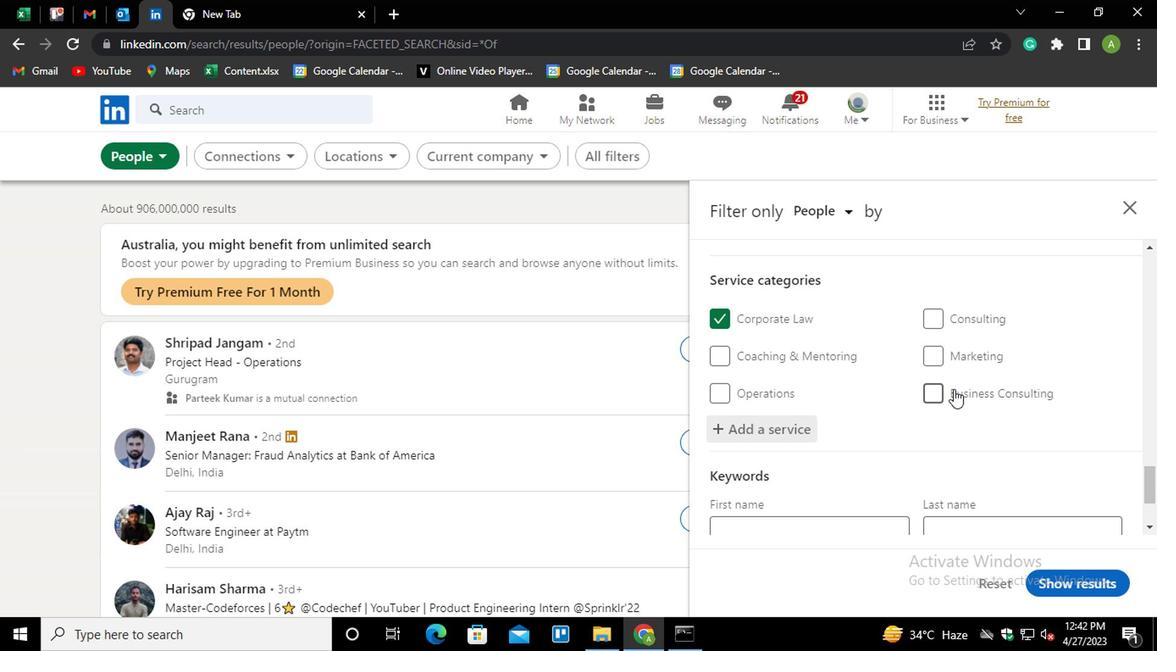 
Action: Mouse scrolled (785, 382) with delta (0, 0)
Screenshot: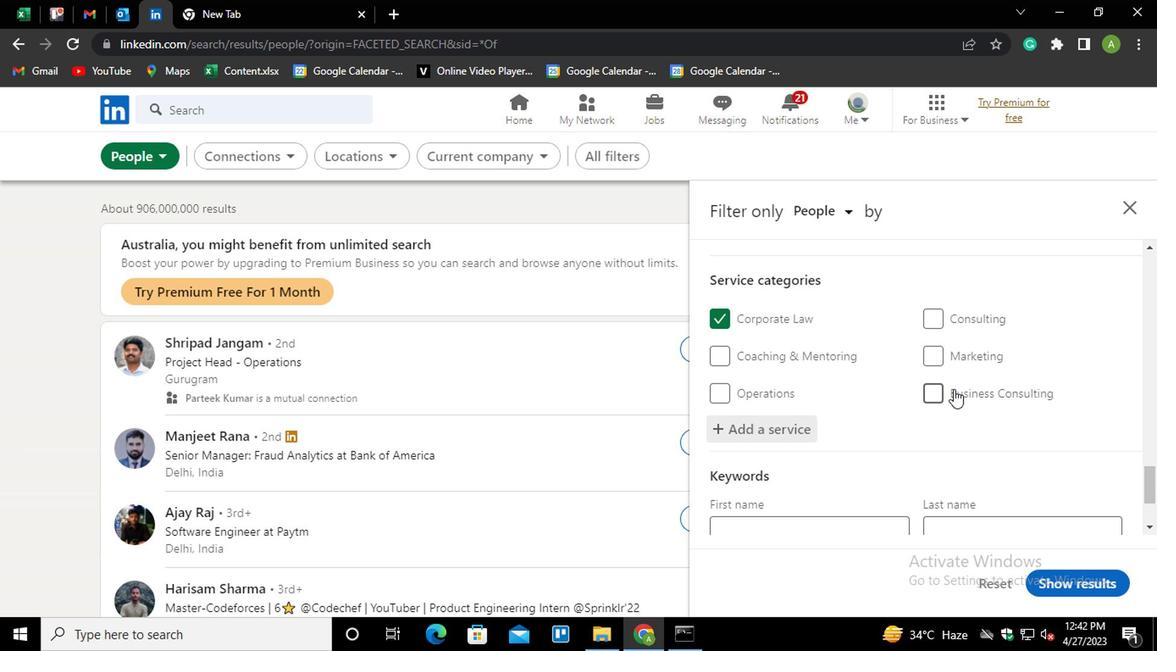 
Action: Mouse scrolled (785, 382) with delta (0, 0)
Screenshot: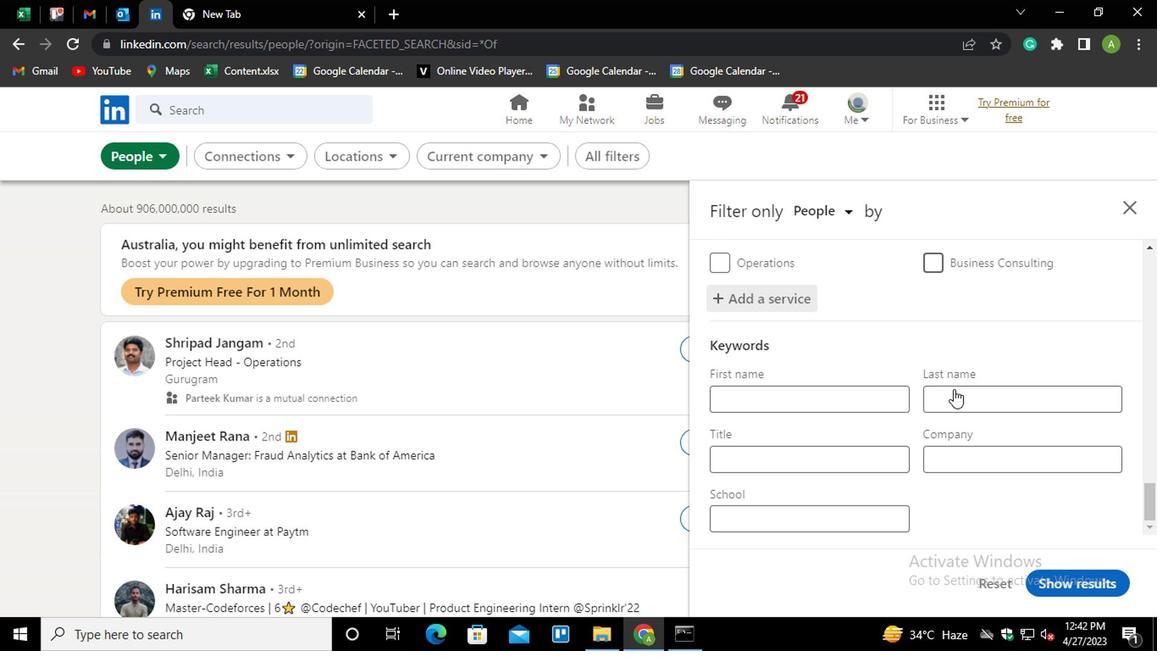 
Action: Mouse scrolled (785, 382) with delta (0, 0)
Screenshot: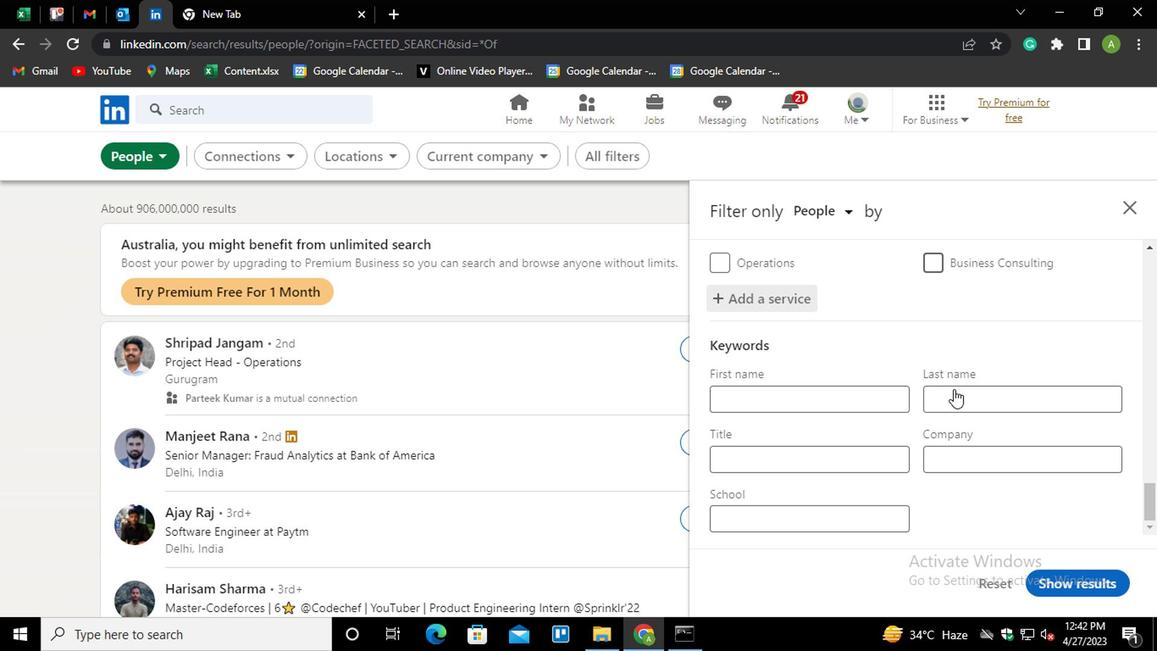 
Action: Mouse moved to (692, 438)
Screenshot: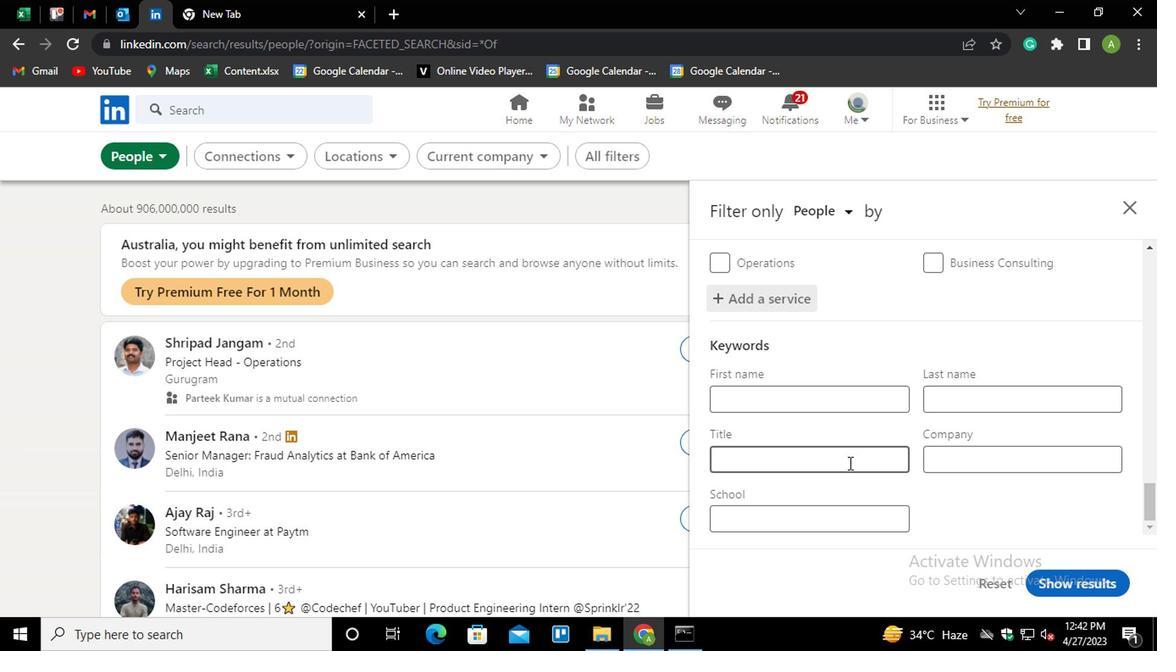 
Action: Mouse pressed left at (692, 438)
Screenshot: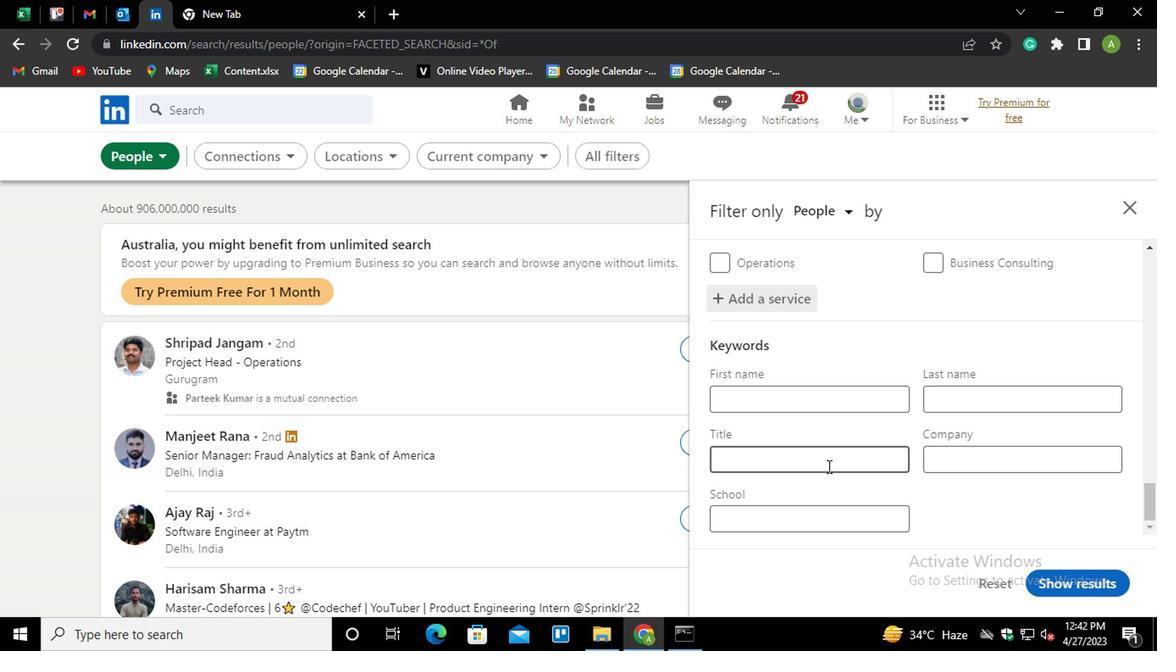 
Action: Mouse moved to (688, 441)
Screenshot: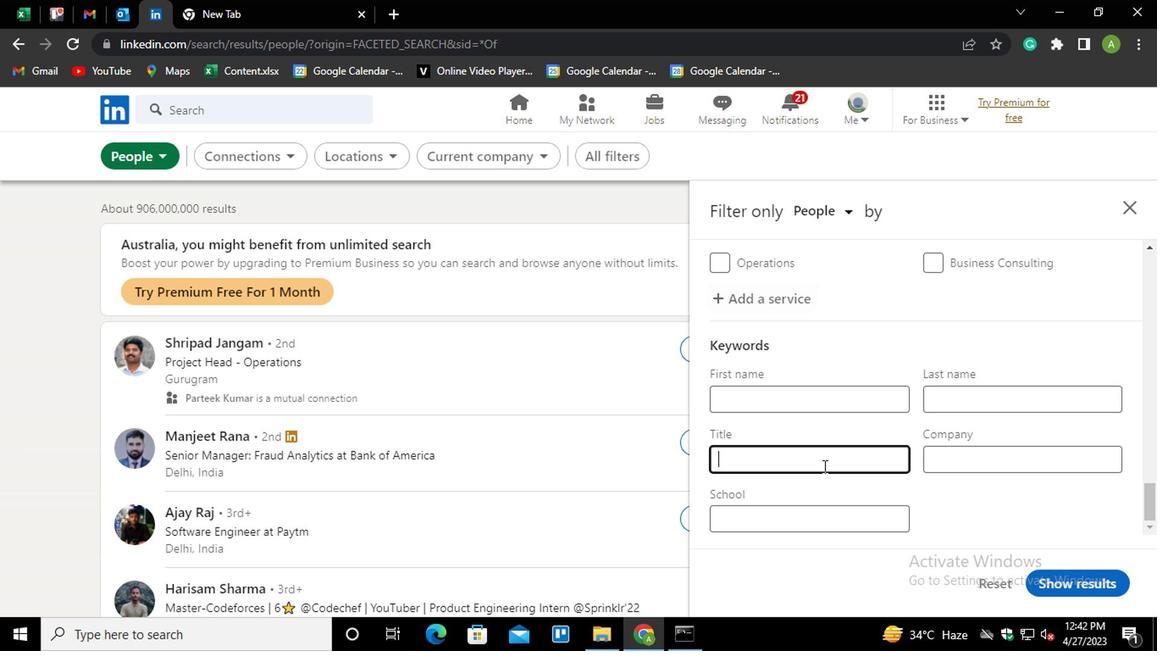 
Action: Key pressed <Key.shift>GEOLOGIST
Screenshot: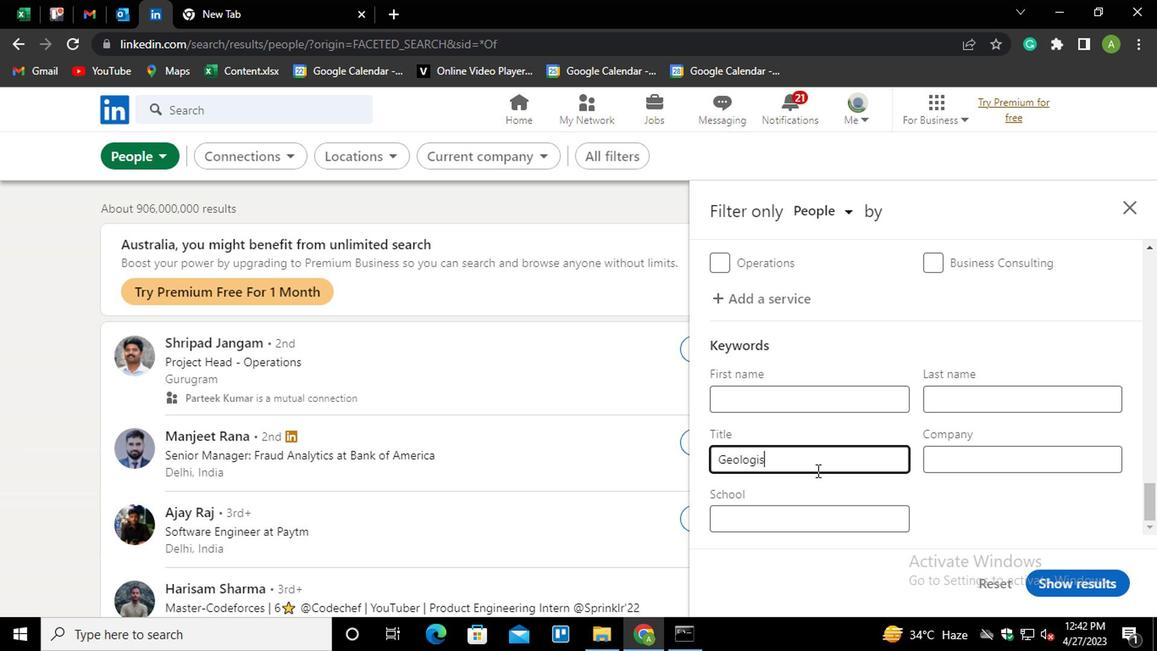 
Action: Mouse moved to (824, 471)
Screenshot: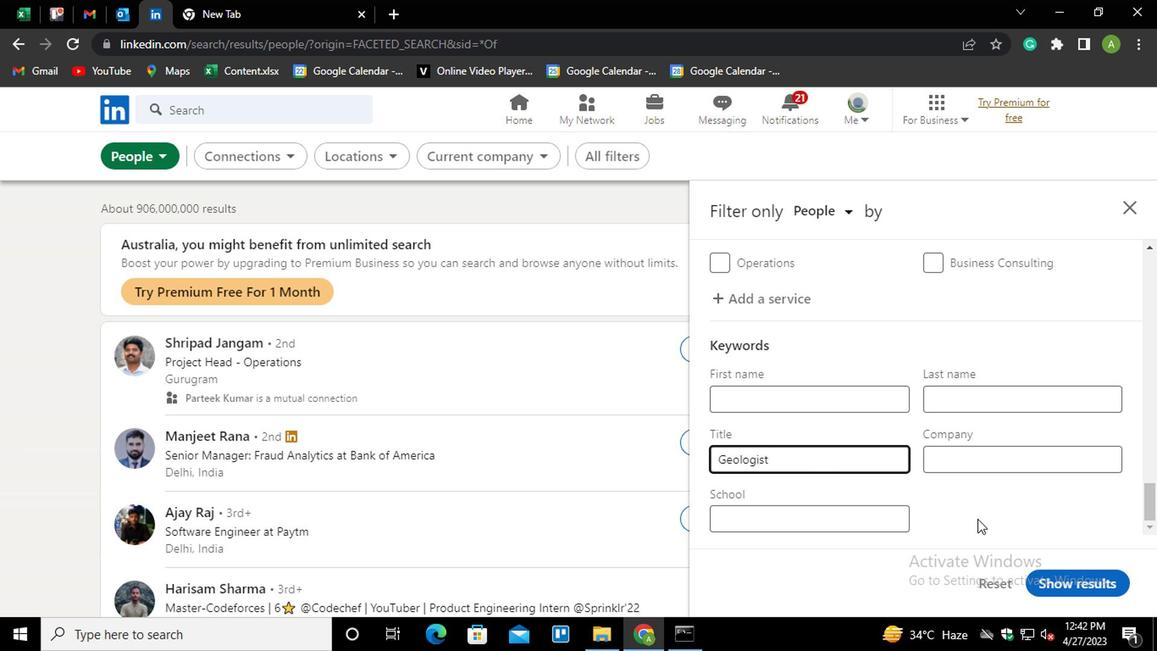 
Action: Mouse pressed left at (824, 471)
Screenshot: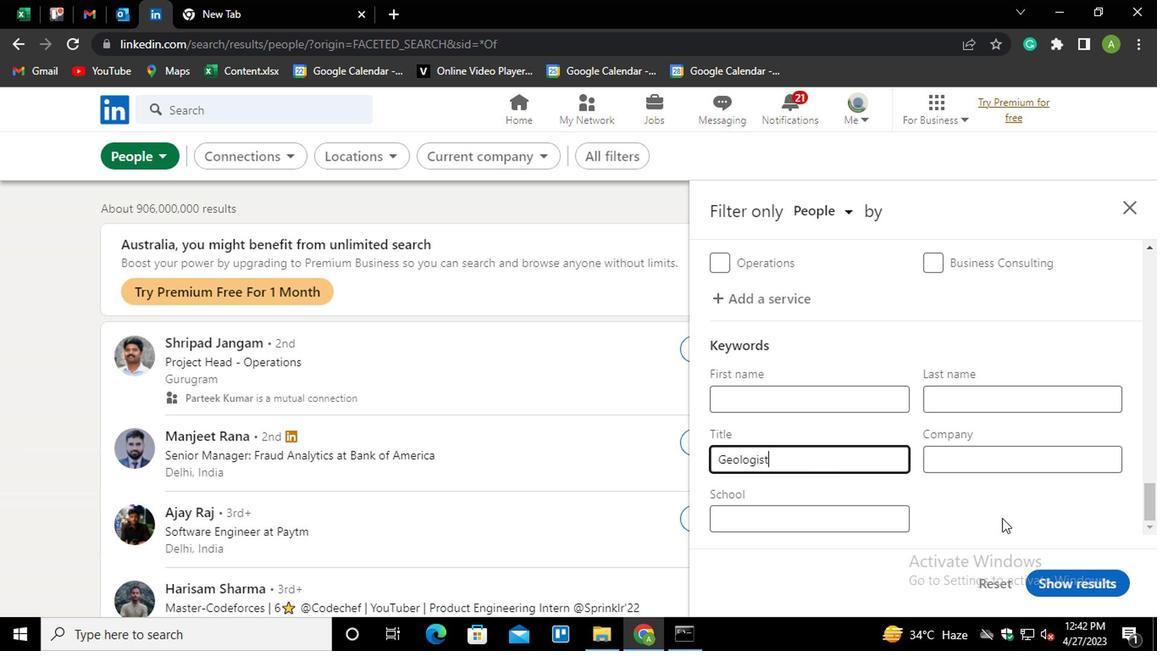 
Action: Mouse moved to (860, 515)
Screenshot: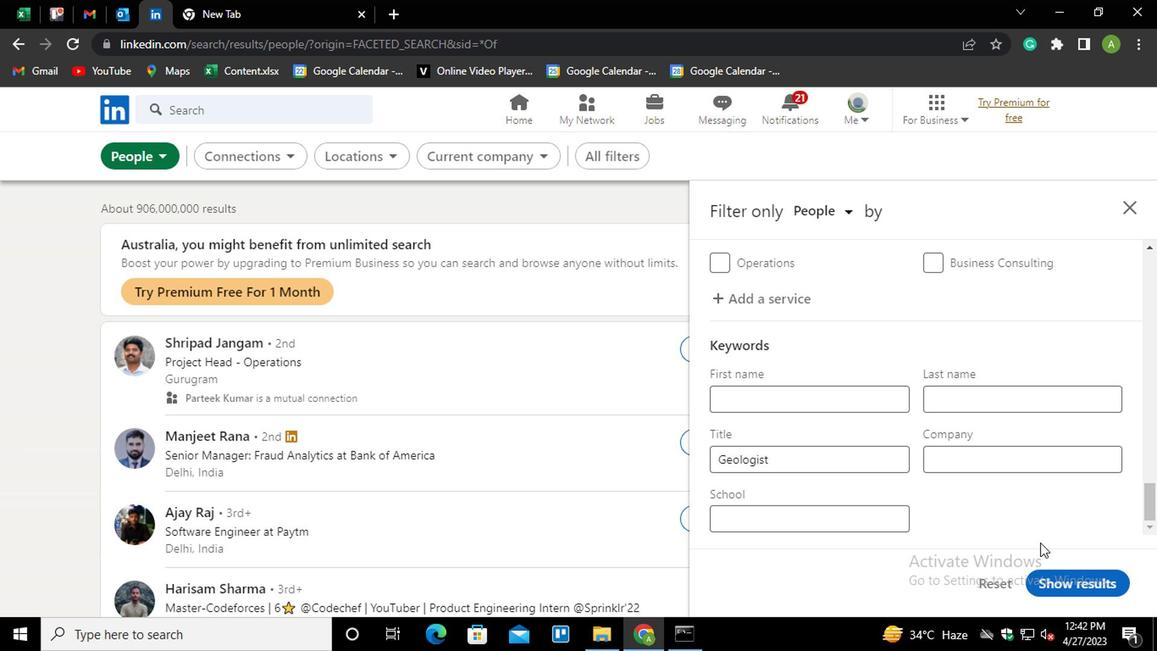 
Action: Mouse pressed left at (860, 515)
Screenshot: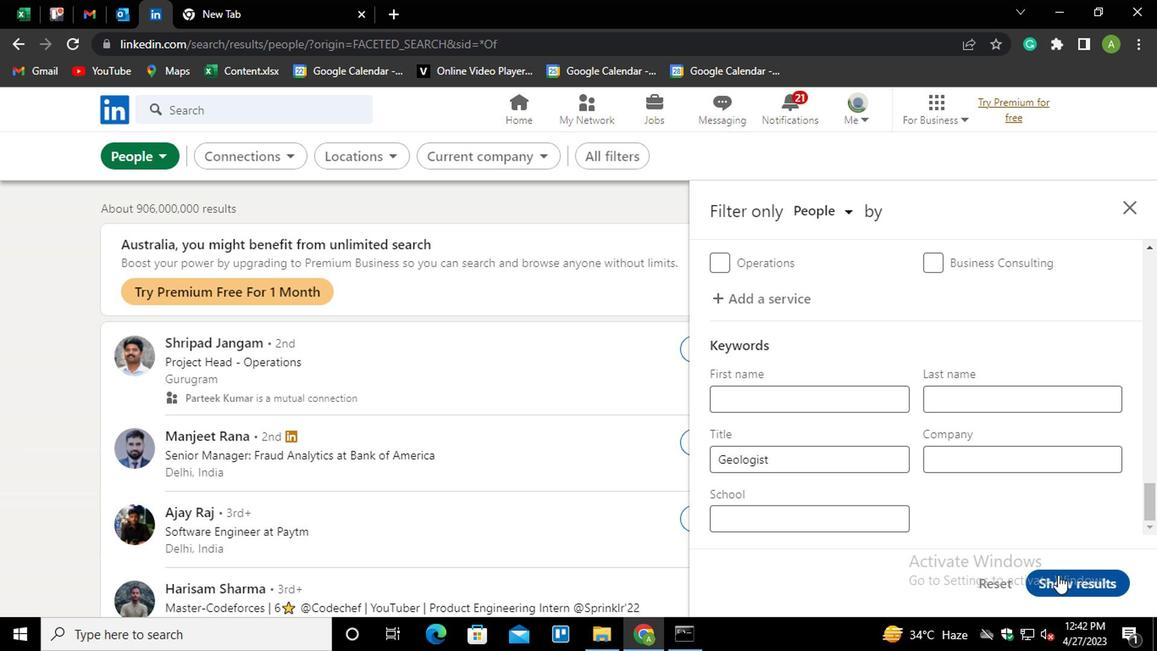 
